 Task: Change  the formatting of the data  Which is Greater than 10 in conditional formating, put the option 'Green Fill with Dark Green Text. . 'In the sheet  Attendance Sheet for Weekly Evaluationbook
Action: Mouse moved to (367, 179)
Screenshot: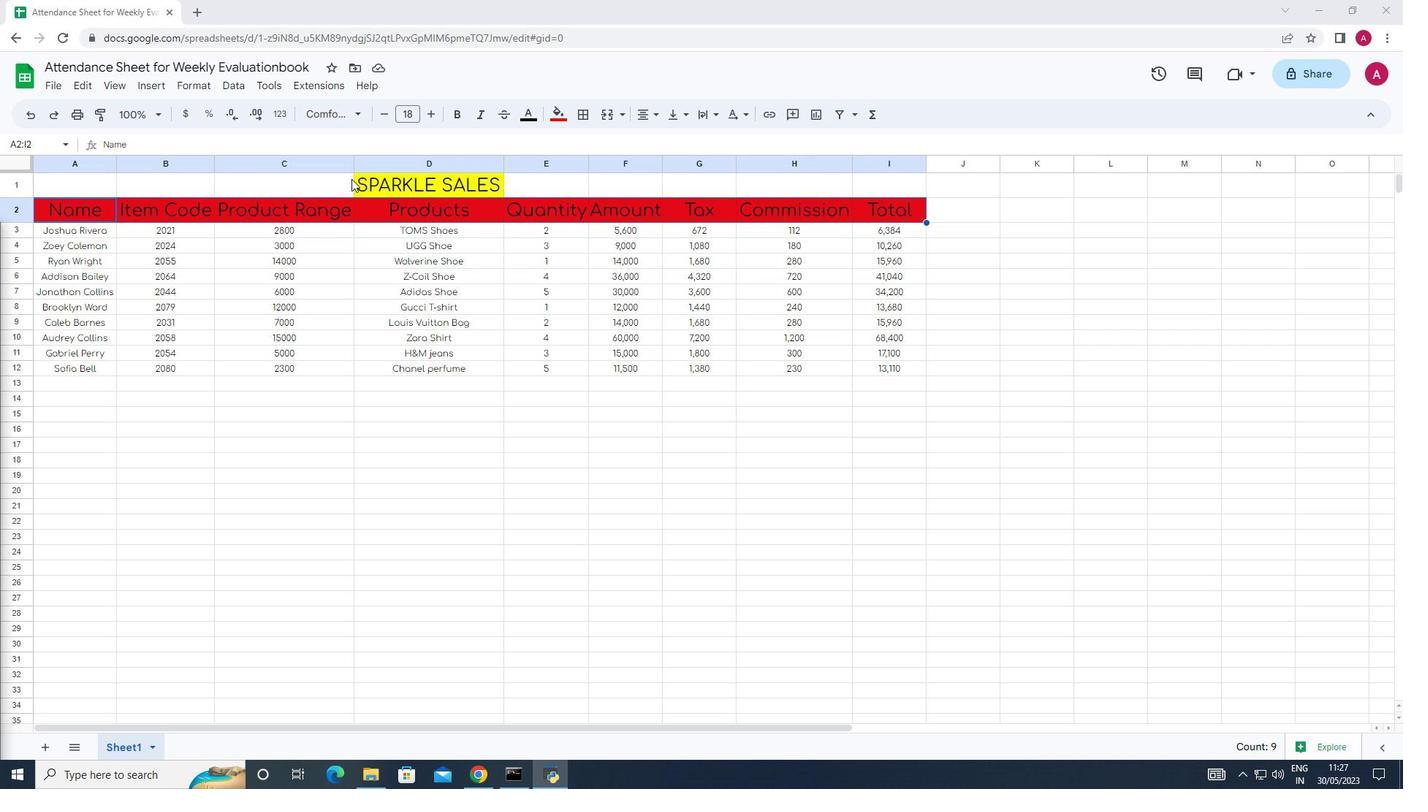
Action: Mouse pressed left at (367, 179)
Screenshot: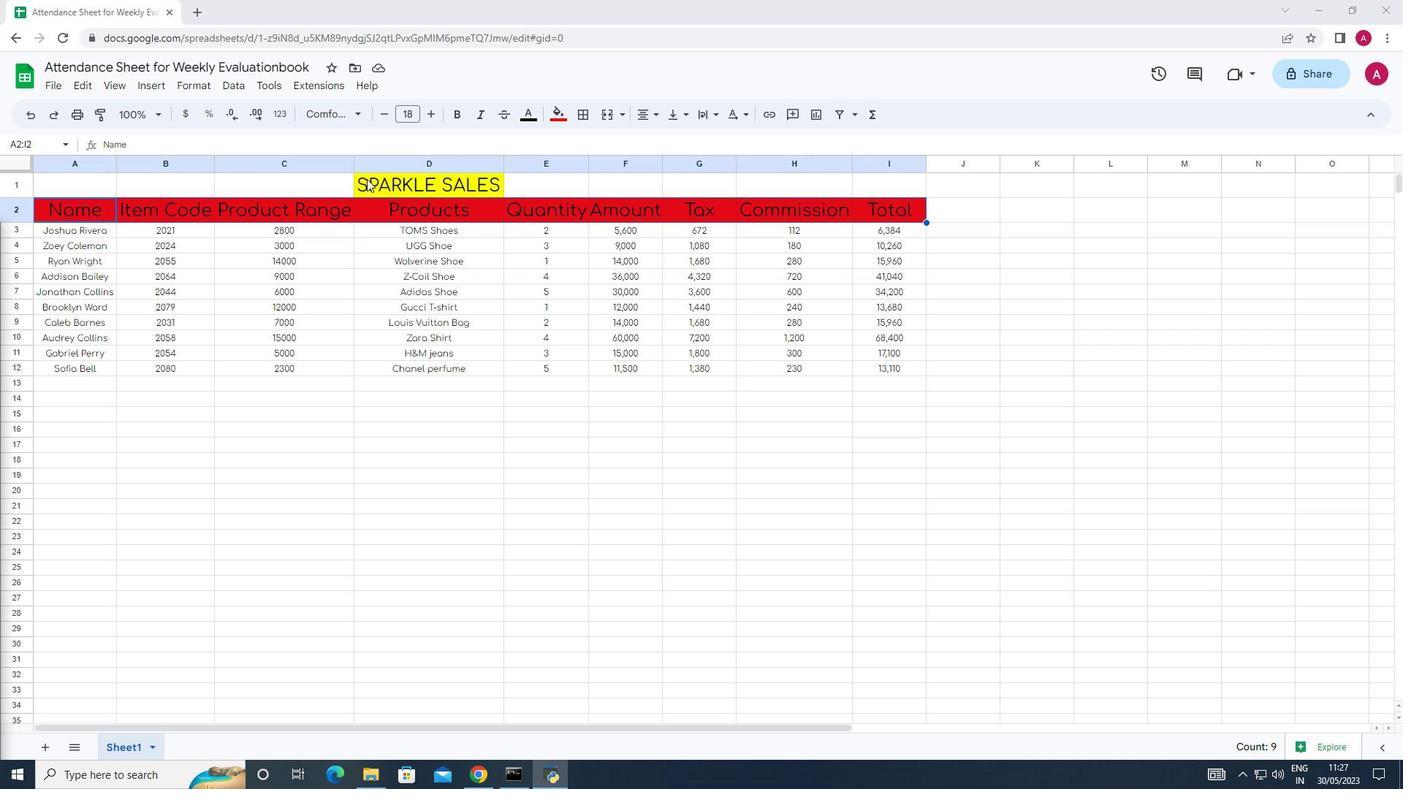 
Action: Mouse moved to (385, 106)
Screenshot: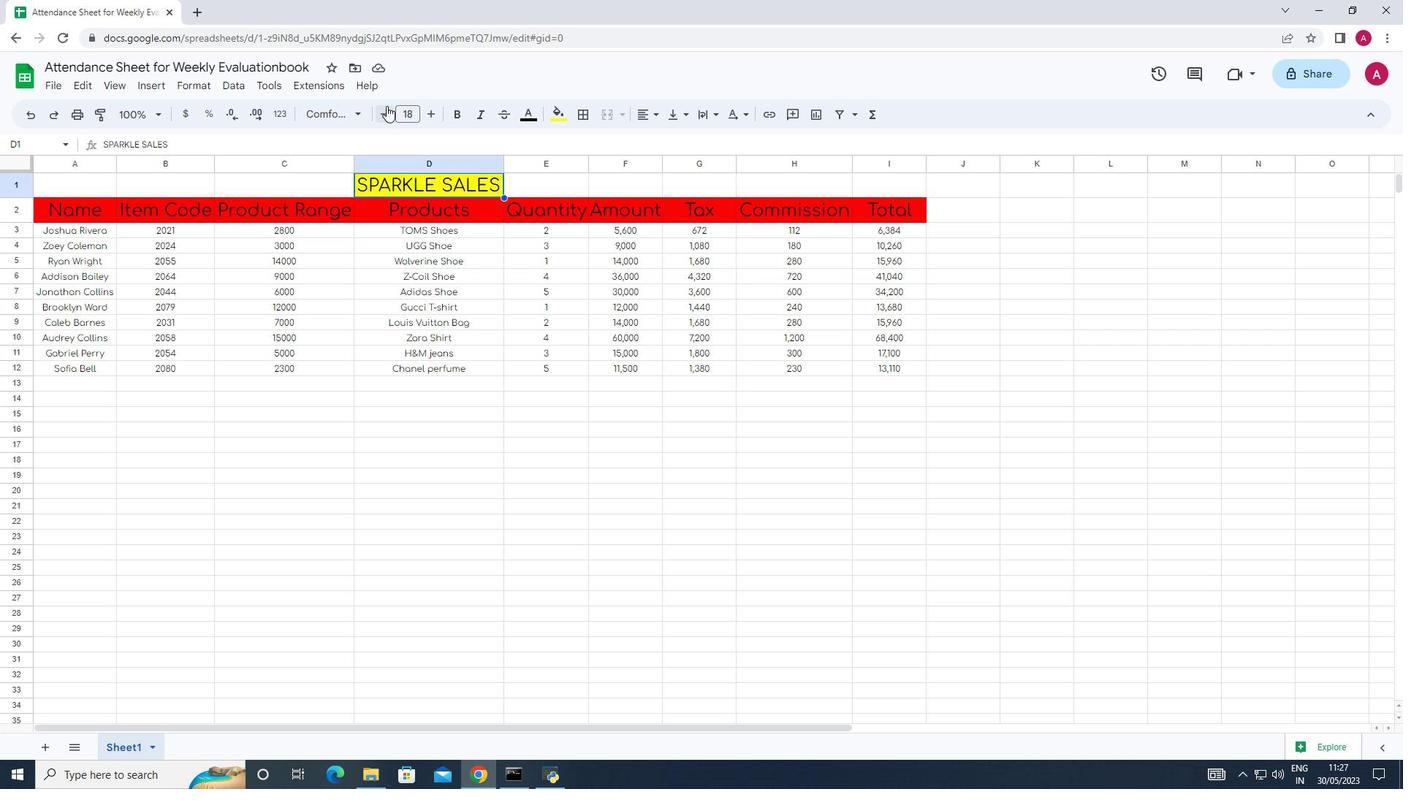 
Action: Mouse pressed left at (385, 106)
Screenshot: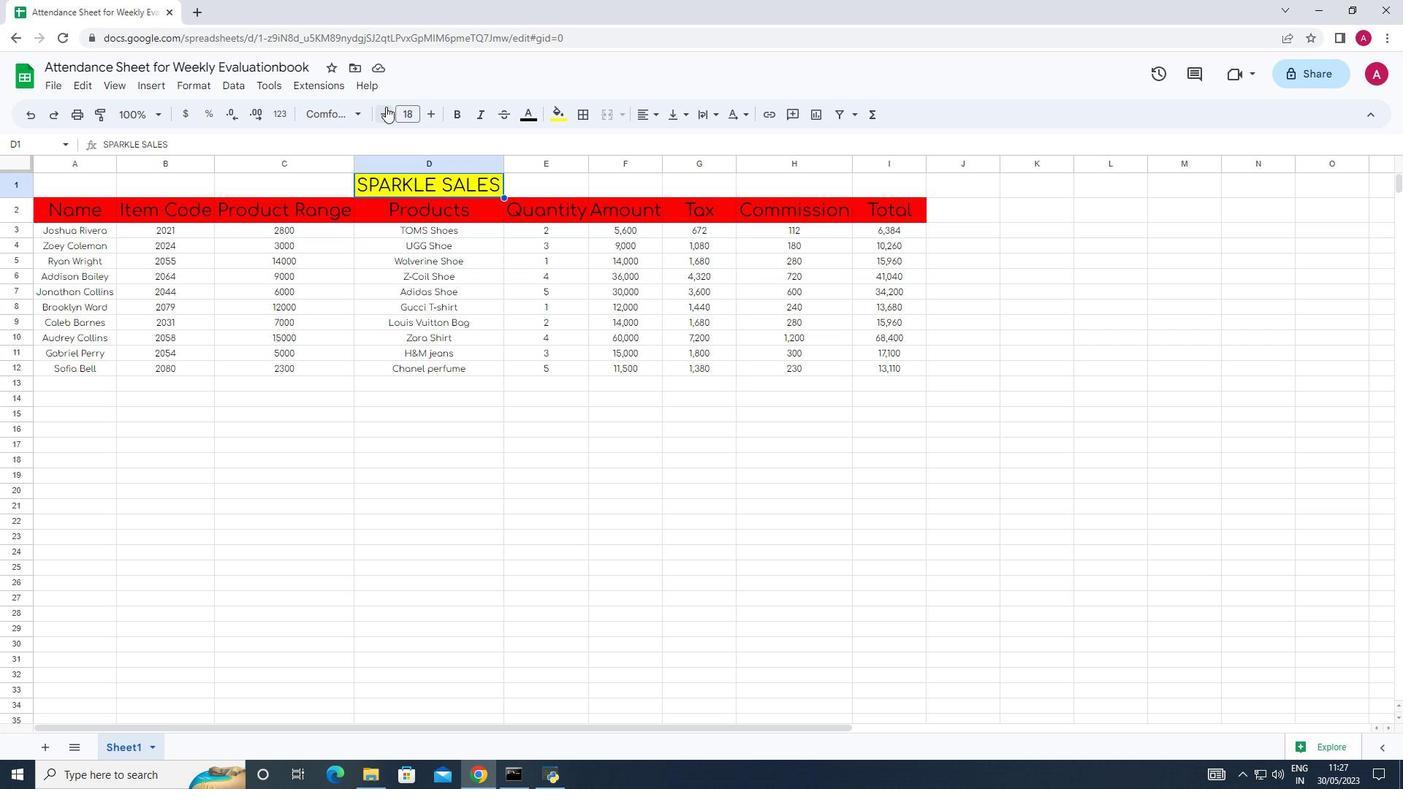 
Action: Mouse pressed left at (385, 106)
Screenshot: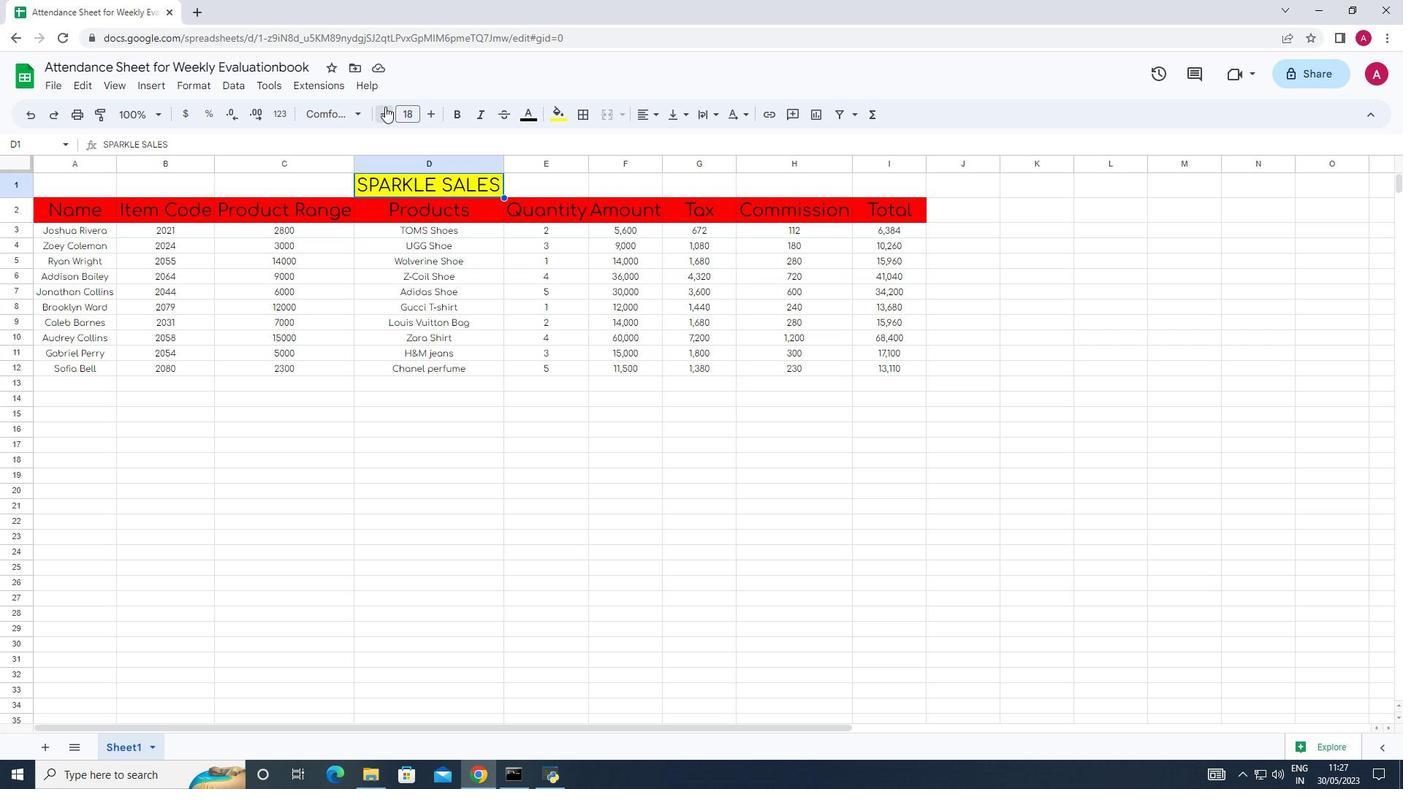 
Action: Mouse pressed left at (385, 106)
Screenshot: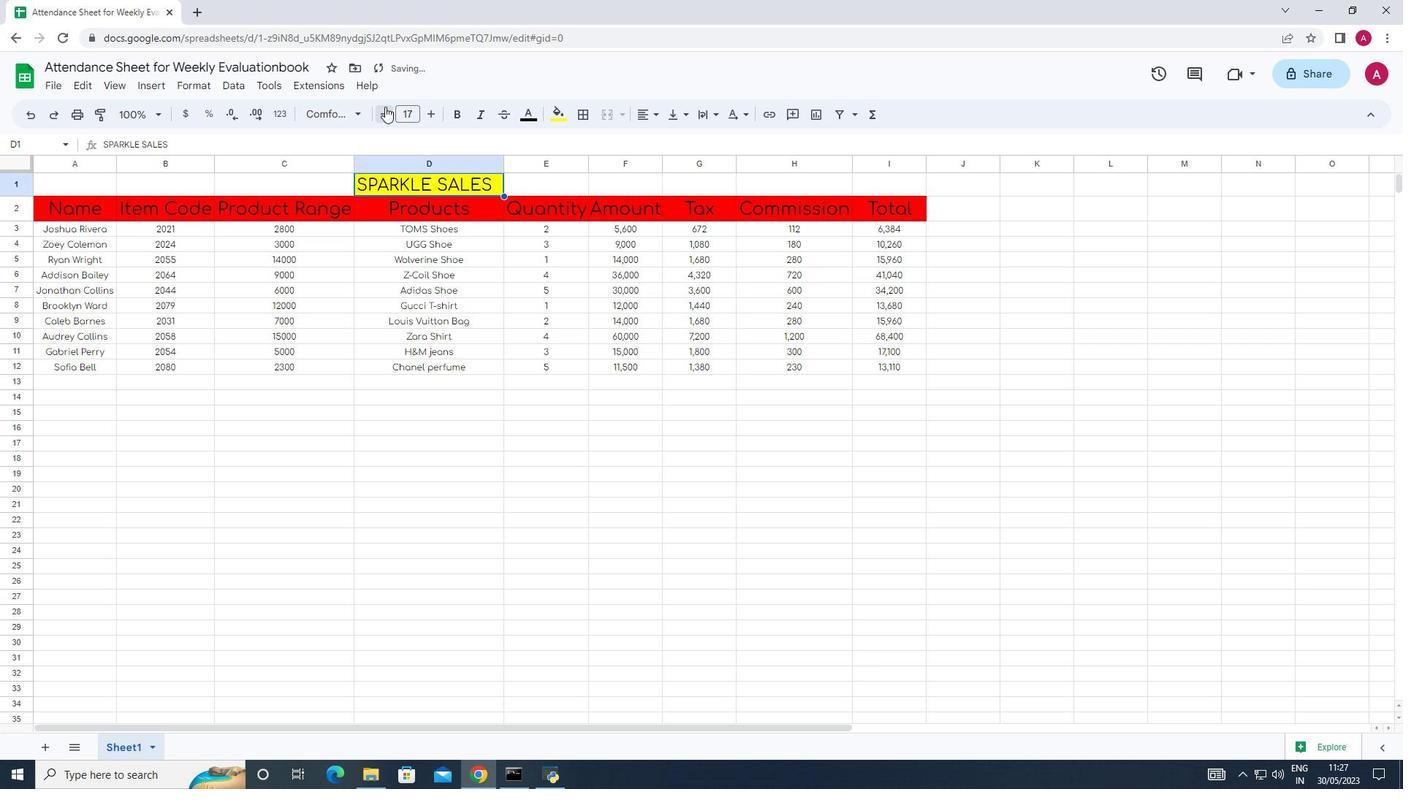 
Action: Mouse pressed left at (385, 106)
Screenshot: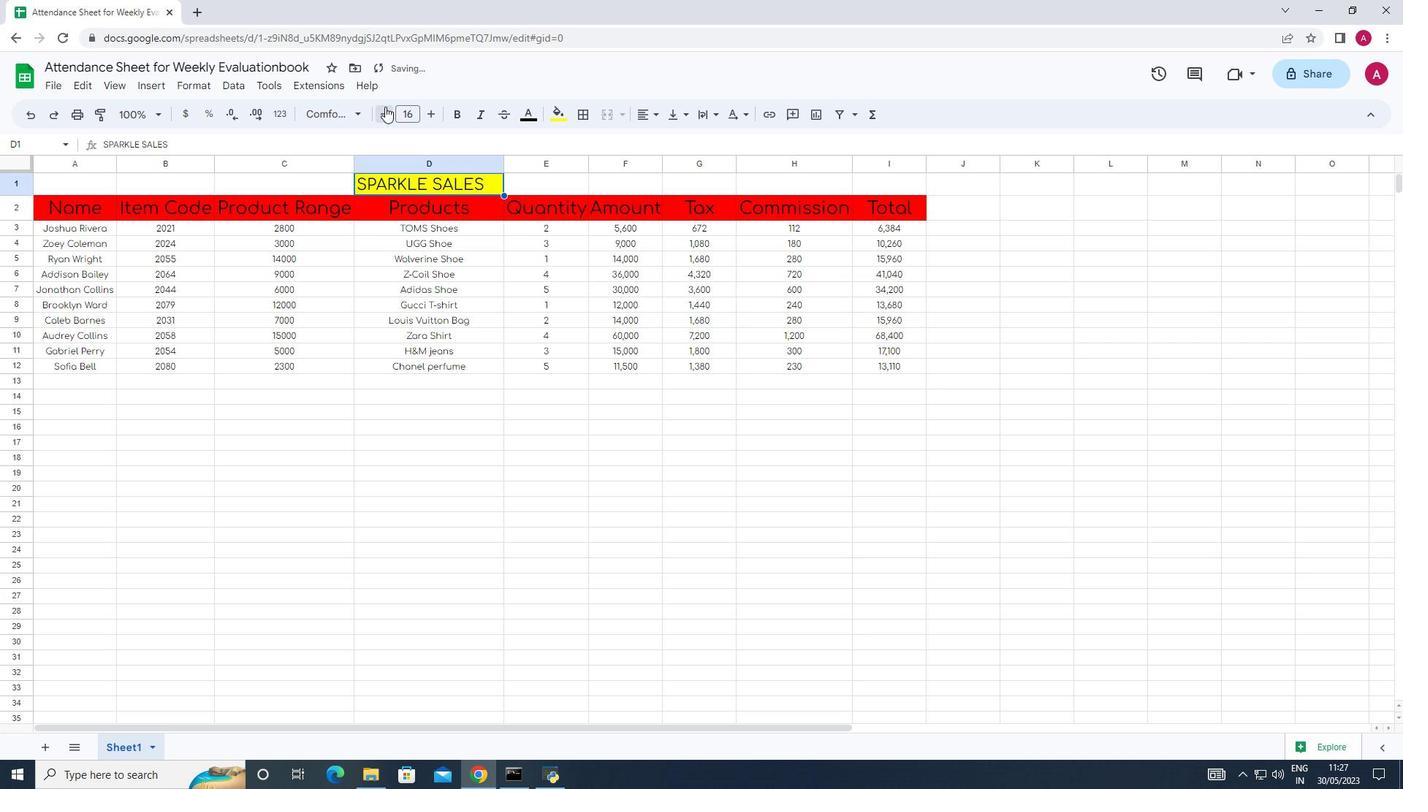 
Action: Mouse pressed left at (385, 106)
Screenshot: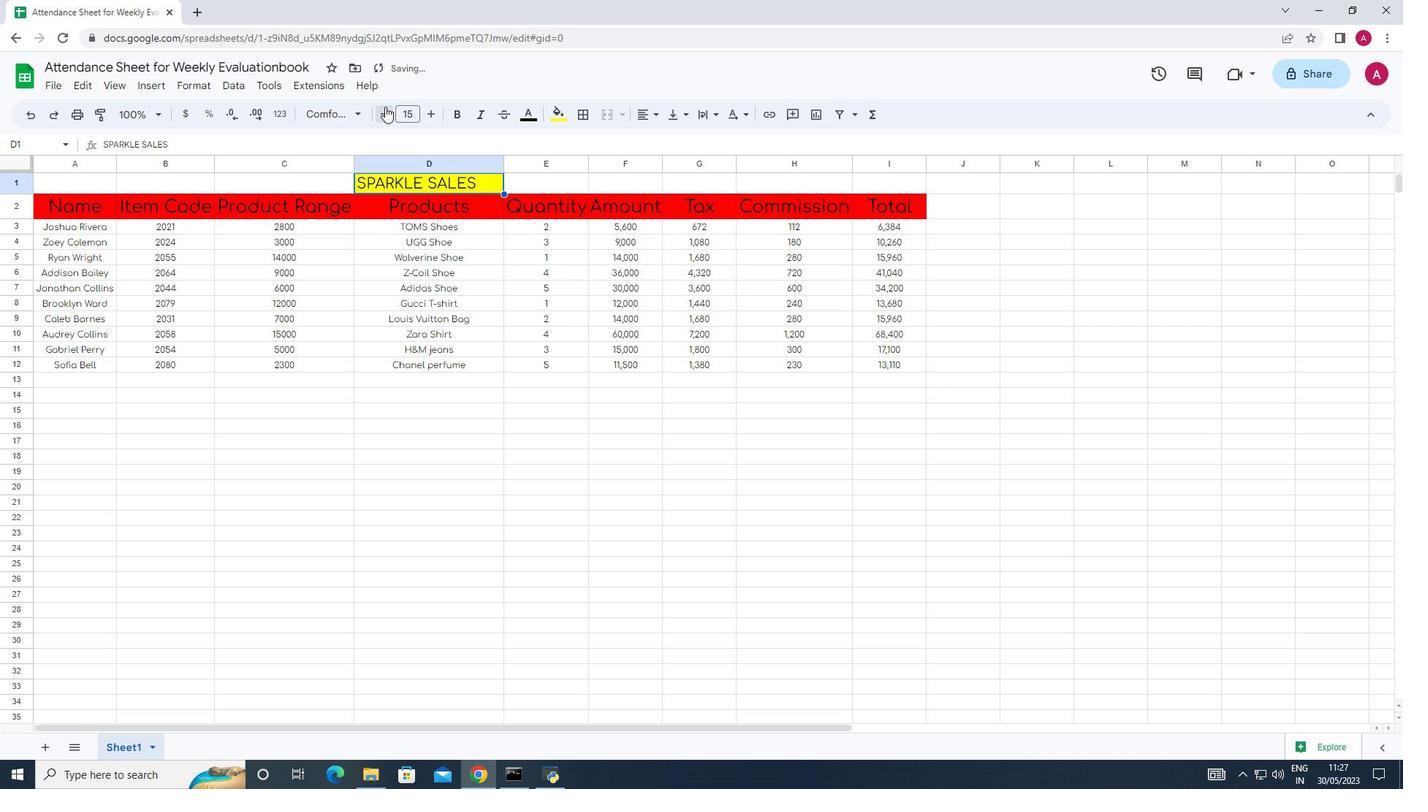 
Action: Mouse pressed left at (385, 106)
Screenshot: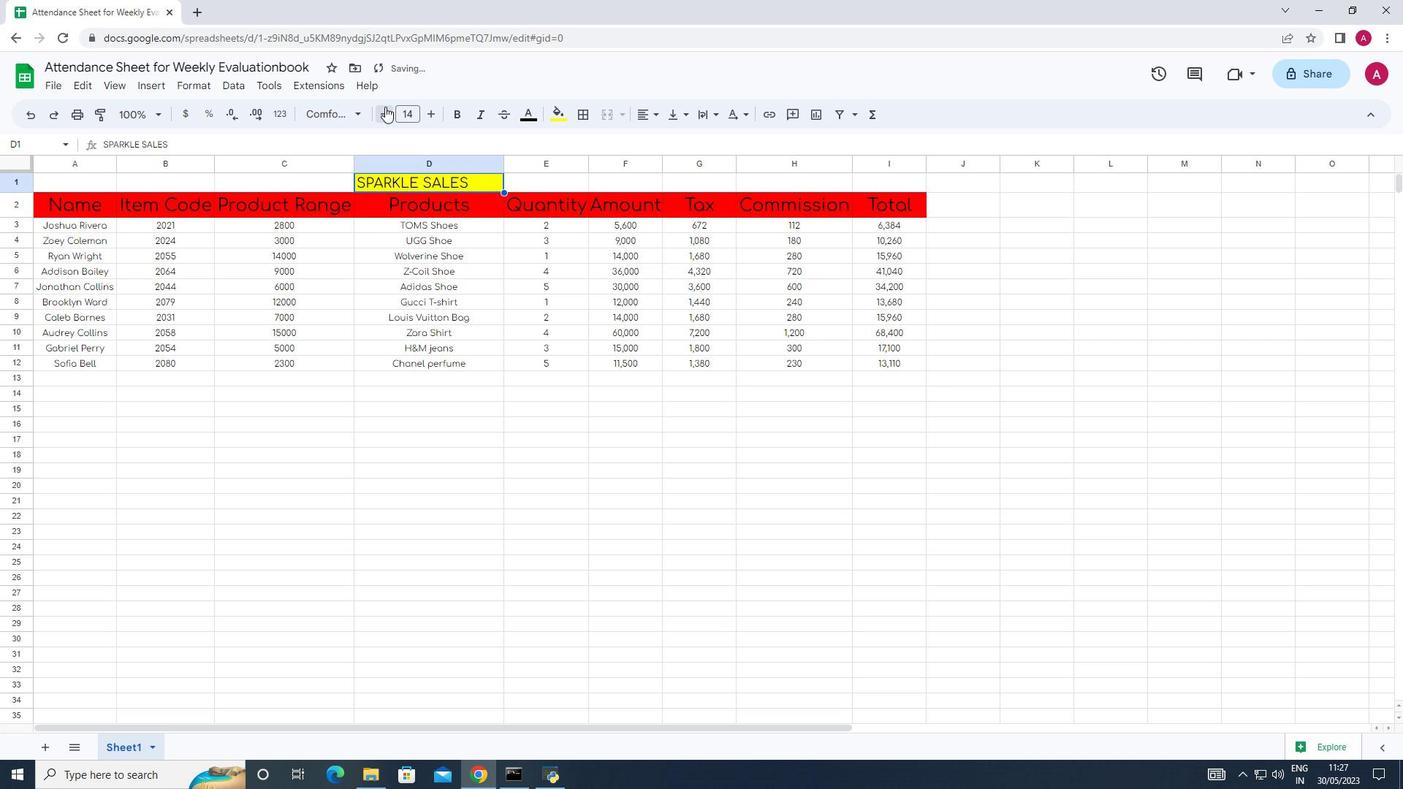 
Action: Mouse pressed left at (385, 106)
Screenshot: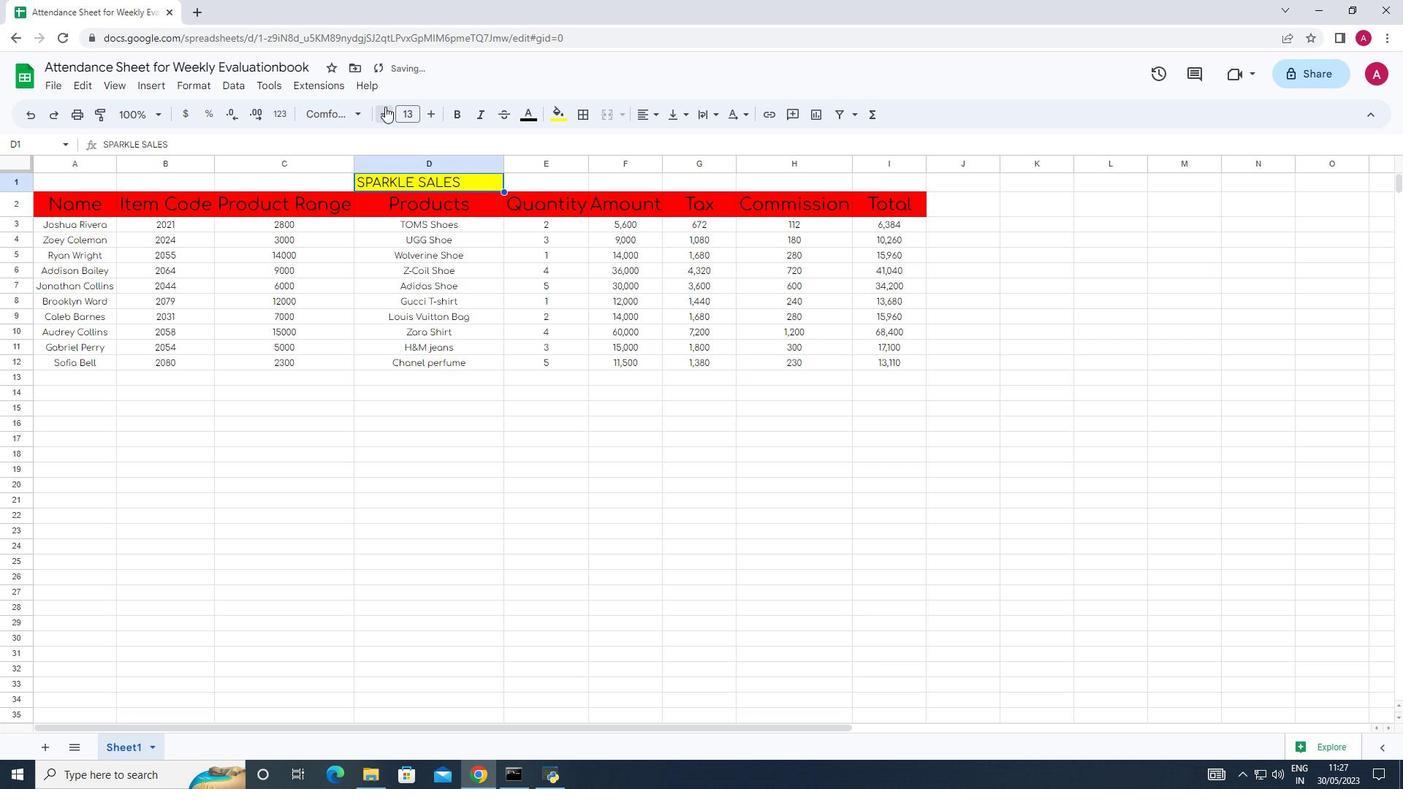 
Action: Mouse pressed left at (385, 106)
Screenshot: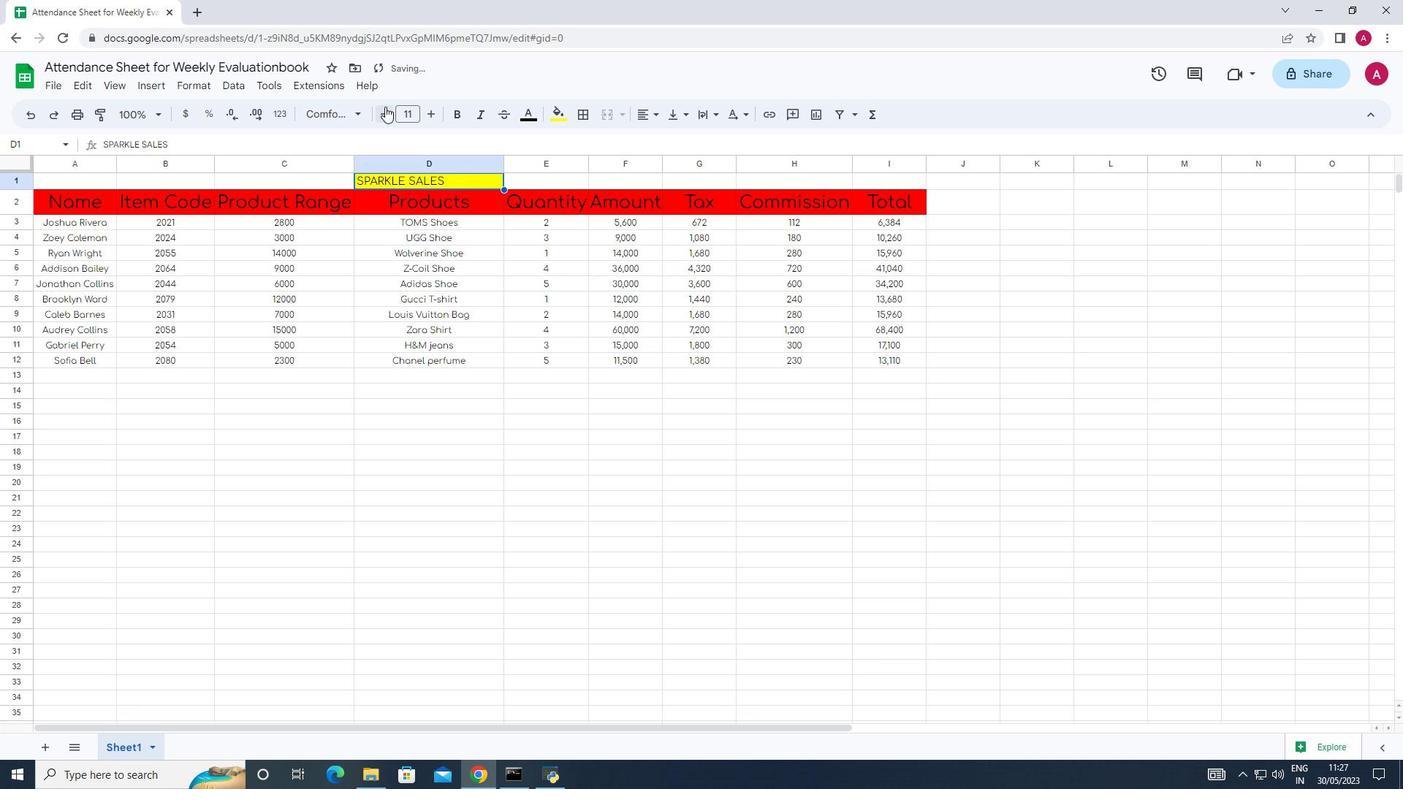 
Action: Mouse moved to (55, 201)
Screenshot: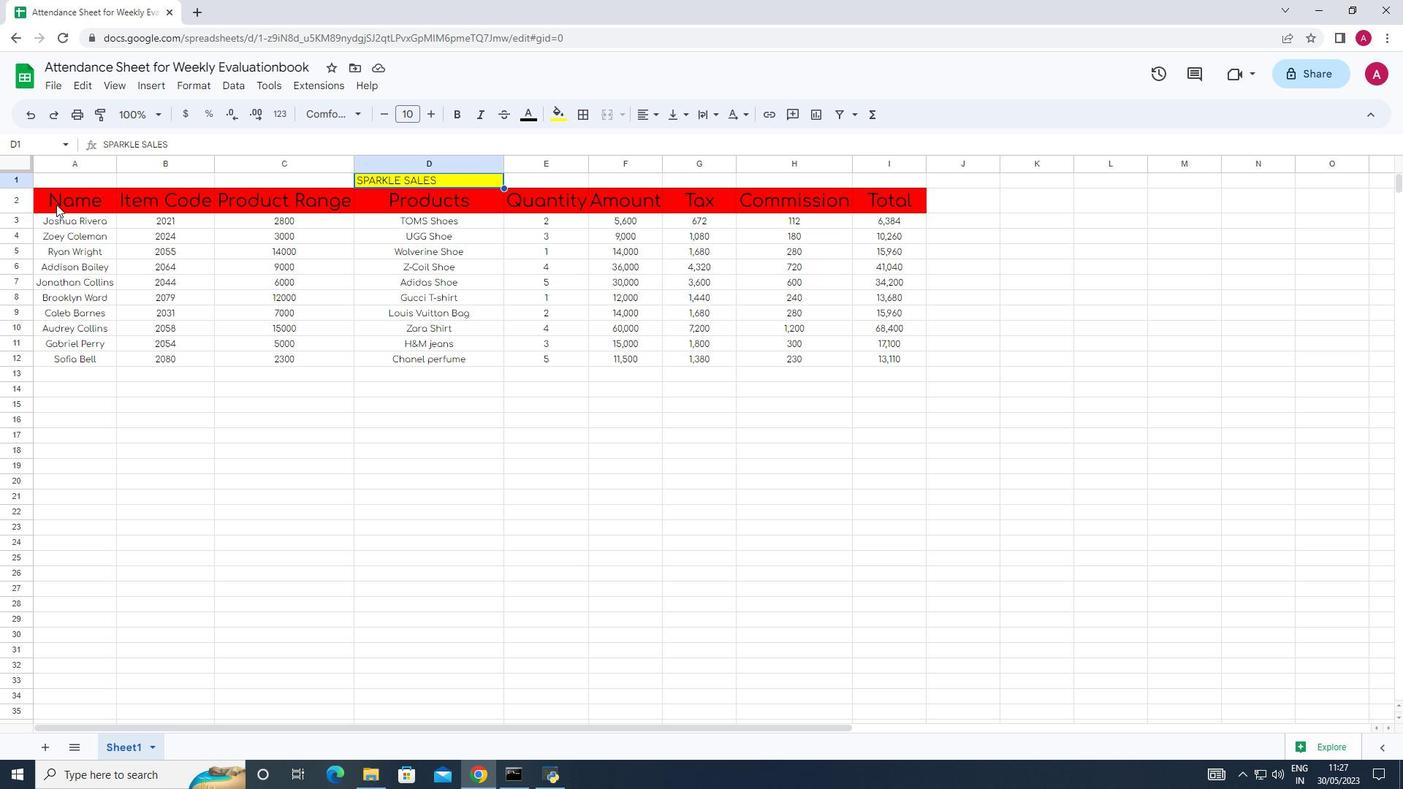 
Action: Mouse pressed left at (55, 201)
Screenshot: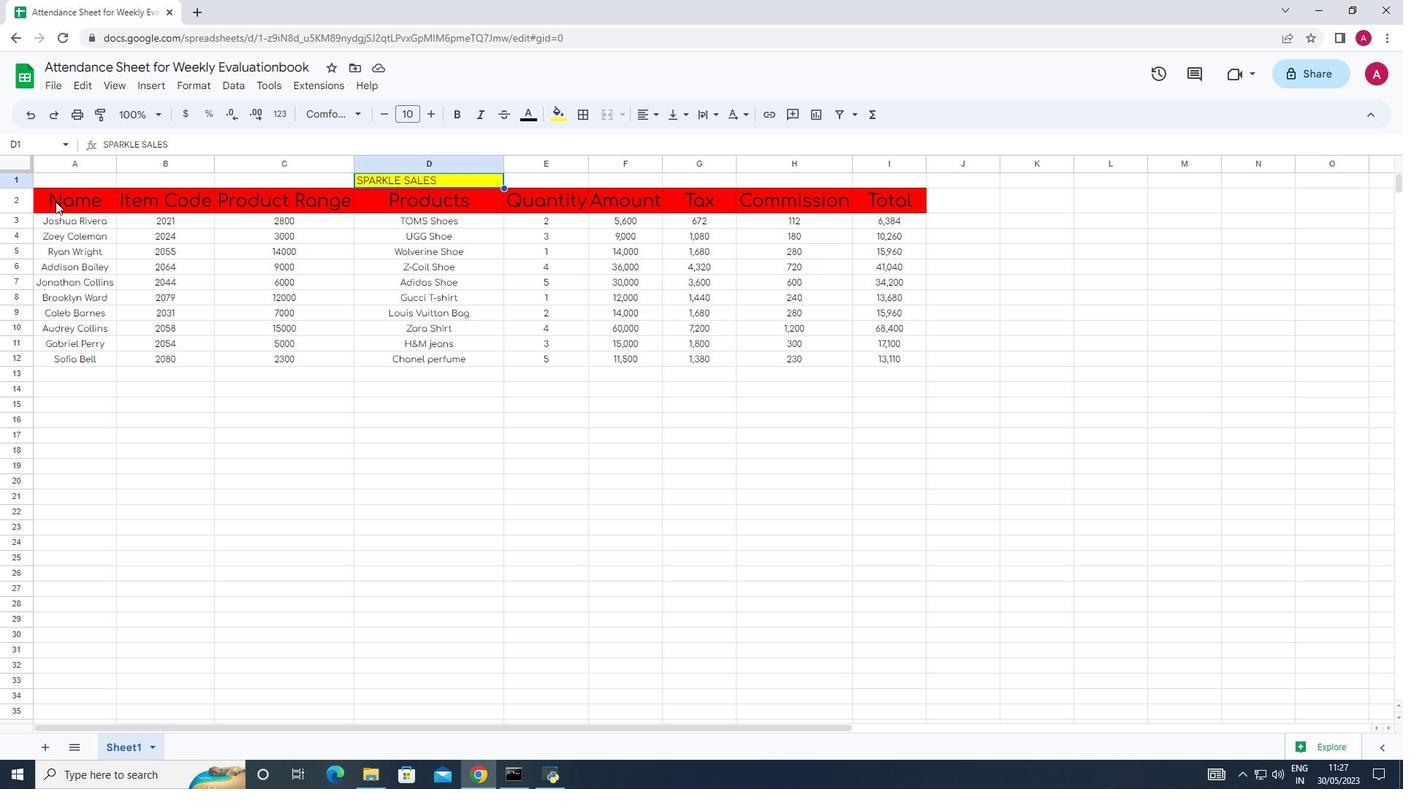 
Action: Mouse pressed left at (55, 201)
Screenshot: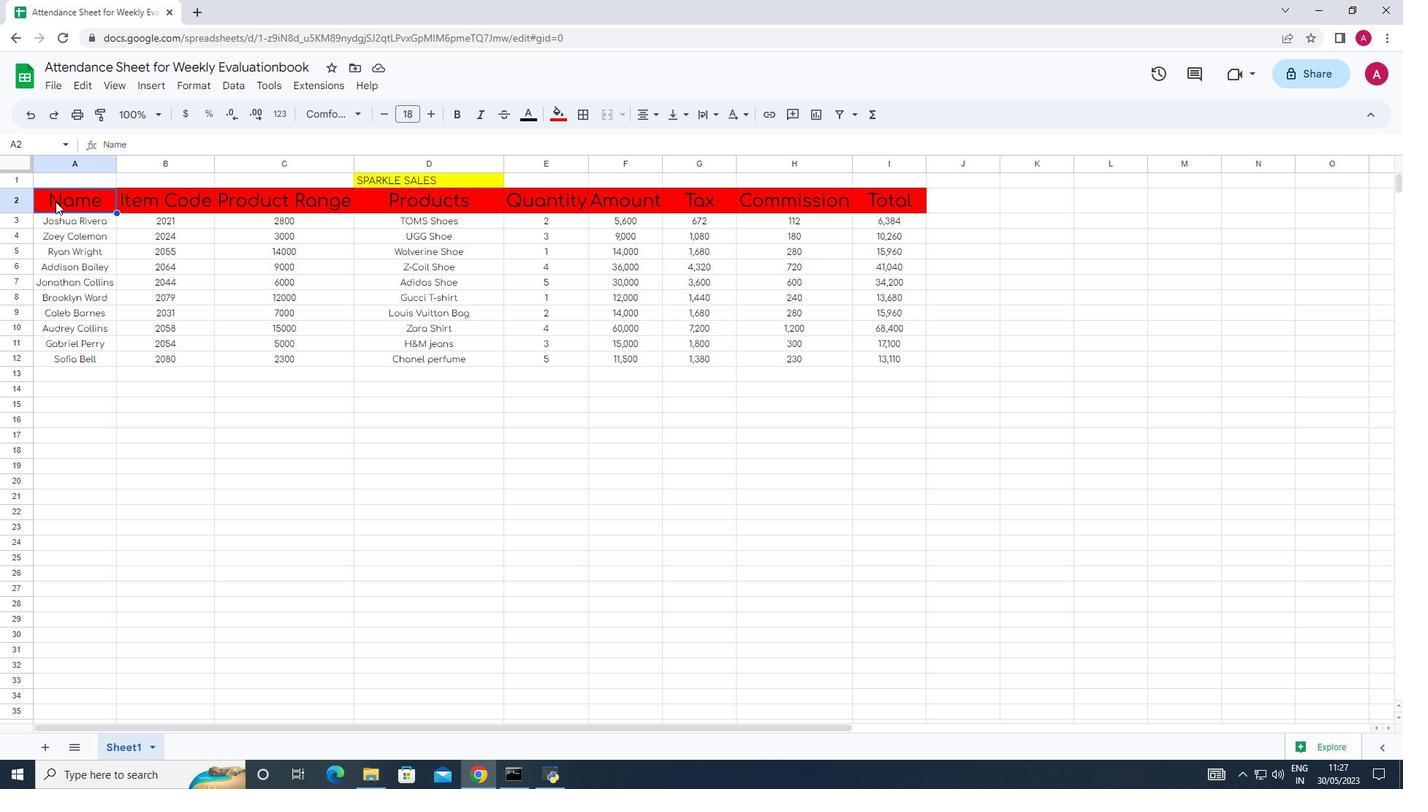 
Action: Mouse moved to (381, 108)
Screenshot: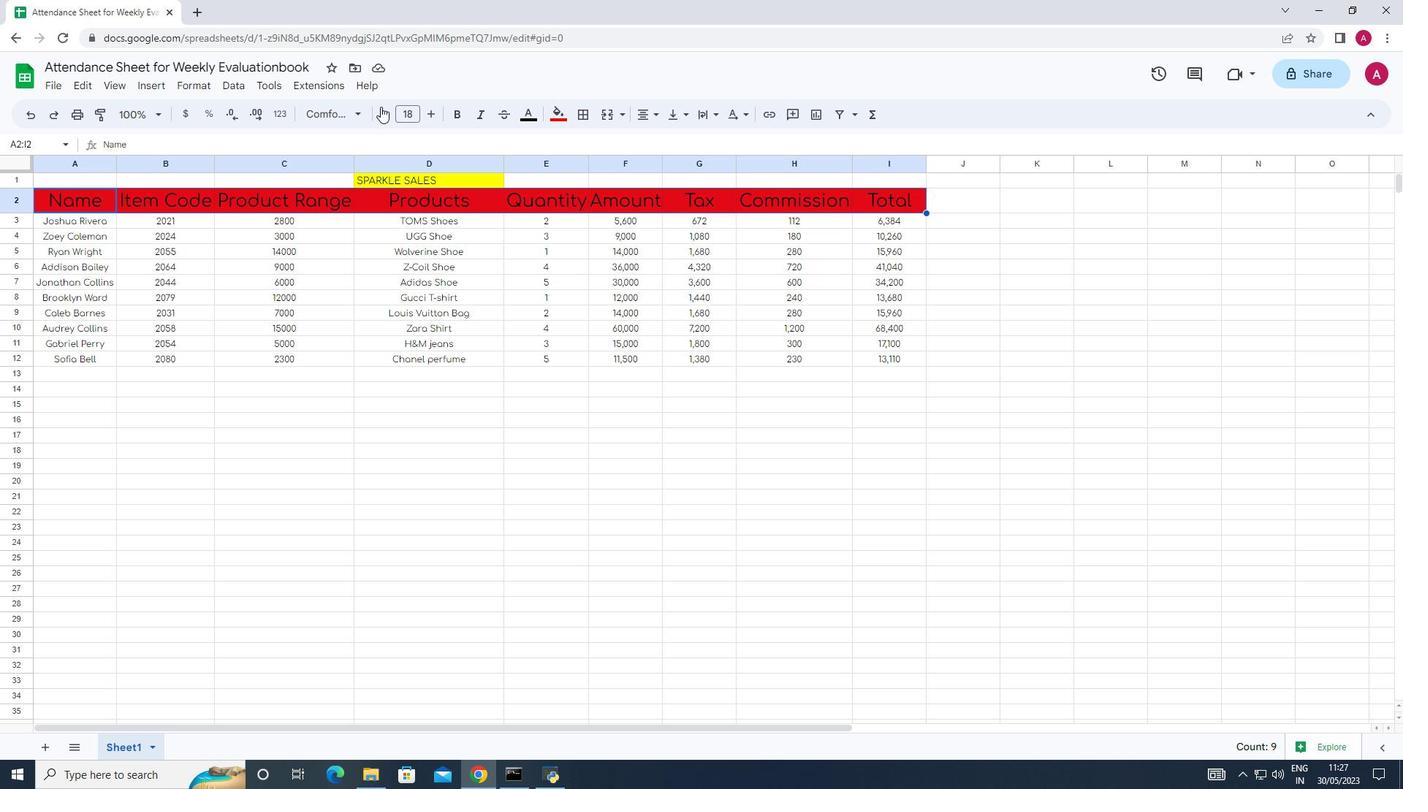 
Action: Mouse pressed left at (381, 108)
Screenshot: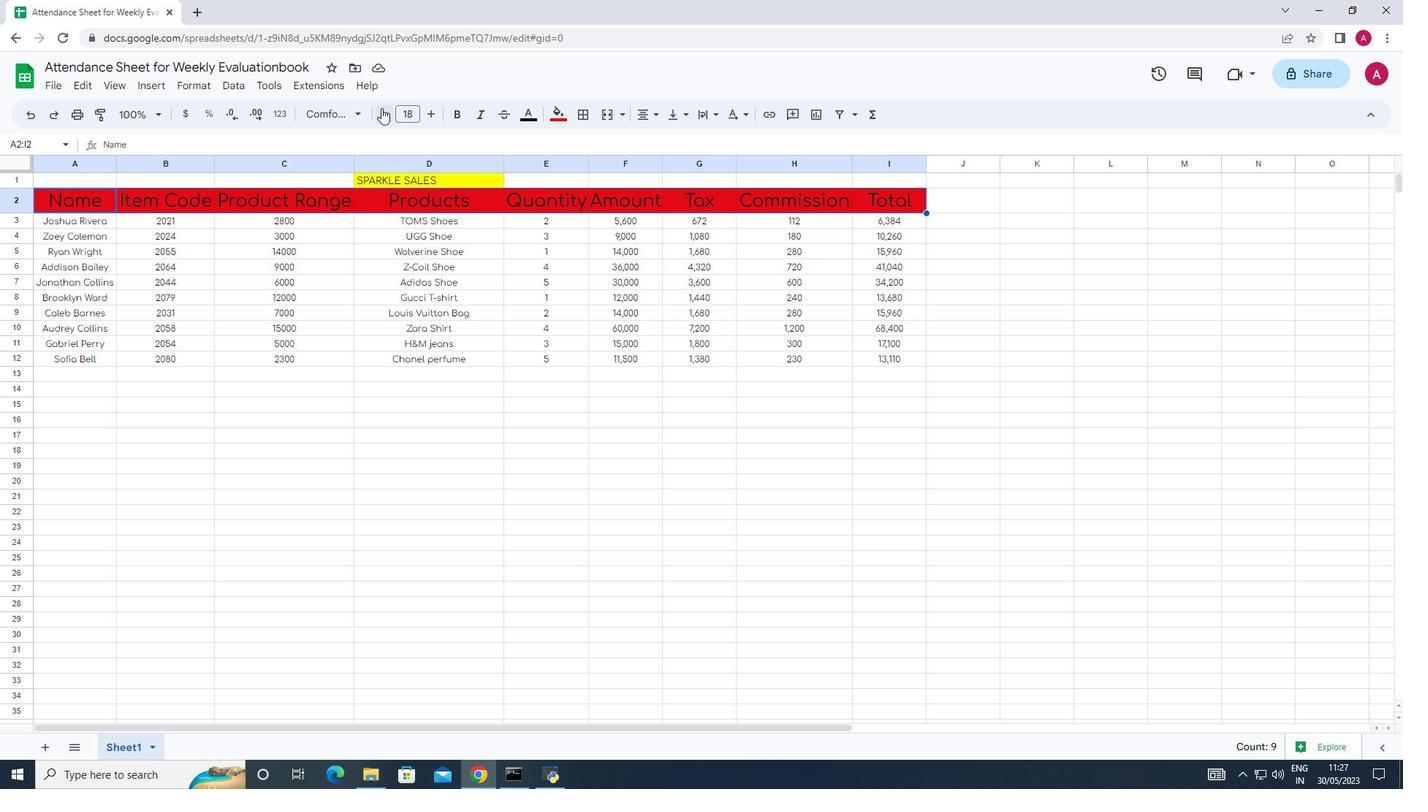 
Action: Mouse pressed left at (381, 108)
Screenshot: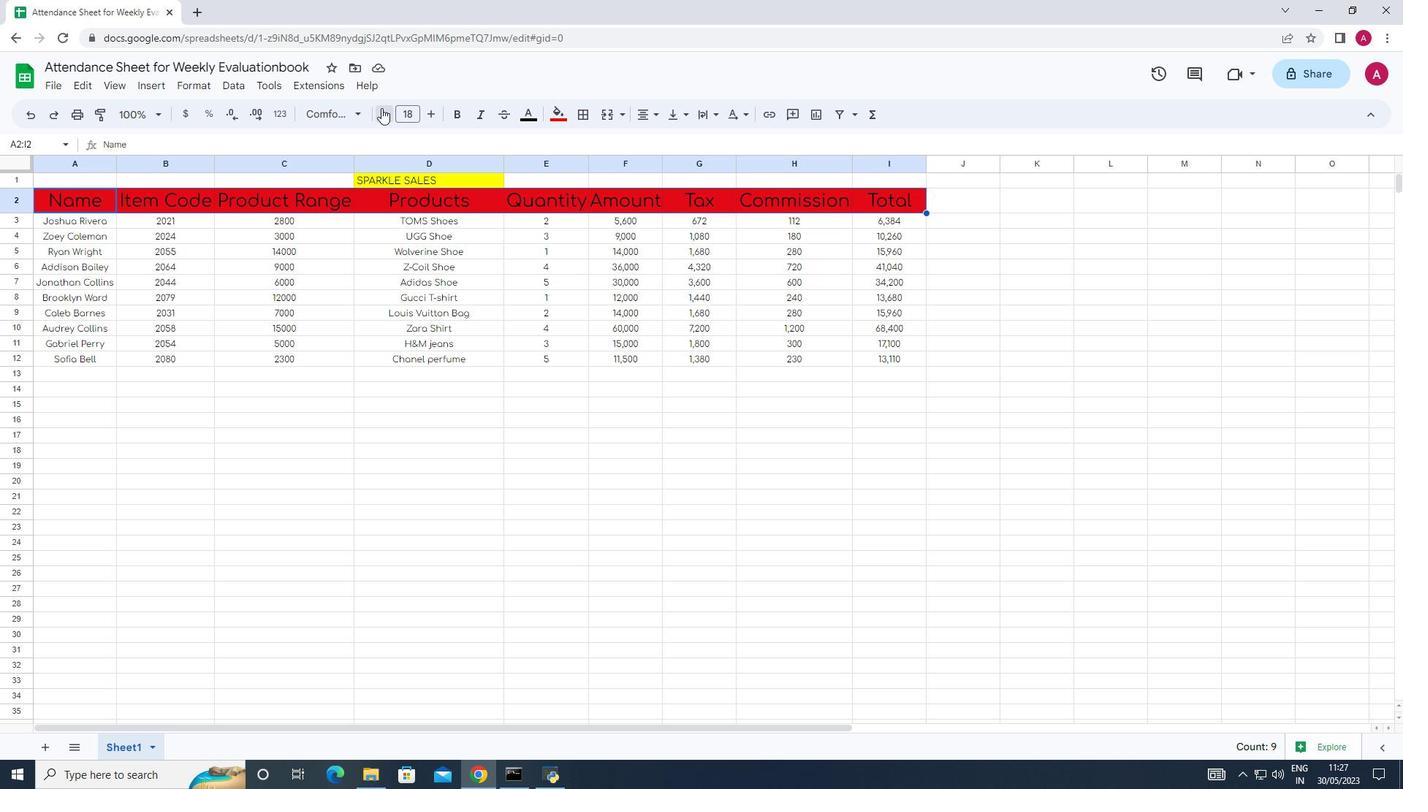 
Action: Mouse pressed left at (381, 108)
Screenshot: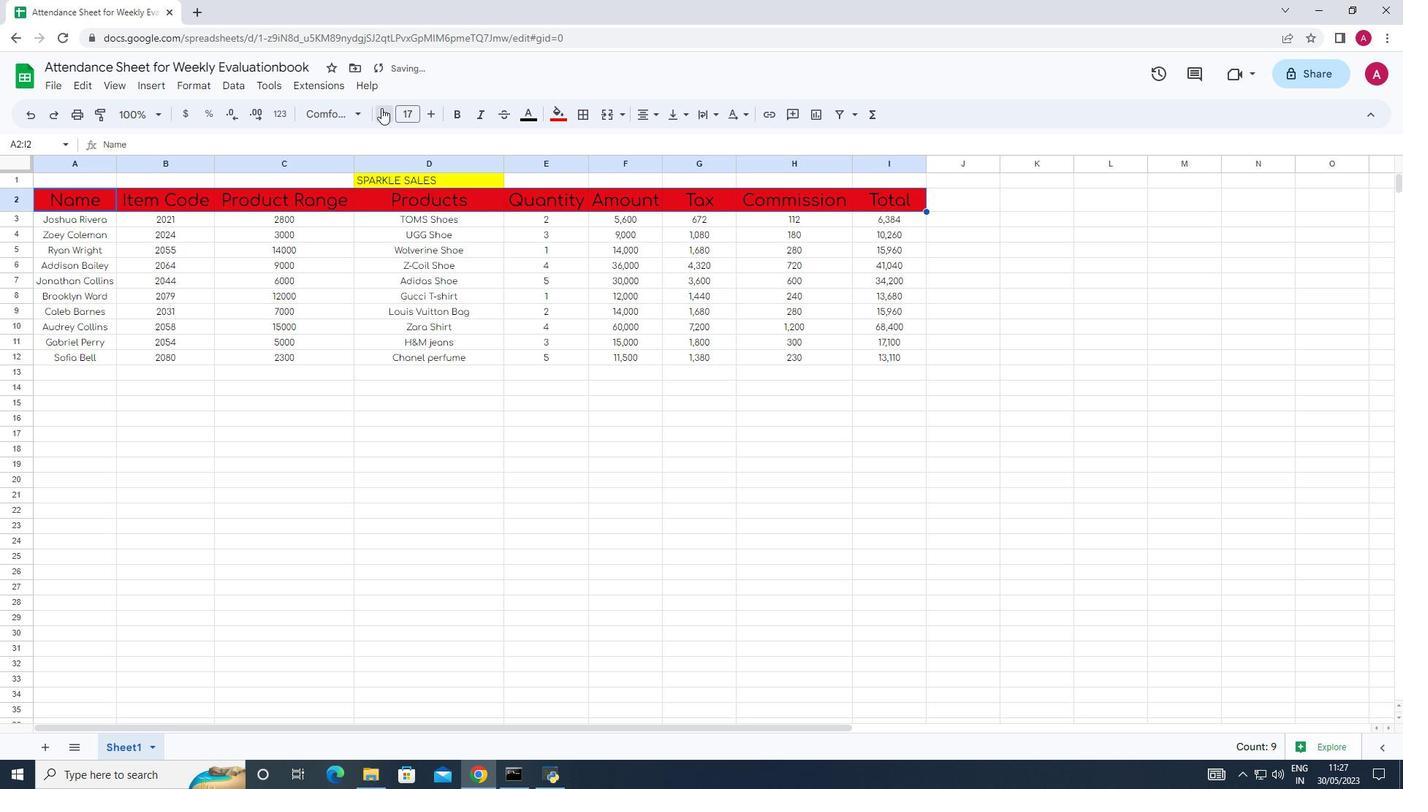 
Action: Mouse pressed left at (381, 108)
Screenshot: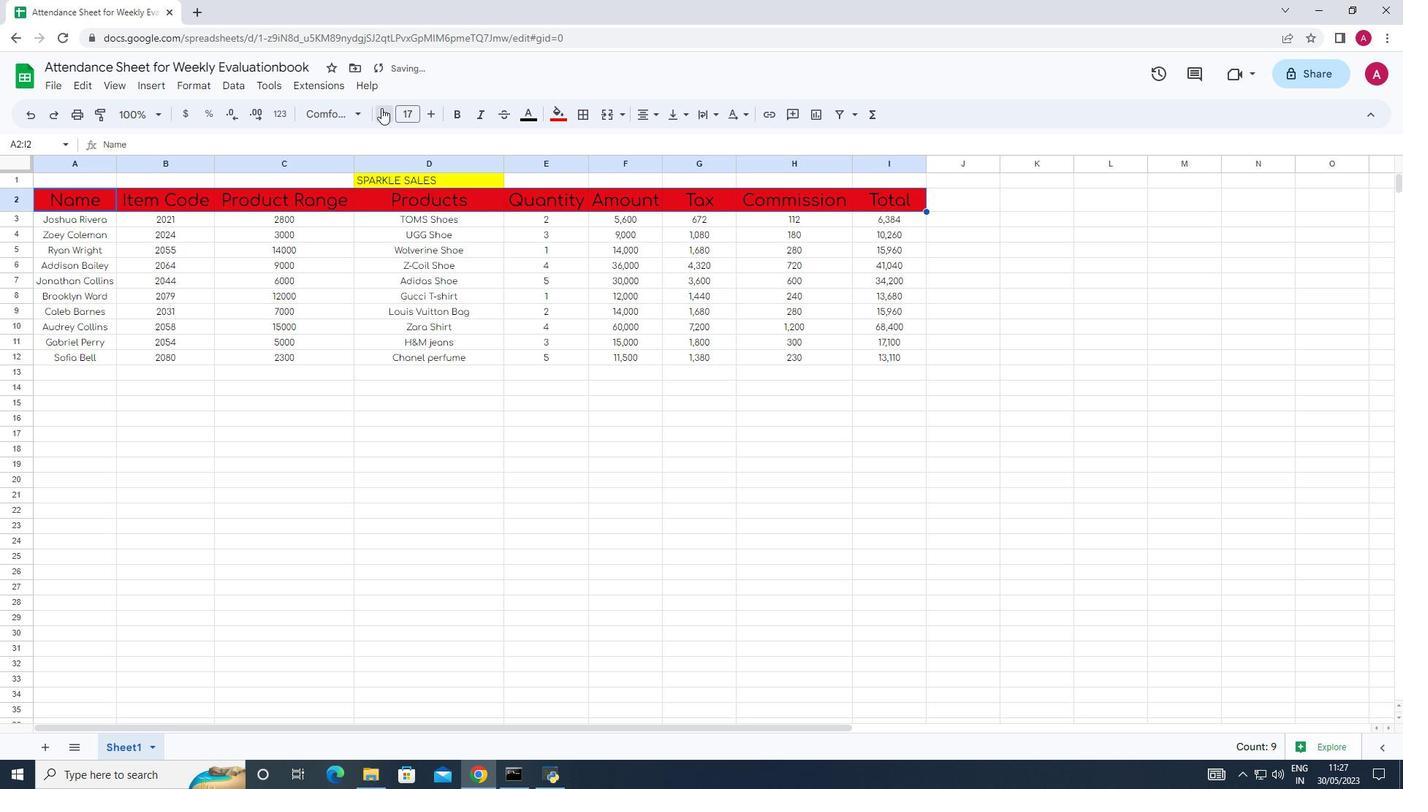 
Action: Mouse pressed left at (381, 108)
Screenshot: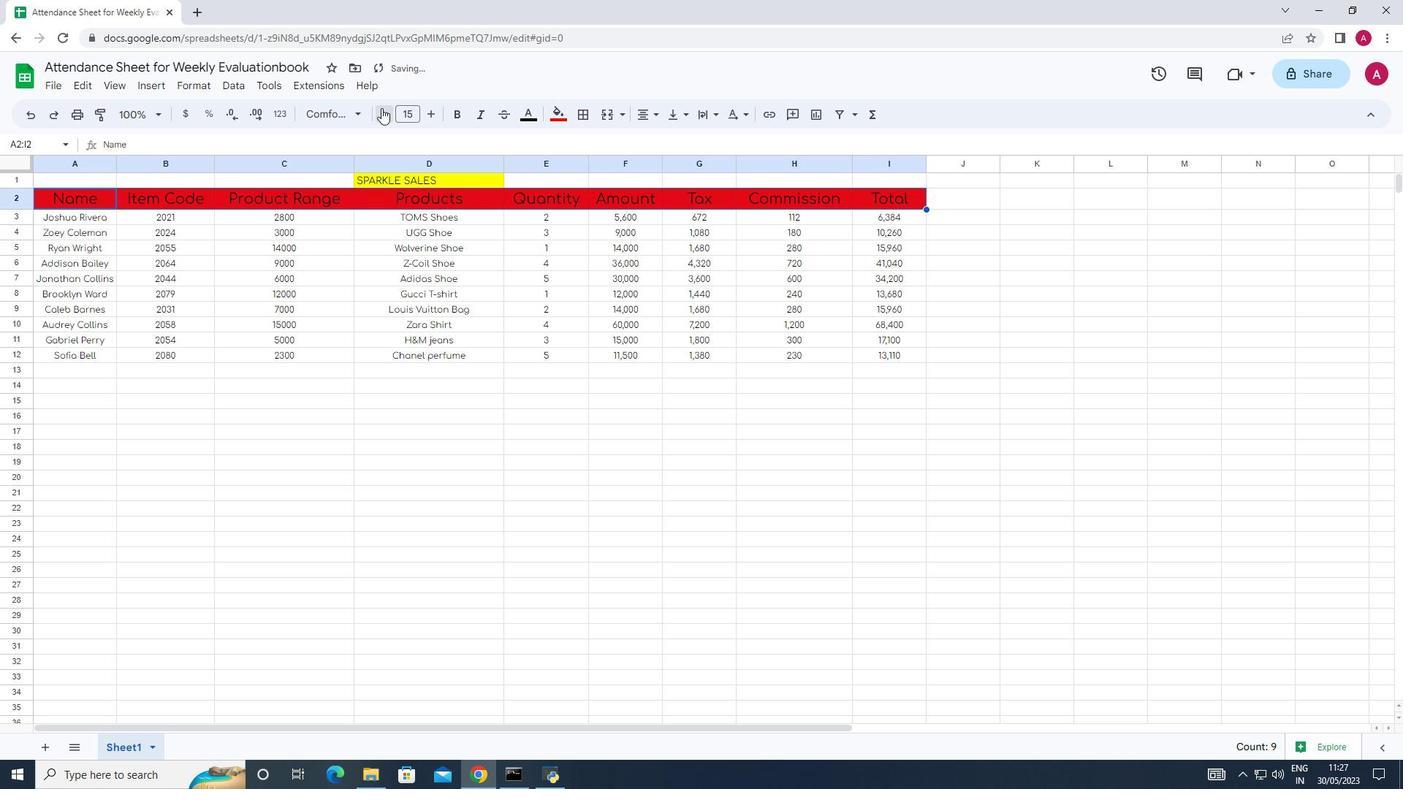 
Action: Mouse pressed left at (381, 108)
Screenshot: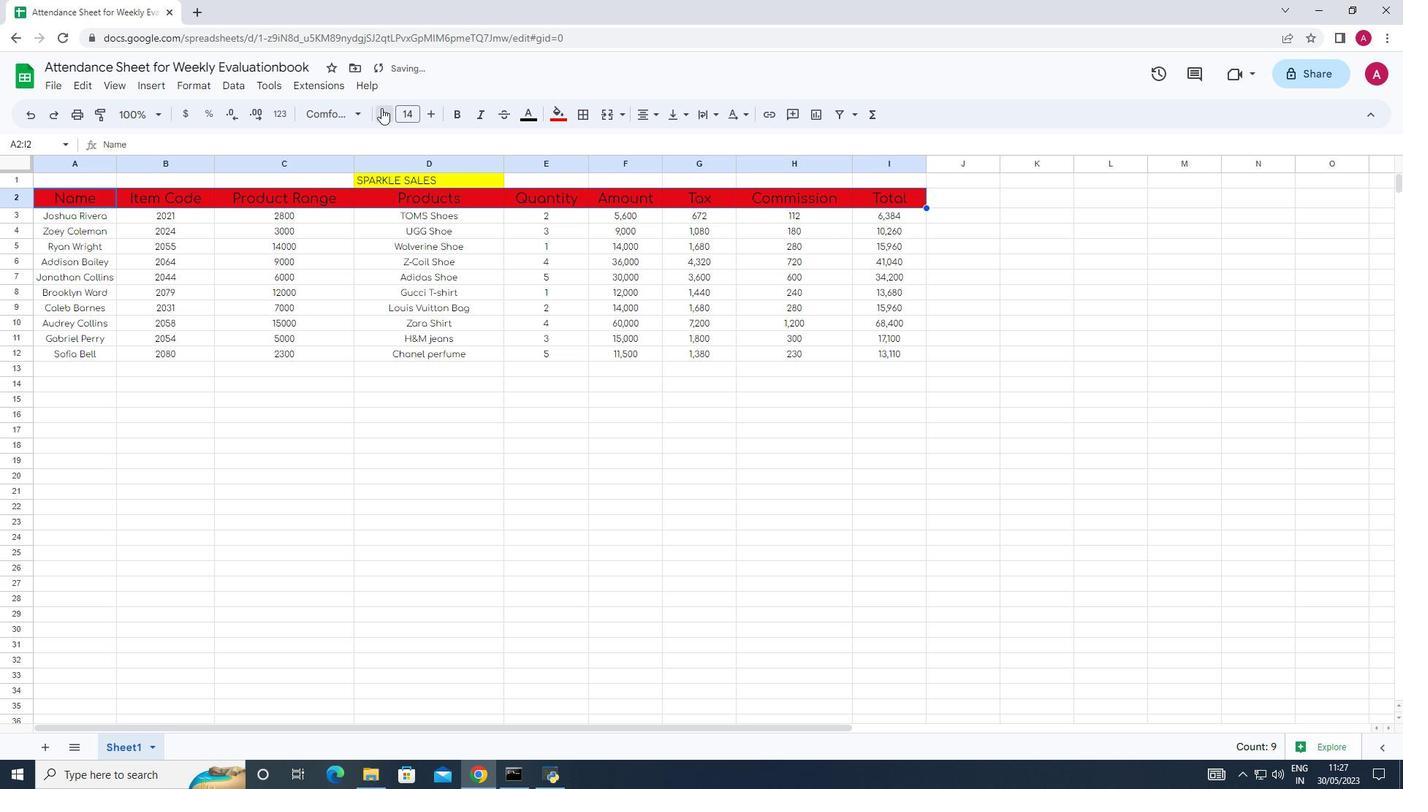 
Action: Mouse pressed left at (381, 108)
Screenshot: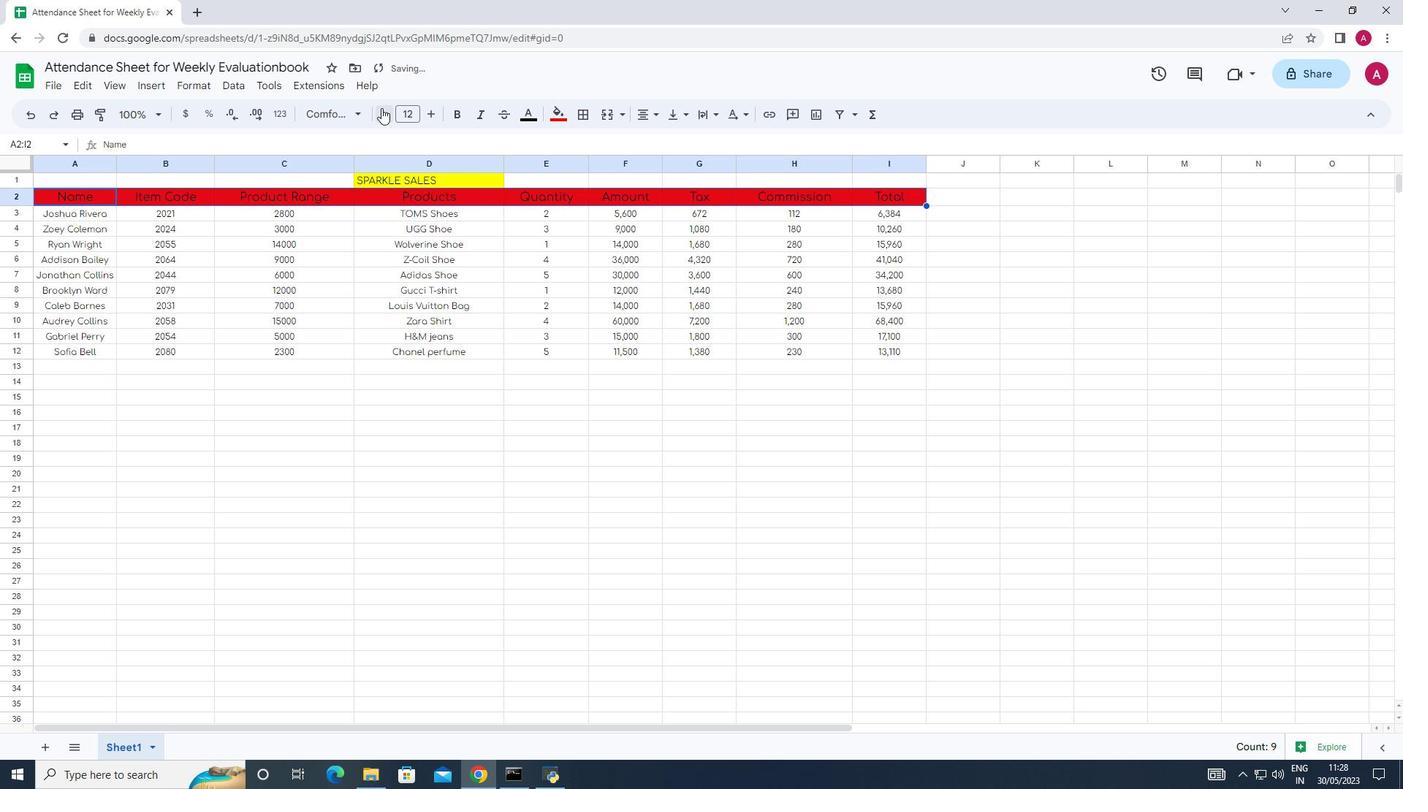
Action: Mouse pressed left at (381, 108)
Screenshot: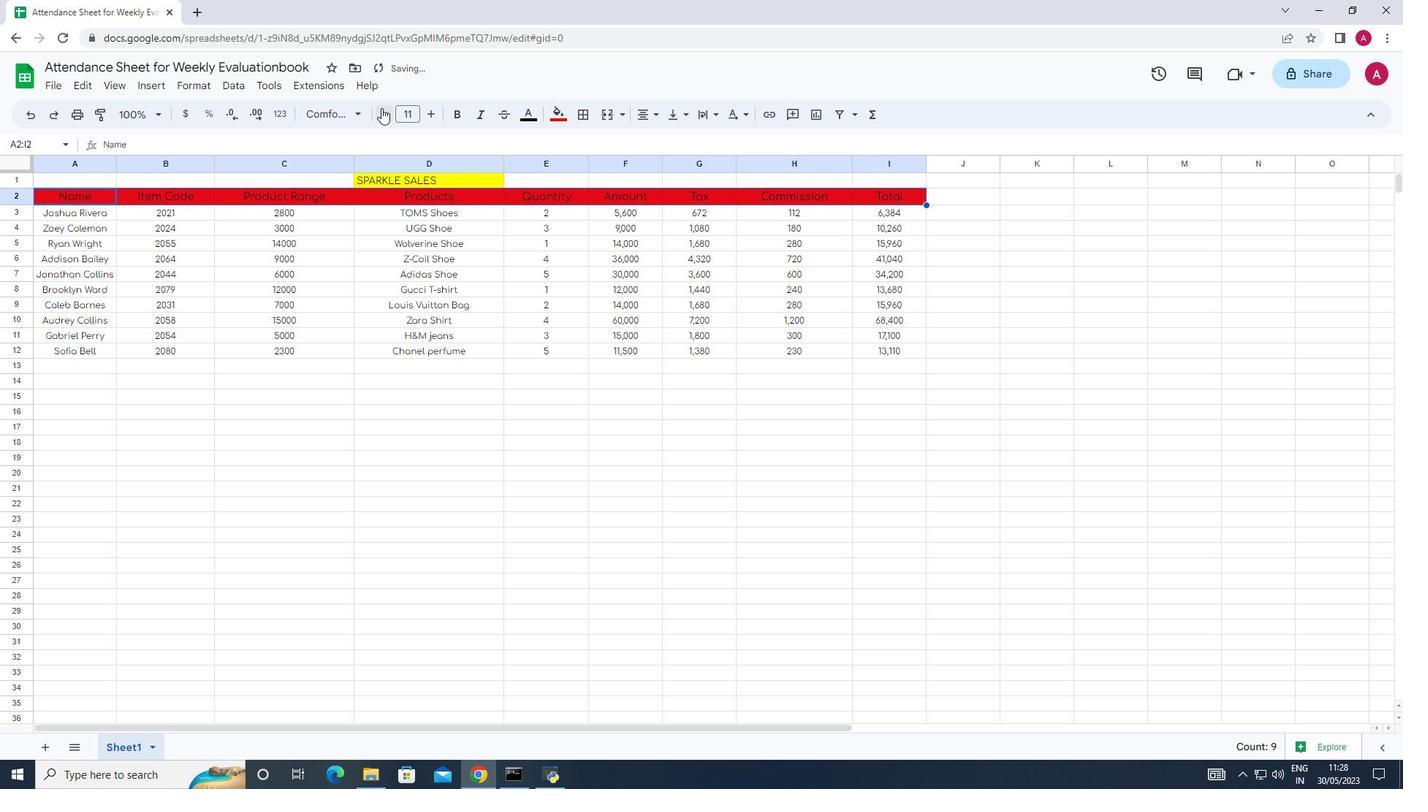 
Action: Mouse moved to (389, 410)
Screenshot: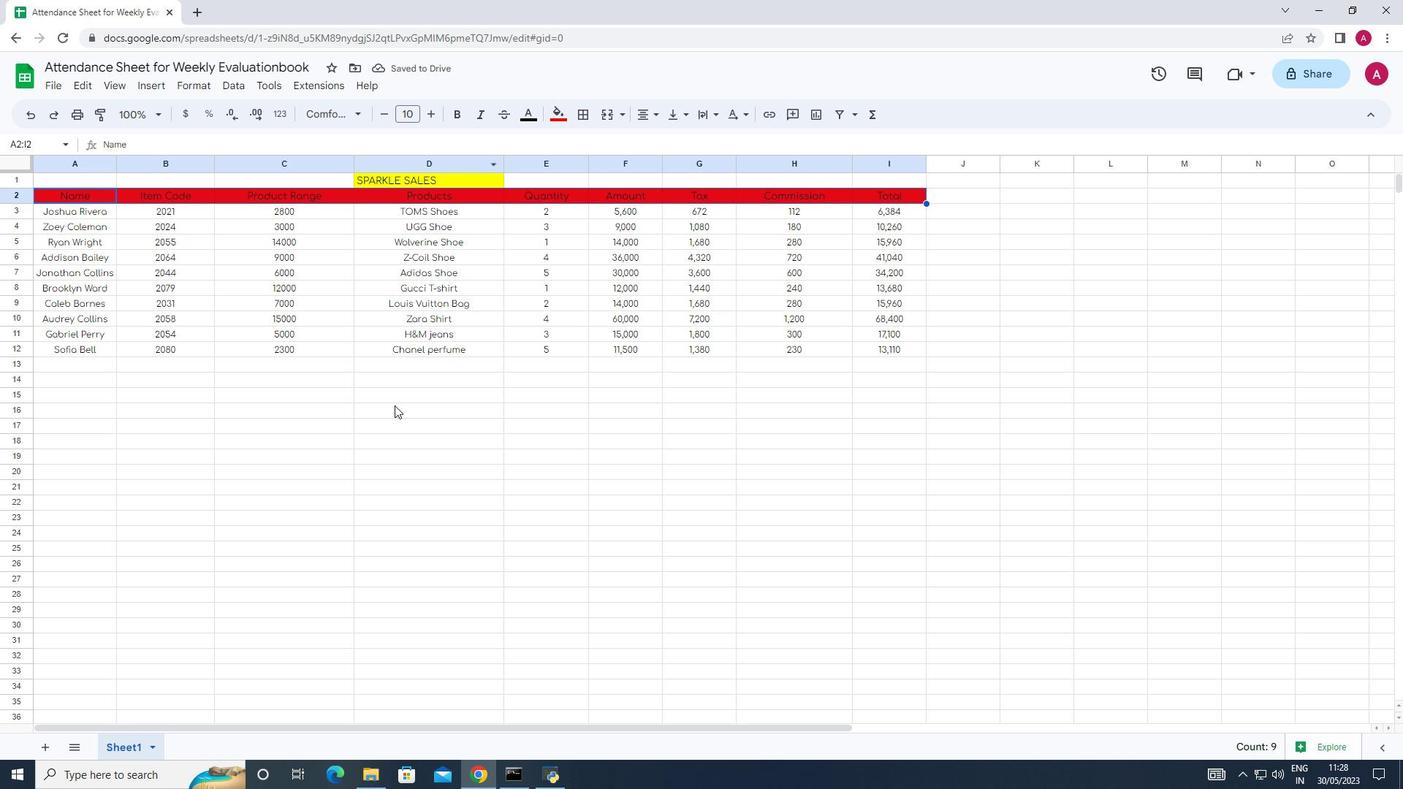 
Action: Mouse pressed left at (389, 410)
Screenshot: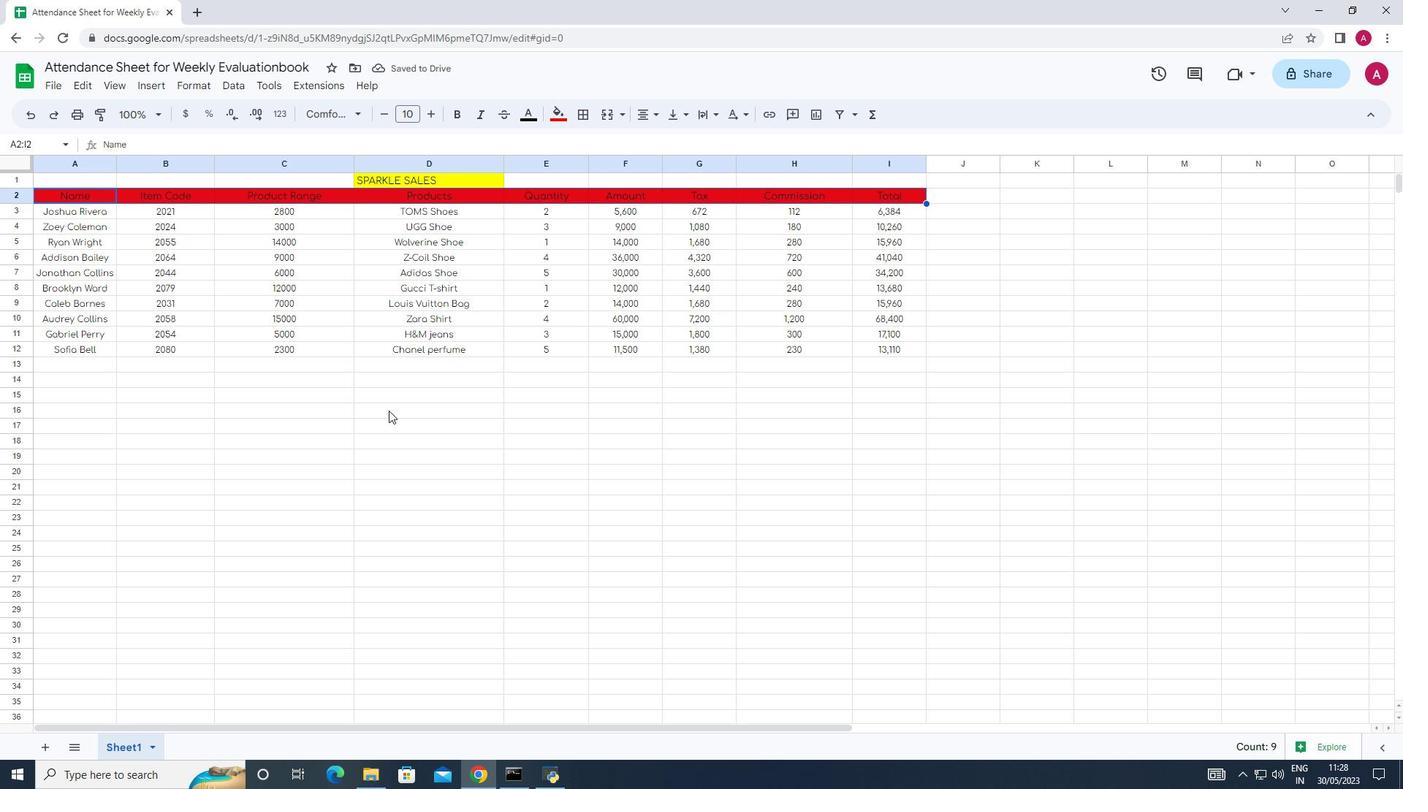 
Action: Mouse moved to (410, 178)
Screenshot: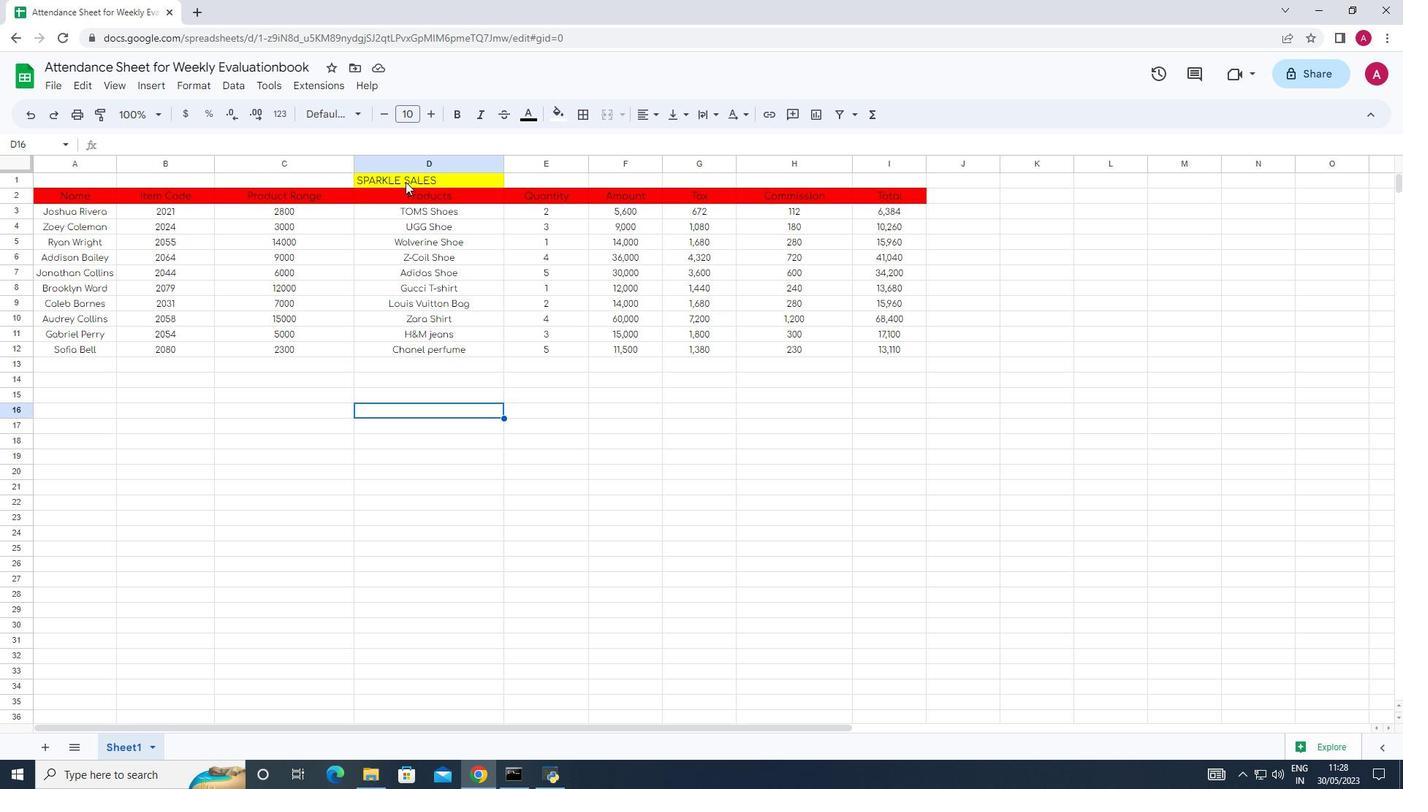 
Action: Mouse pressed left at (410, 178)
Screenshot: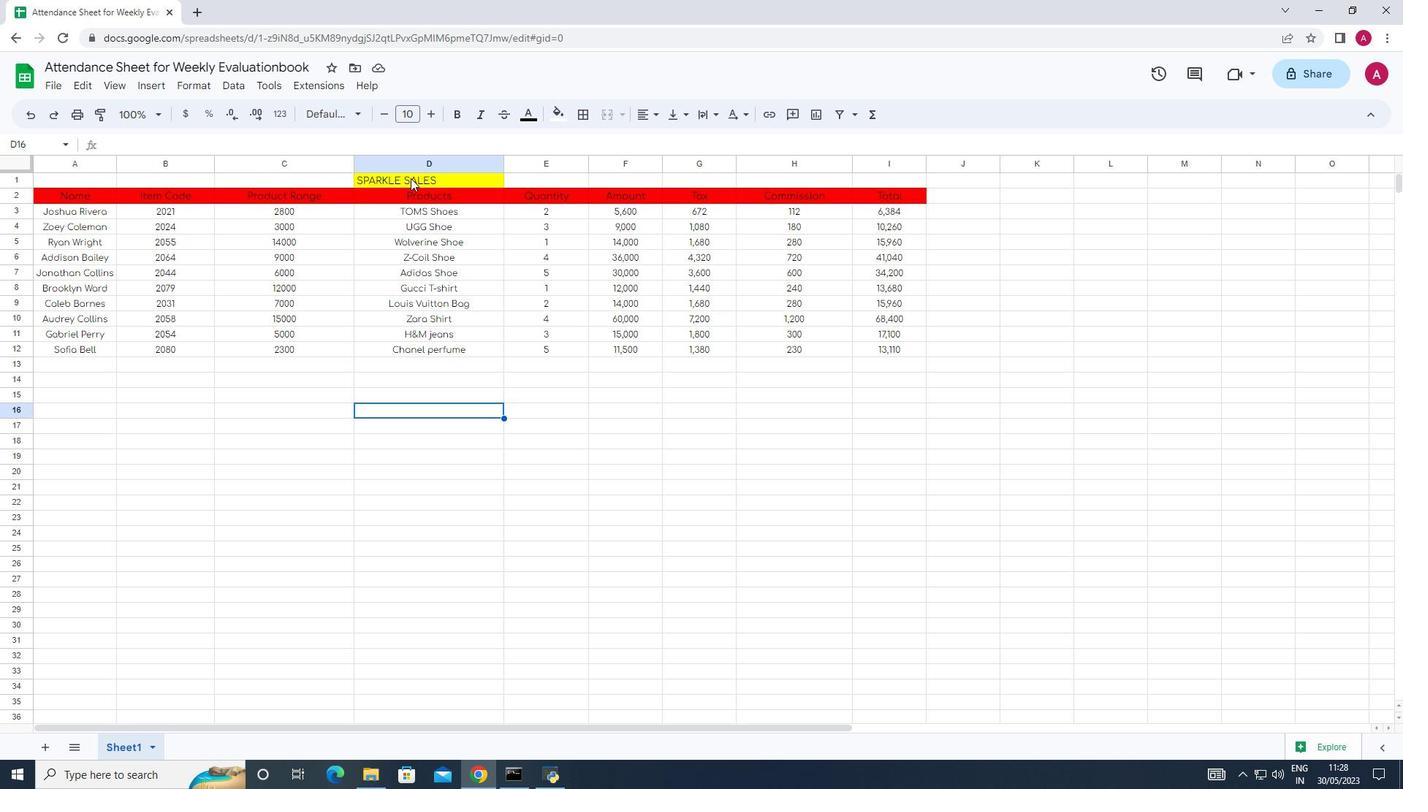 
Action: Mouse moved to (658, 114)
Screenshot: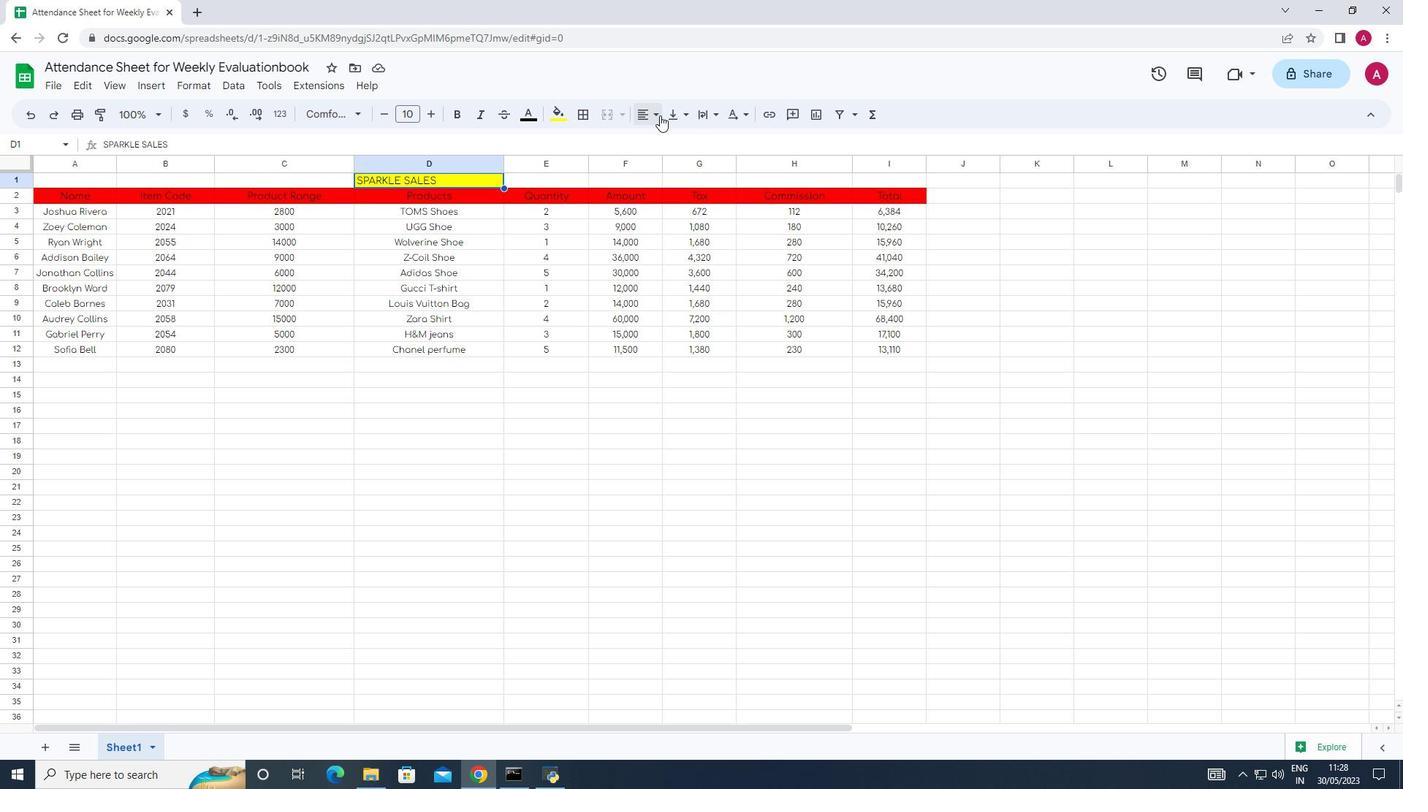 
Action: Mouse pressed left at (658, 114)
Screenshot: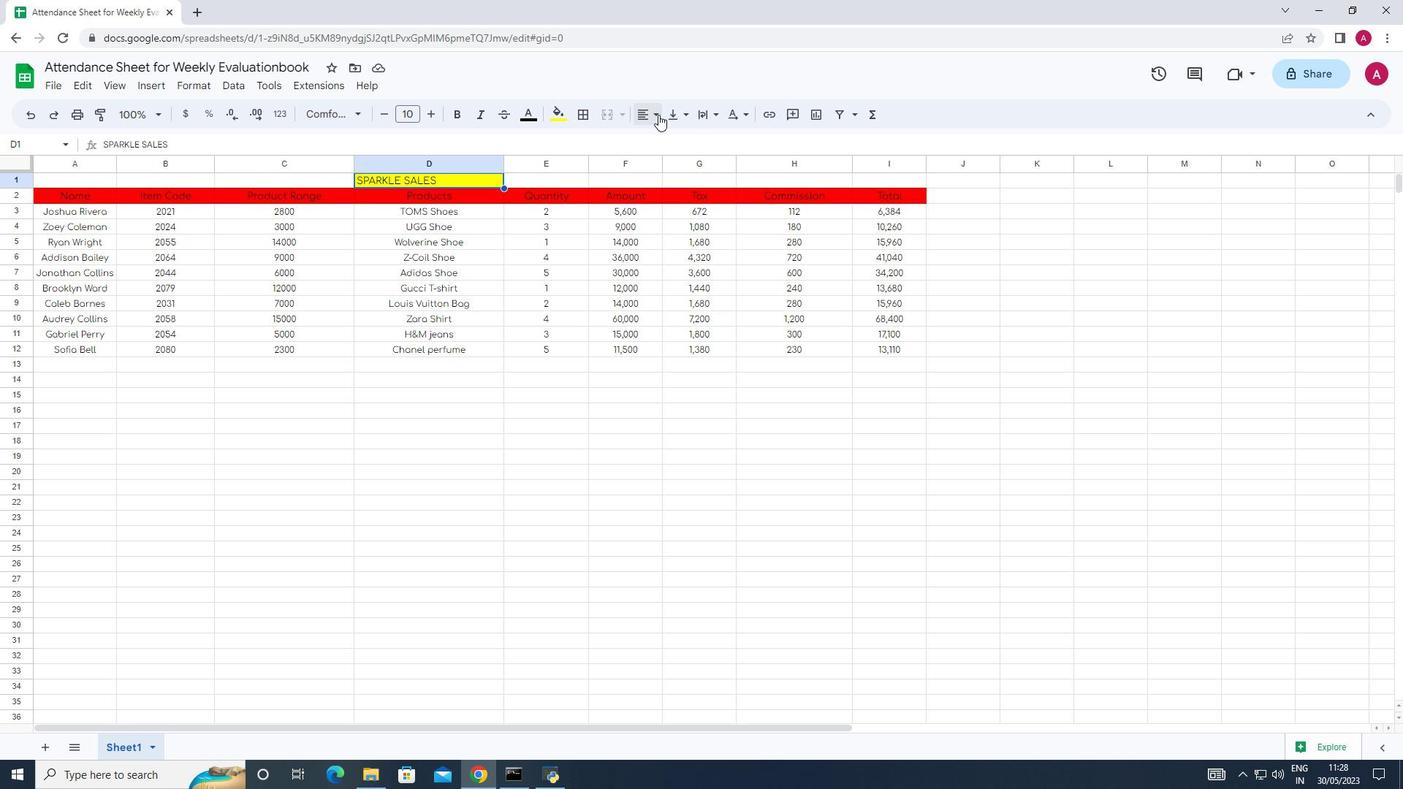 
Action: Mouse moved to (669, 140)
Screenshot: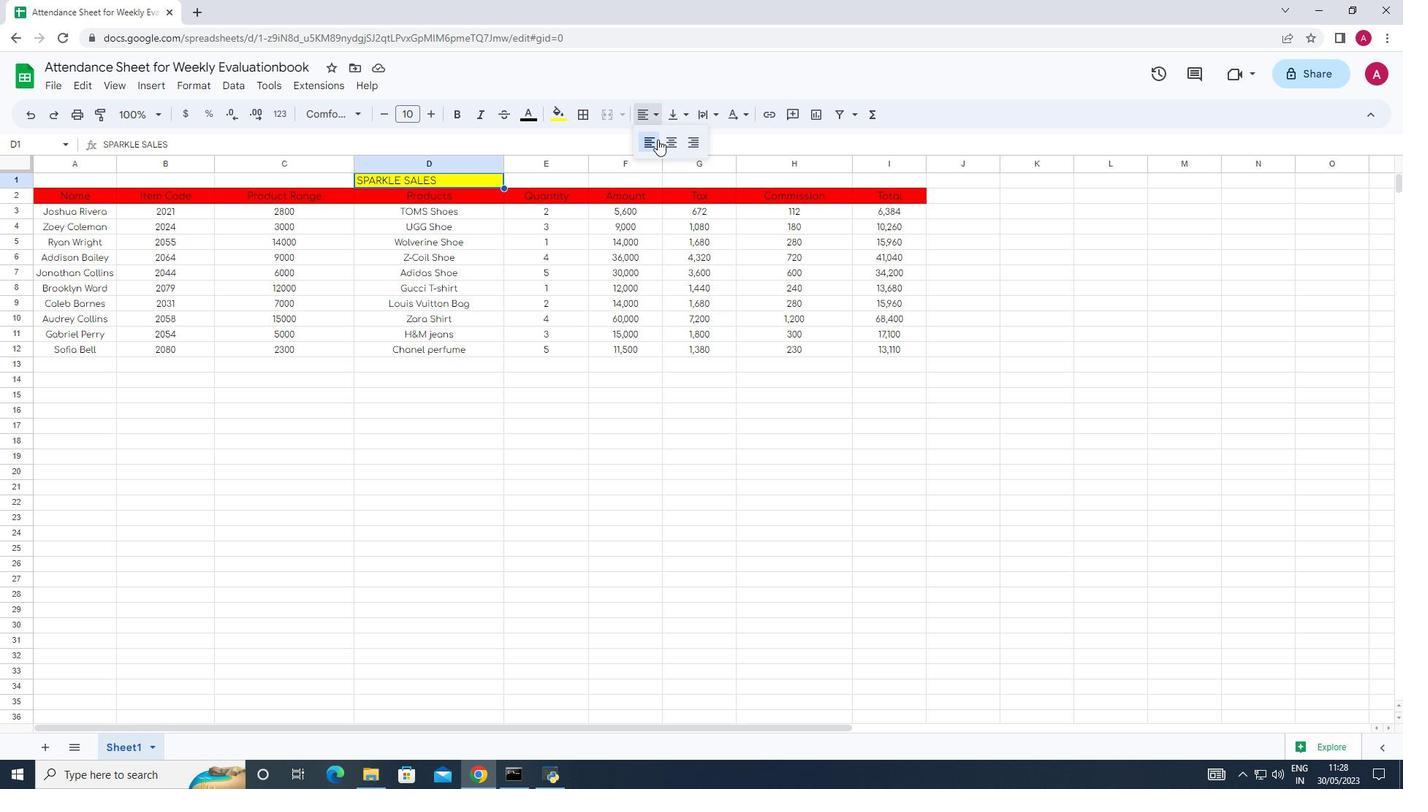
Action: Mouse pressed left at (669, 140)
Screenshot: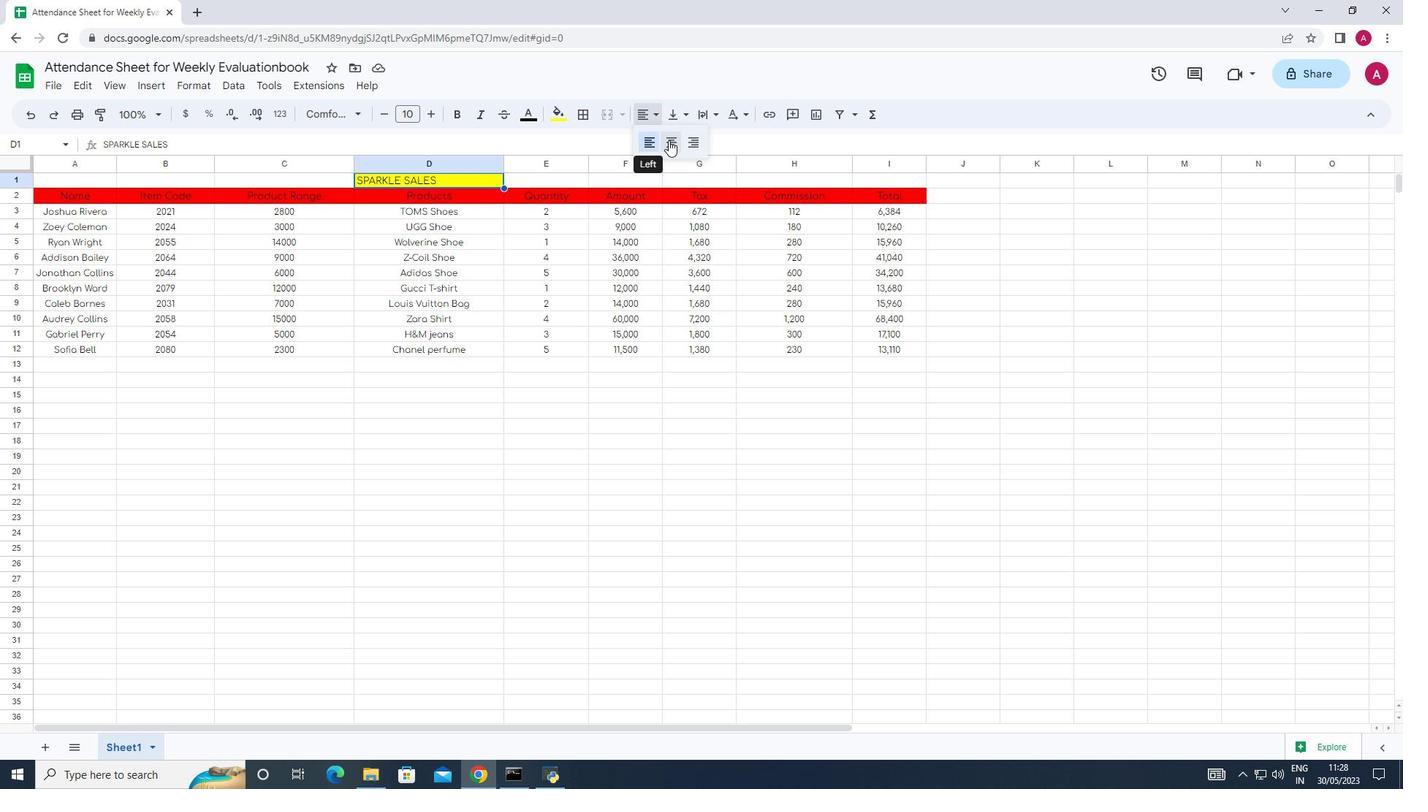 
Action: Mouse moved to (233, 404)
Screenshot: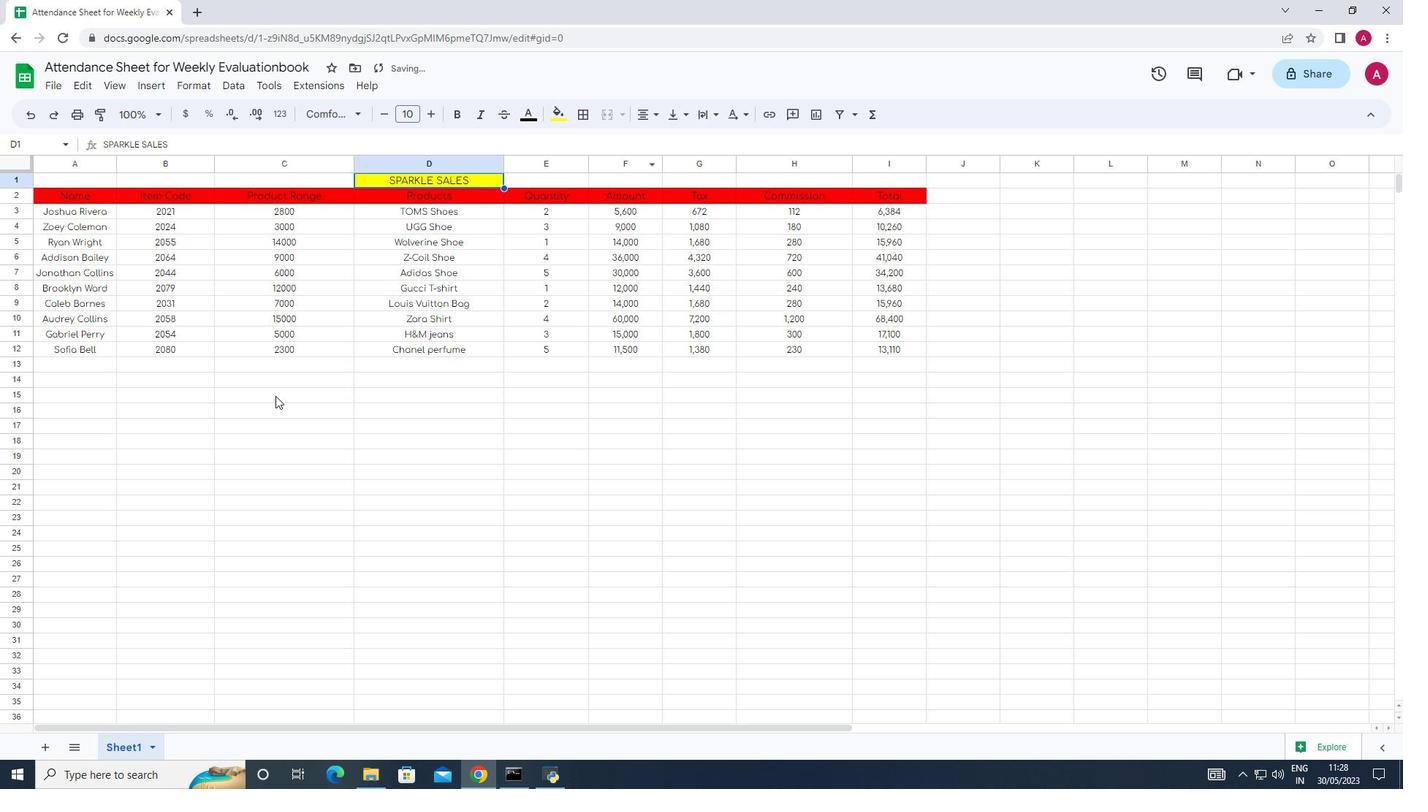 
Action: Mouse pressed left at (233, 404)
Screenshot: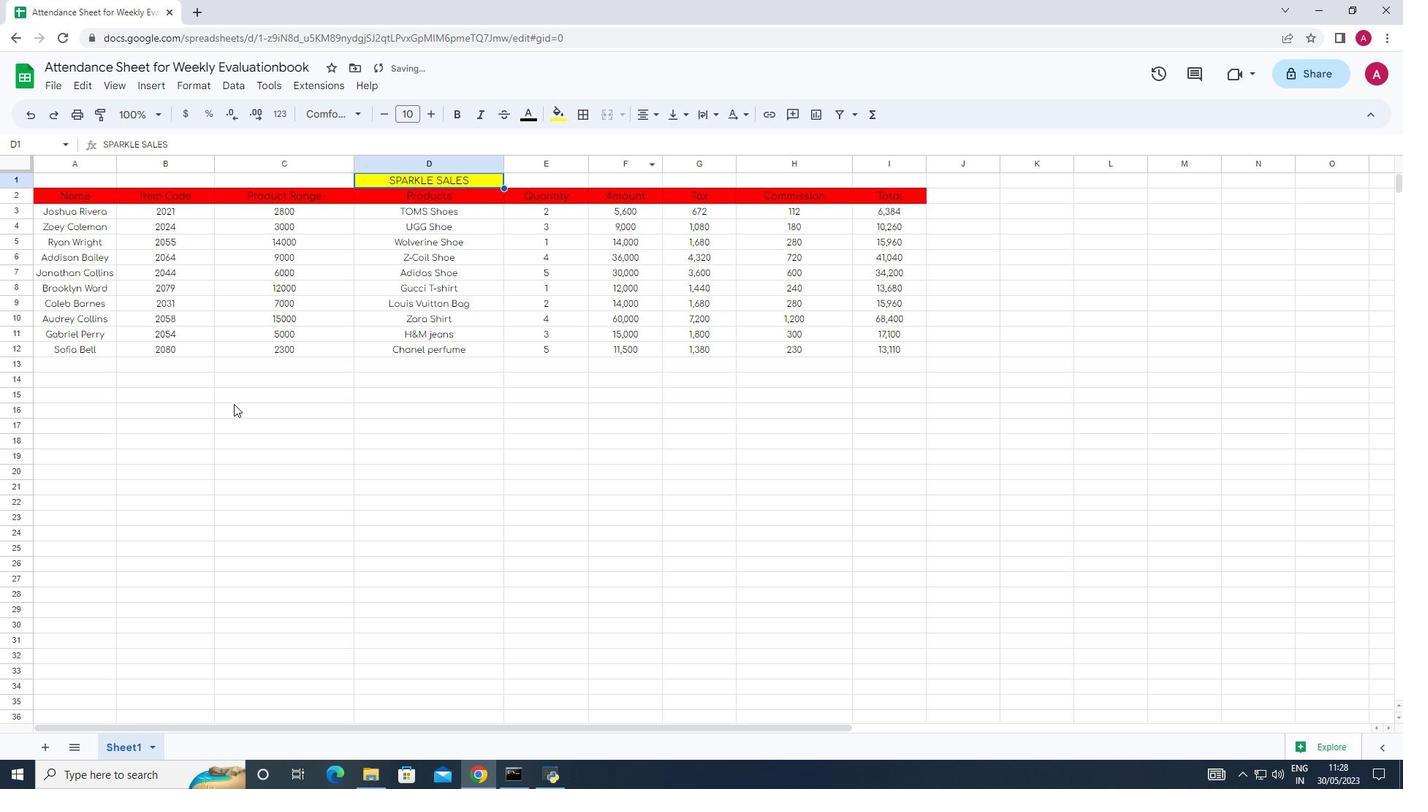 
Action: Mouse moved to (48, 206)
Screenshot: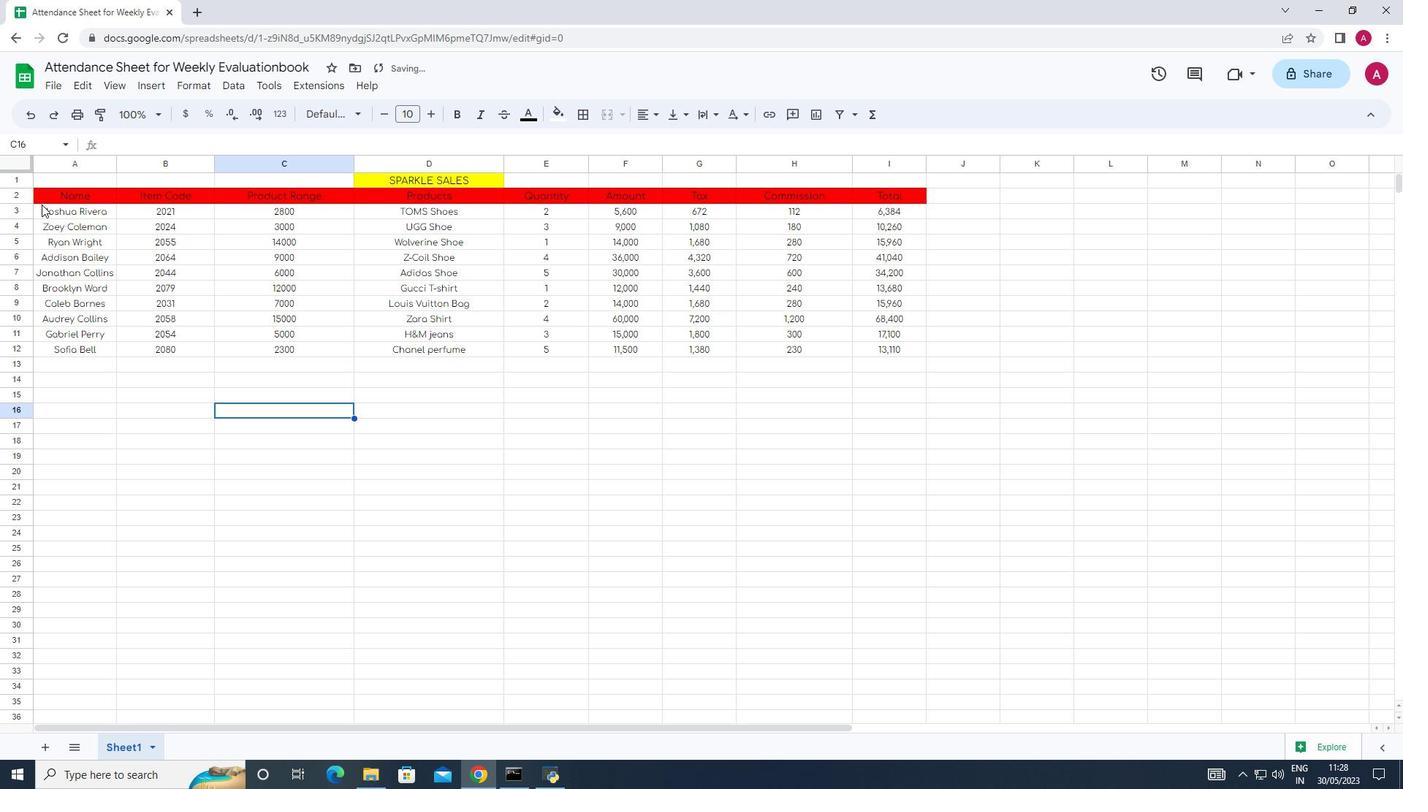
Action: Mouse pressed left at (48, 206)
Screenshot: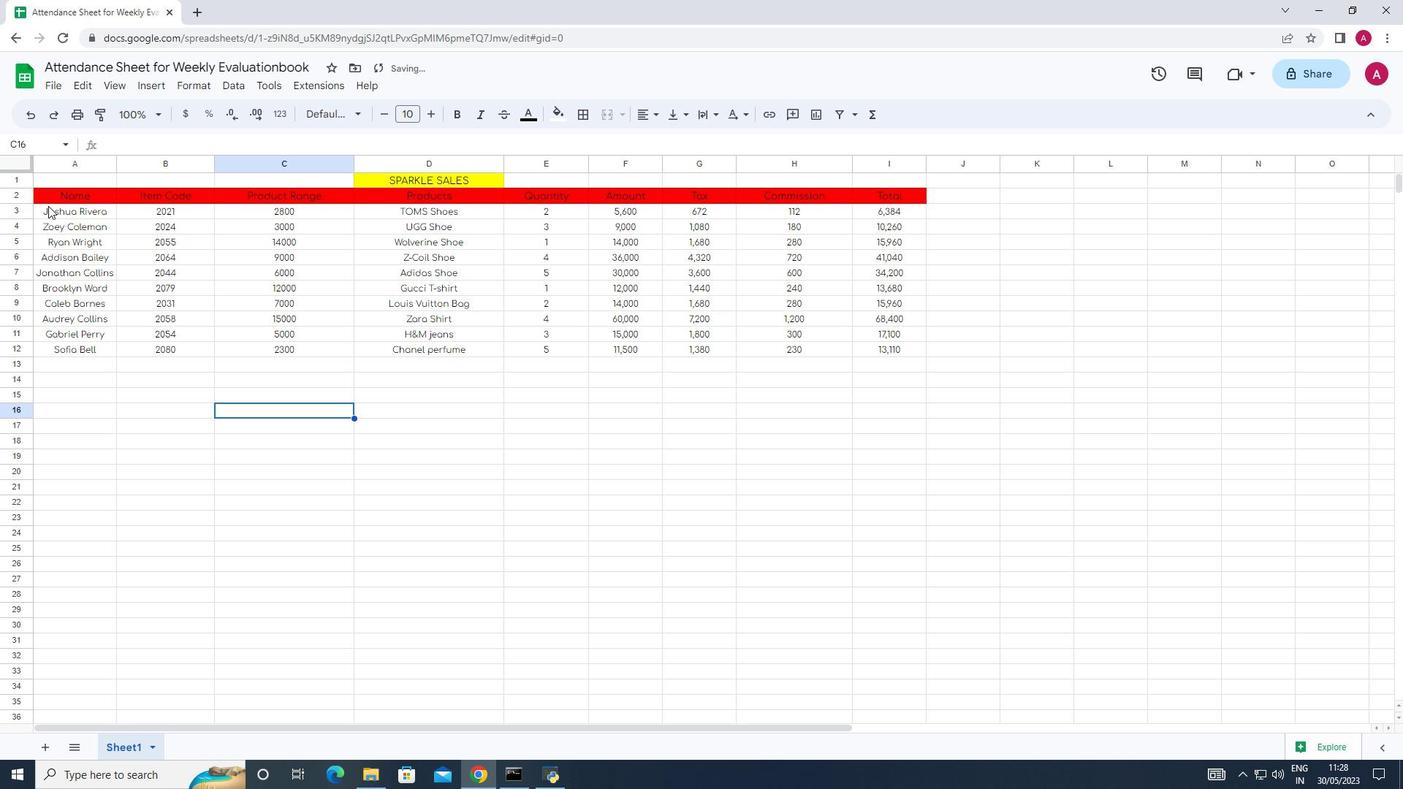 
Action: Mouse moved to (564, 111)
Screenshot: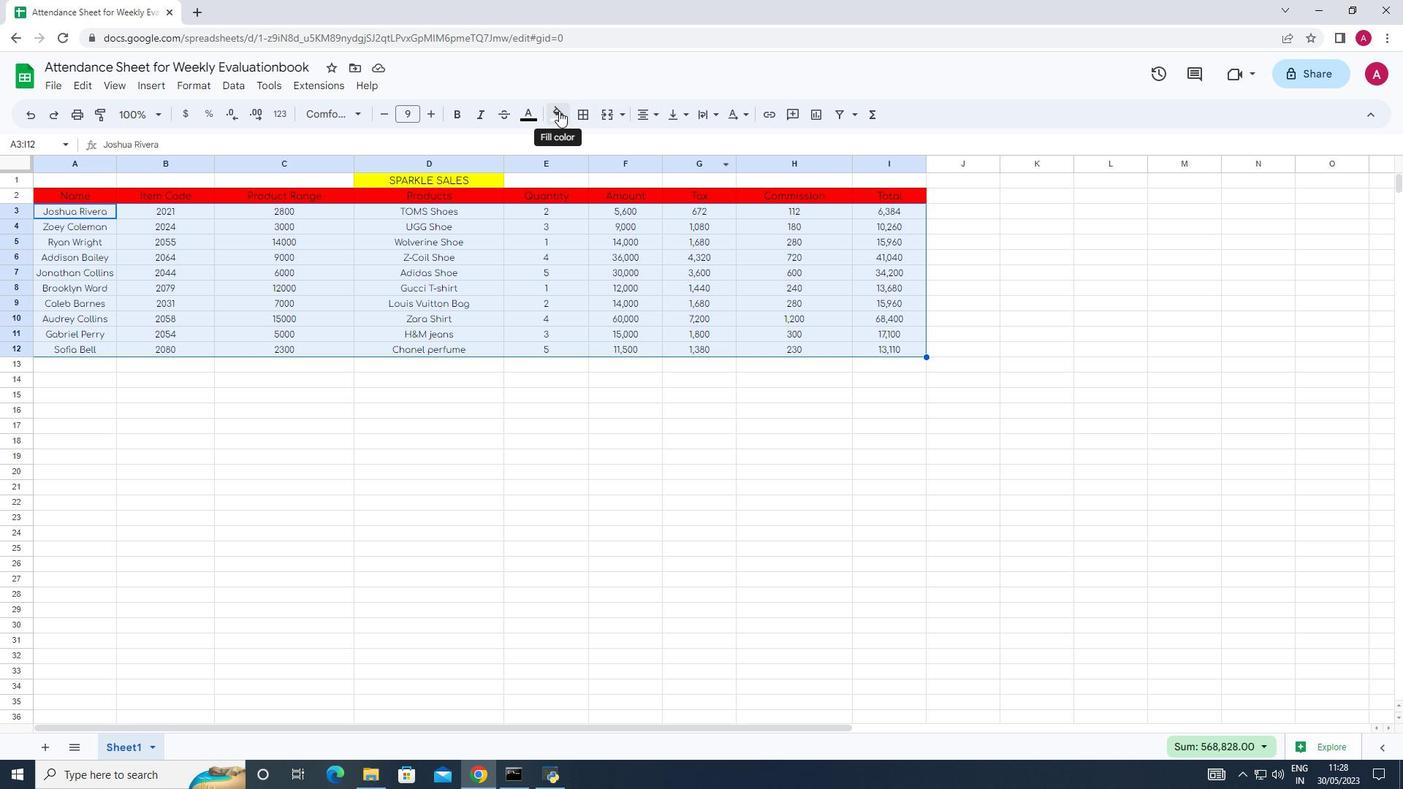 
Action: Mouse pressed left at (564, 111)
Screenshot: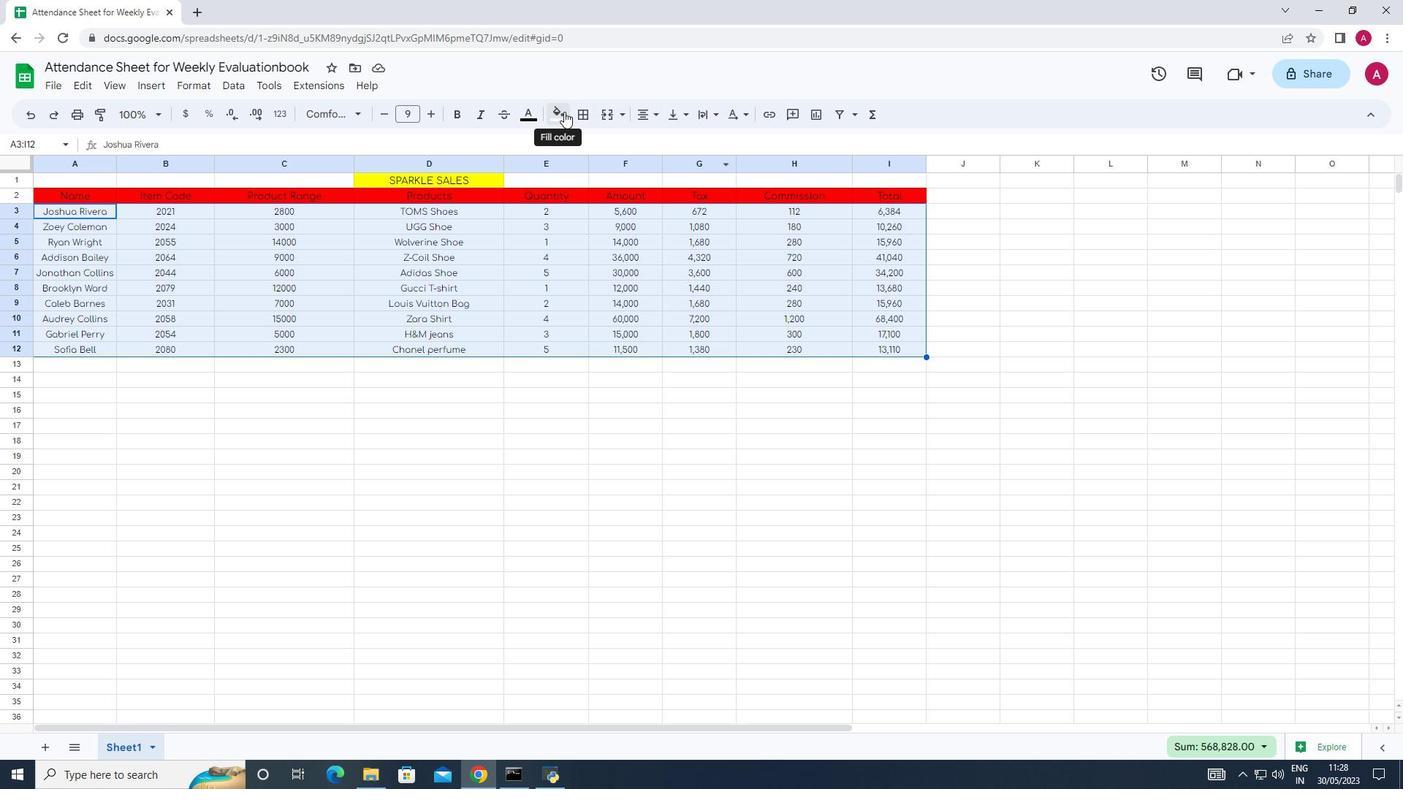 
Action: Mouse moved to (644, 309)
Screenshot: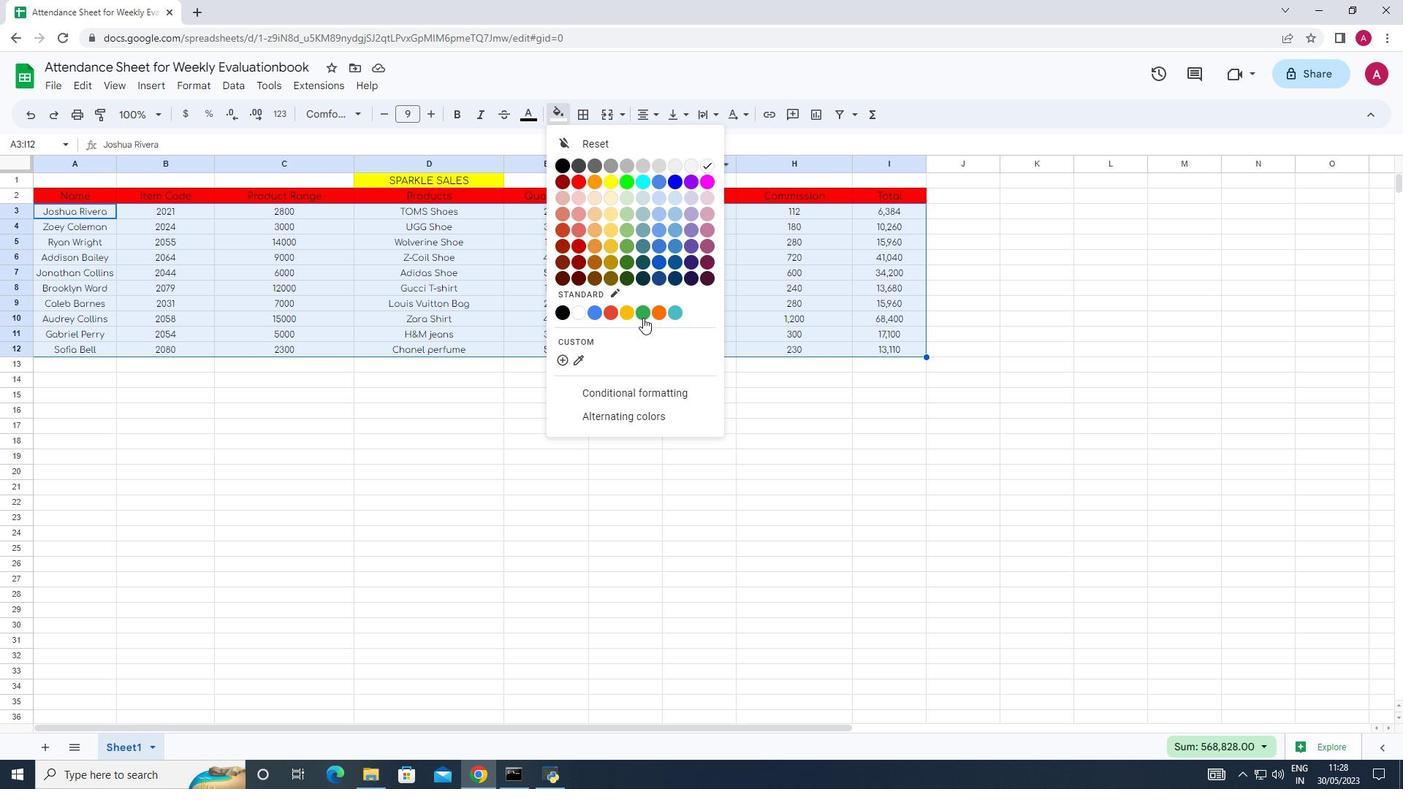 
Action: Mouse pressed left at (644, 309)
Screenshot: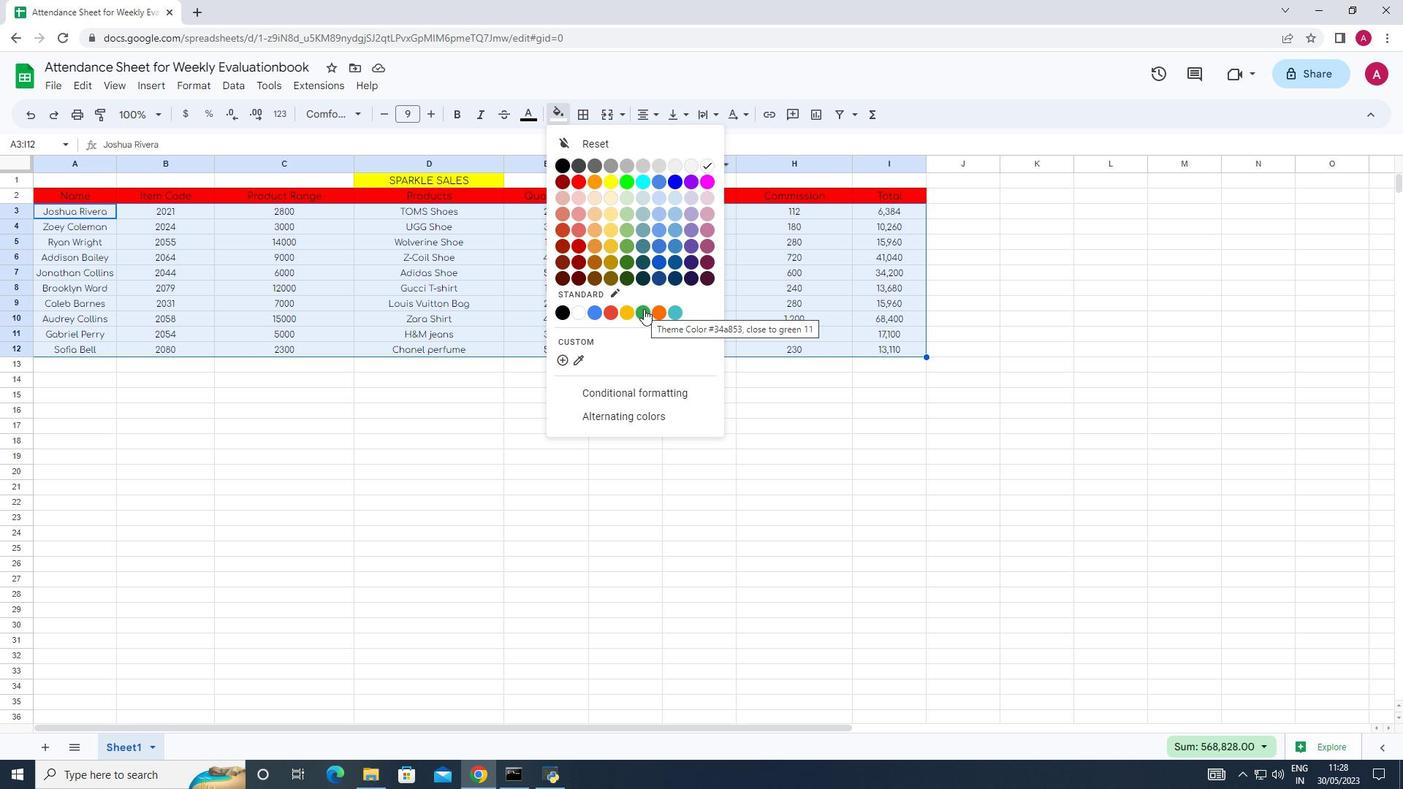 
Action: Mouse moved to (527, 116)
Screenshot: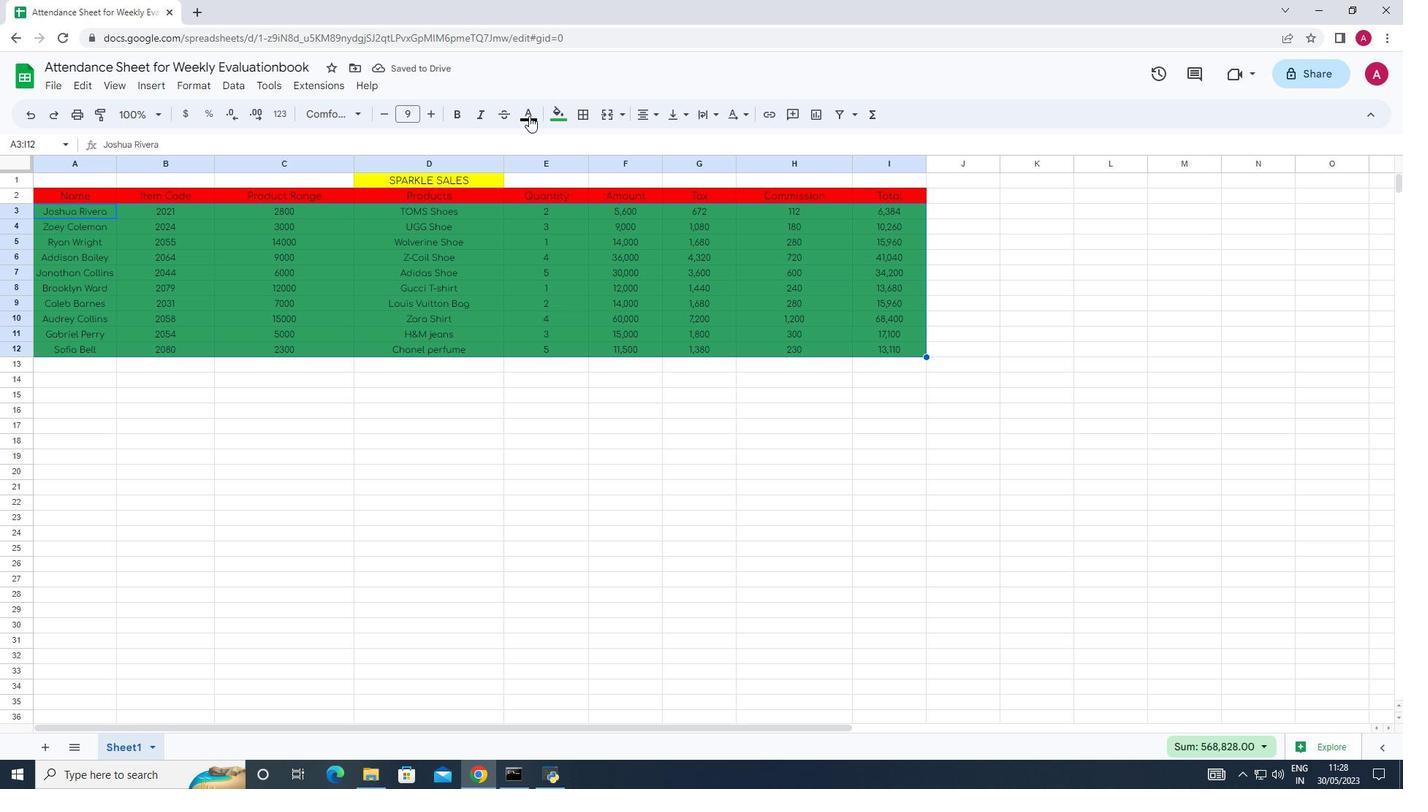 
Action: Mouse pressed left at (527, 116)
Screenshot: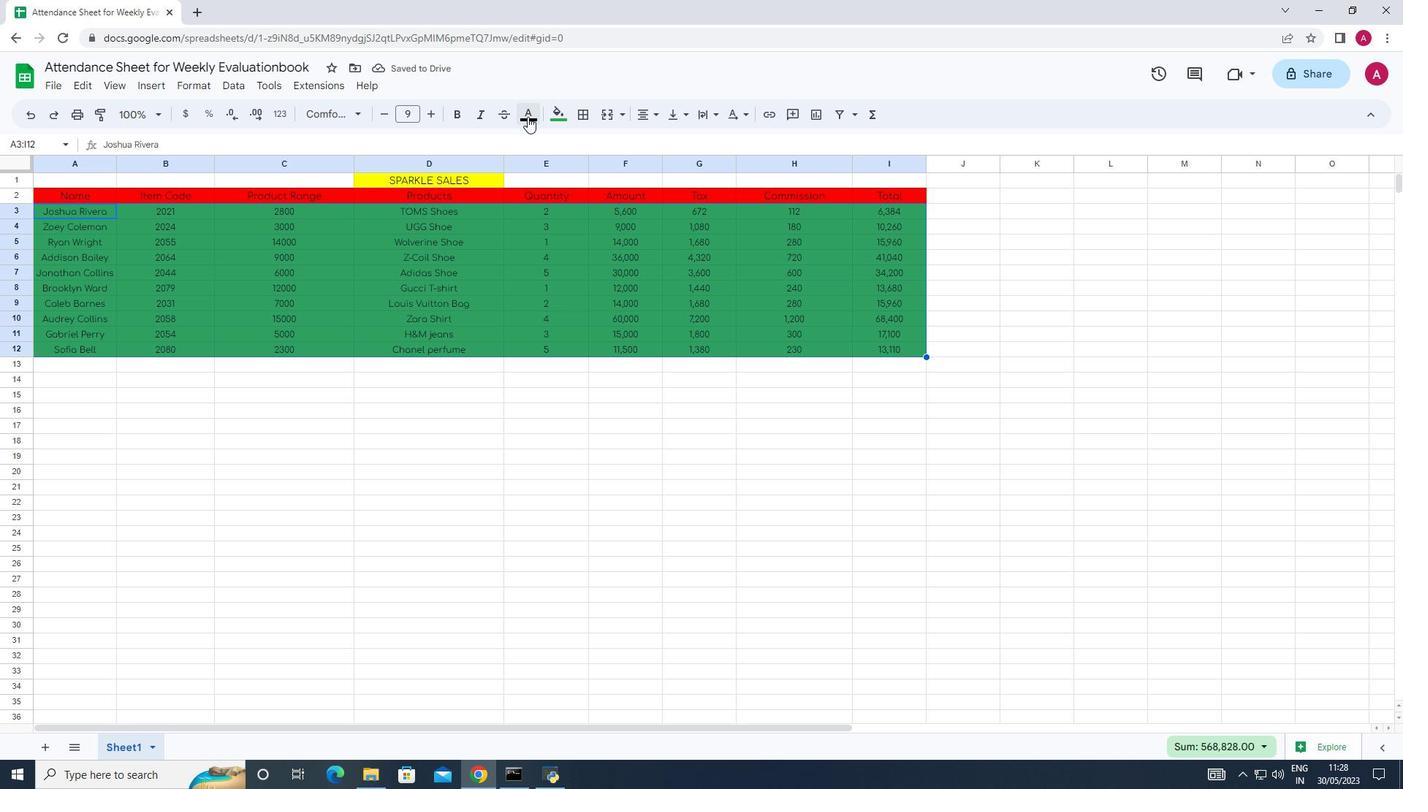 
Action: Mouse moved to (594, 275)
Screenshot: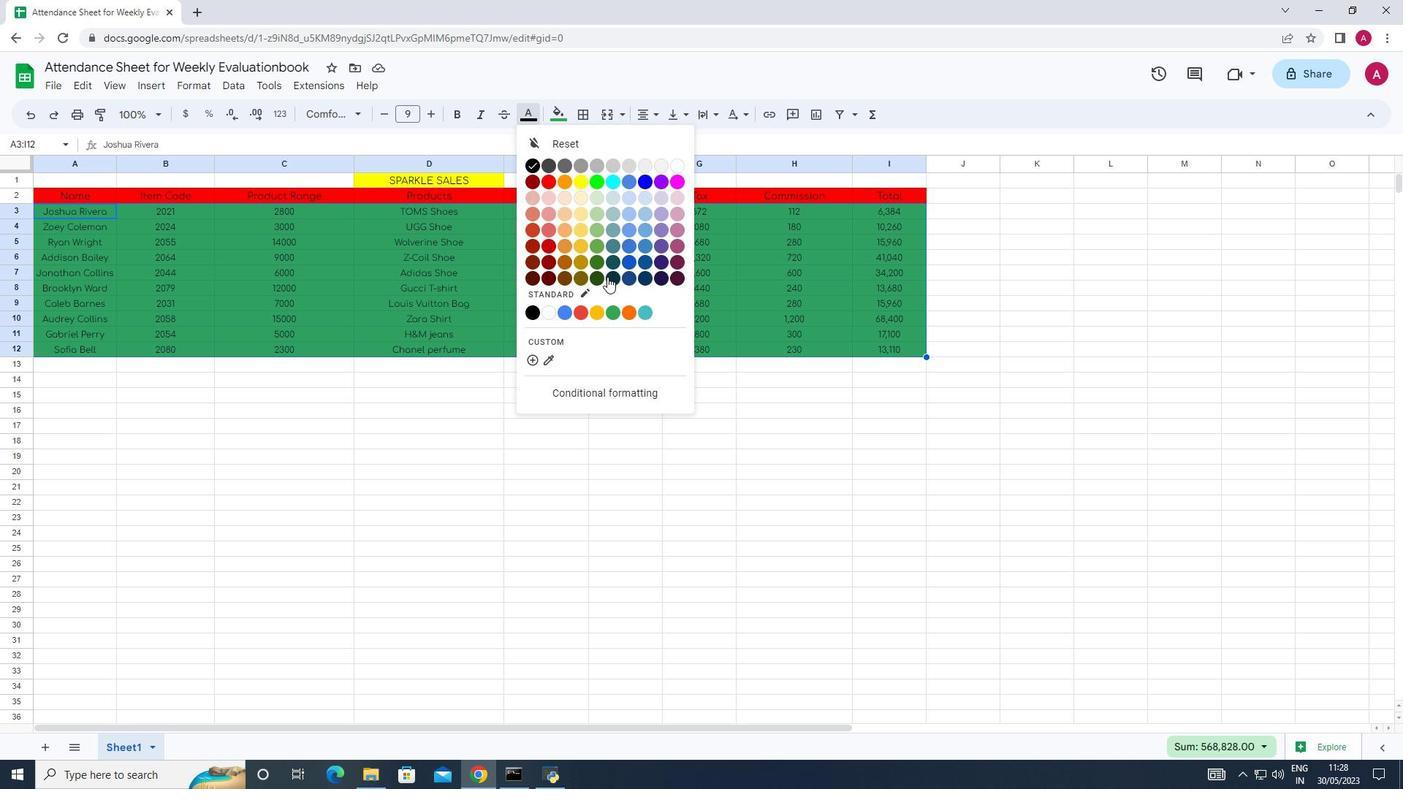 
Action: Mouse pressed left at (594, 275)
Screenshot: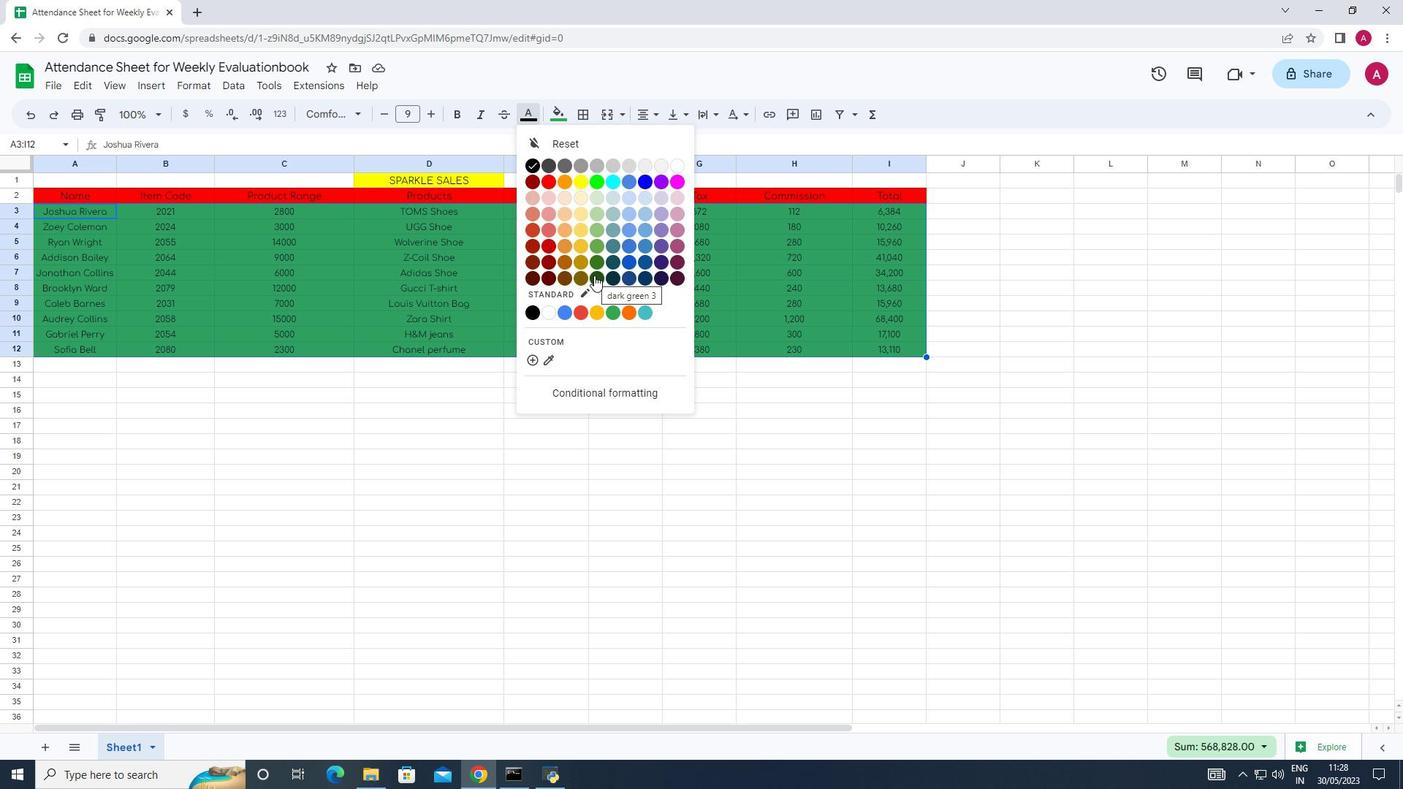
Action: Mouse moved to (455, 370)
Screenshot: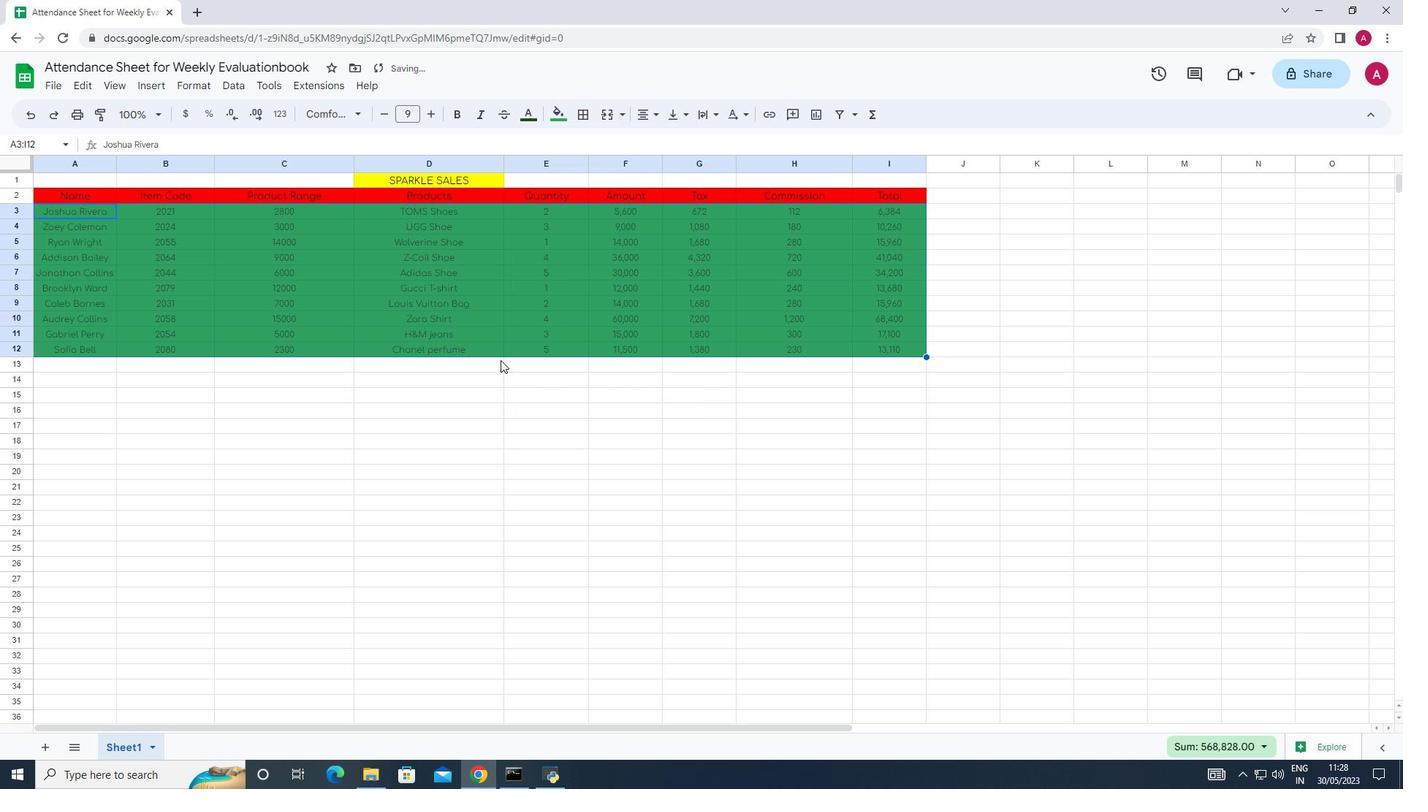 
Action: Mouse pressed left at (455, 370)
Screenshot: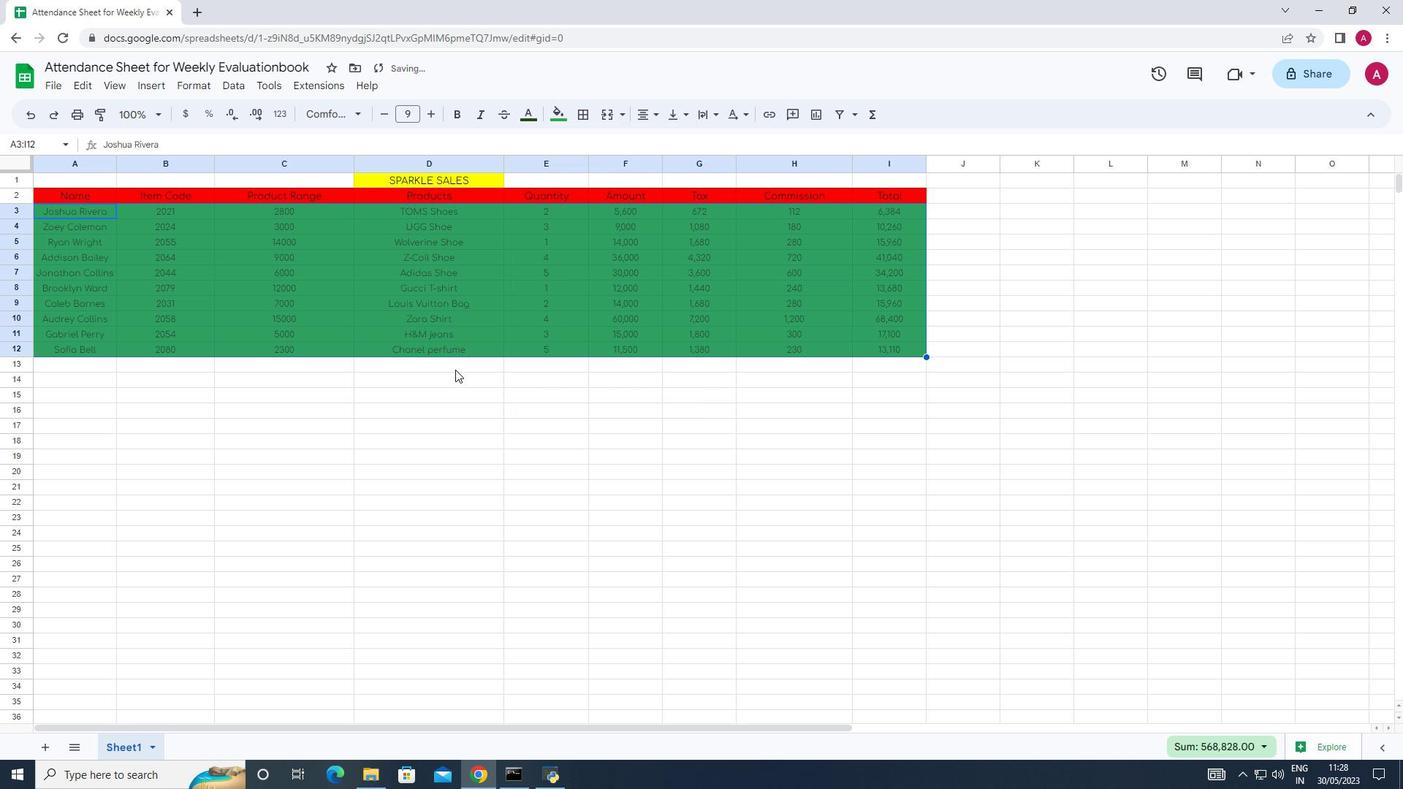 
Action: Mouse moved to (49, 205)
Screenshot: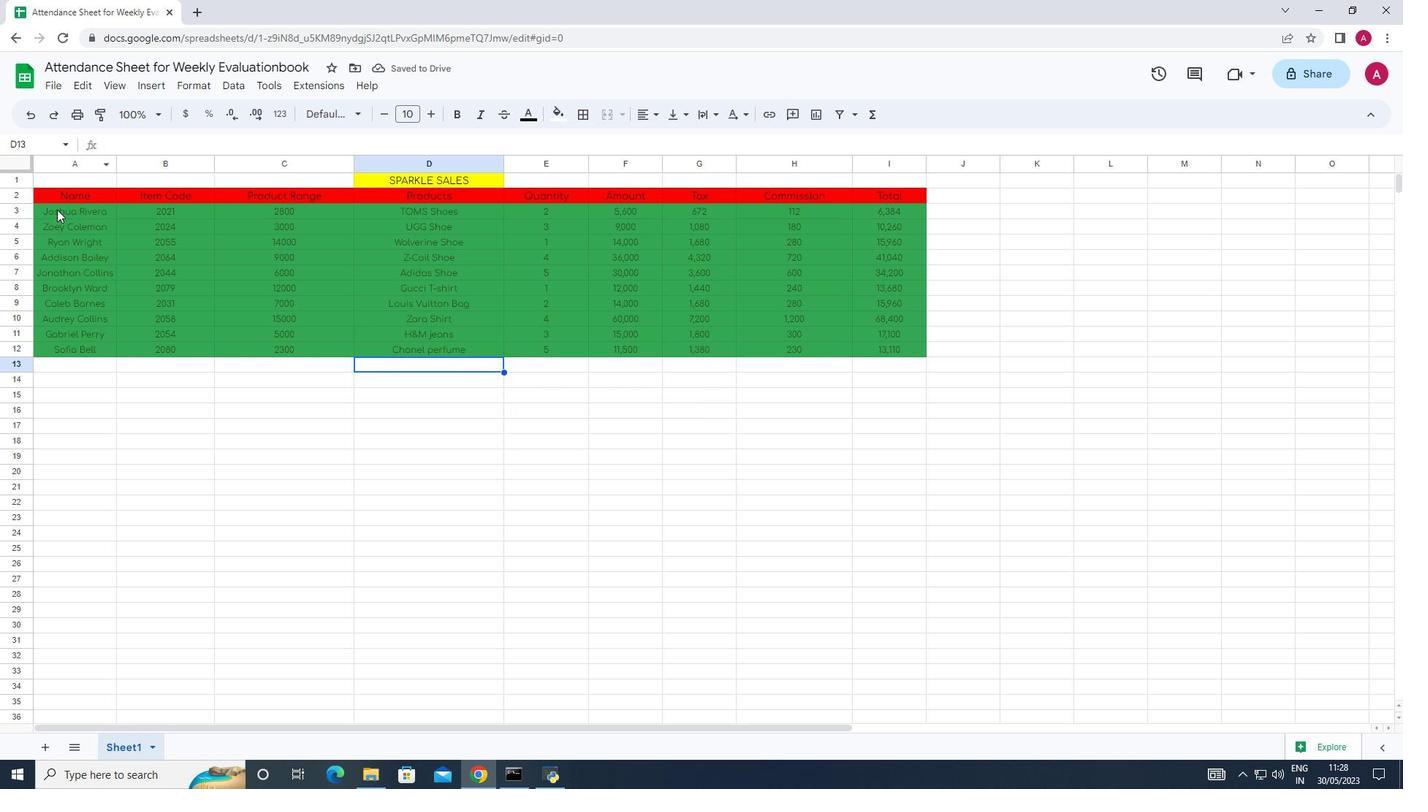 
Action: Mouse pressed left at (49, 205)
Screenshot: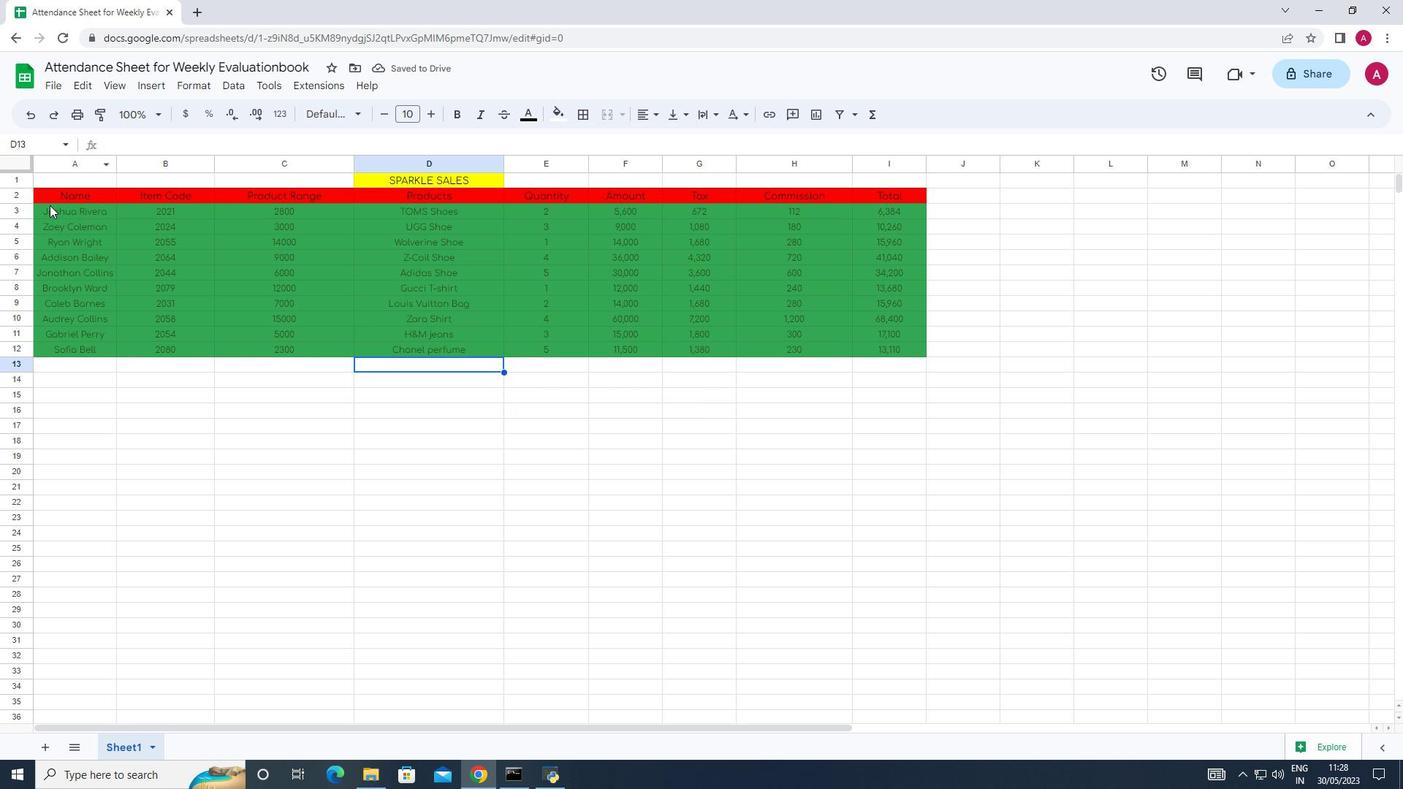 
Action: Mouse moved to (527, 108)
Screenshot: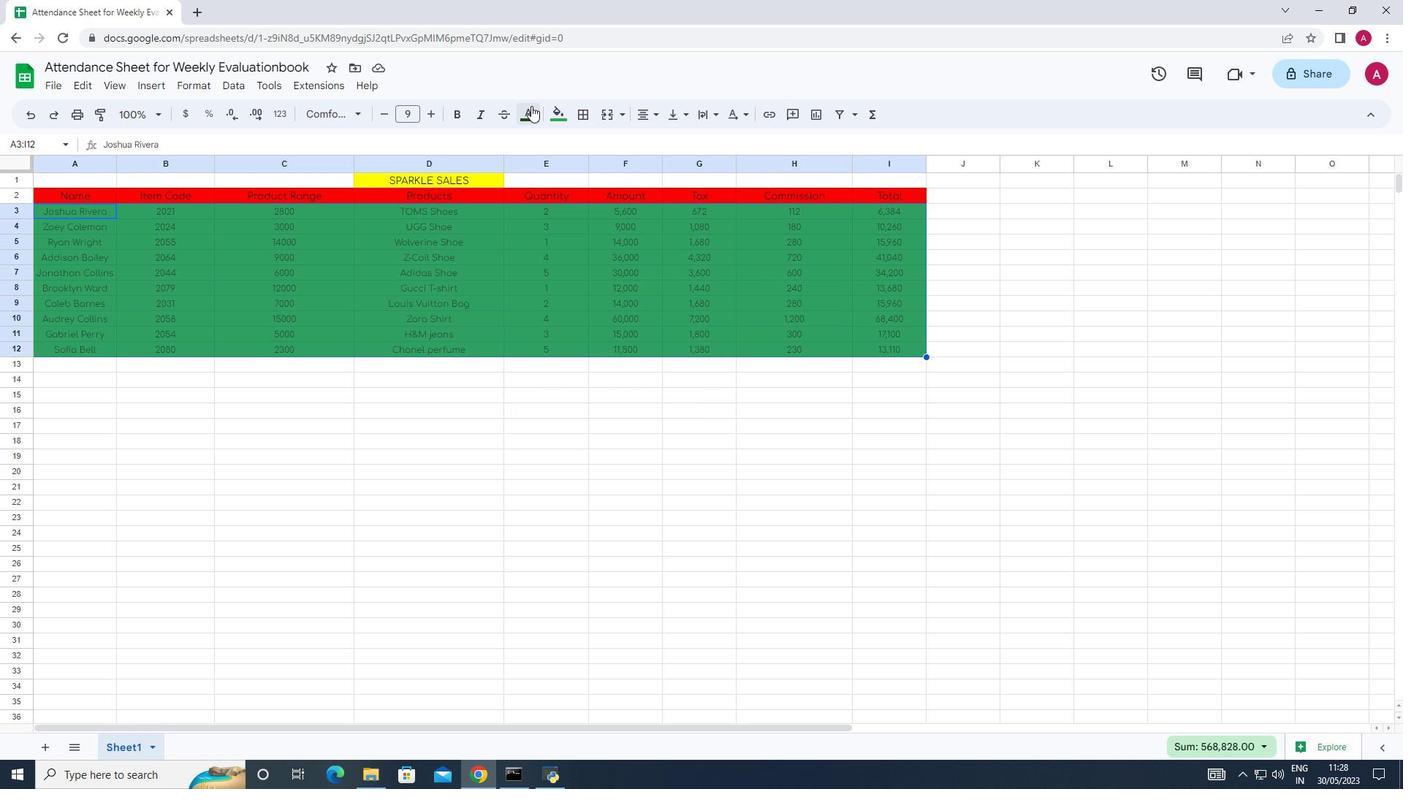 
Action: Mouse pressed left at (527, 108)
Screenshot: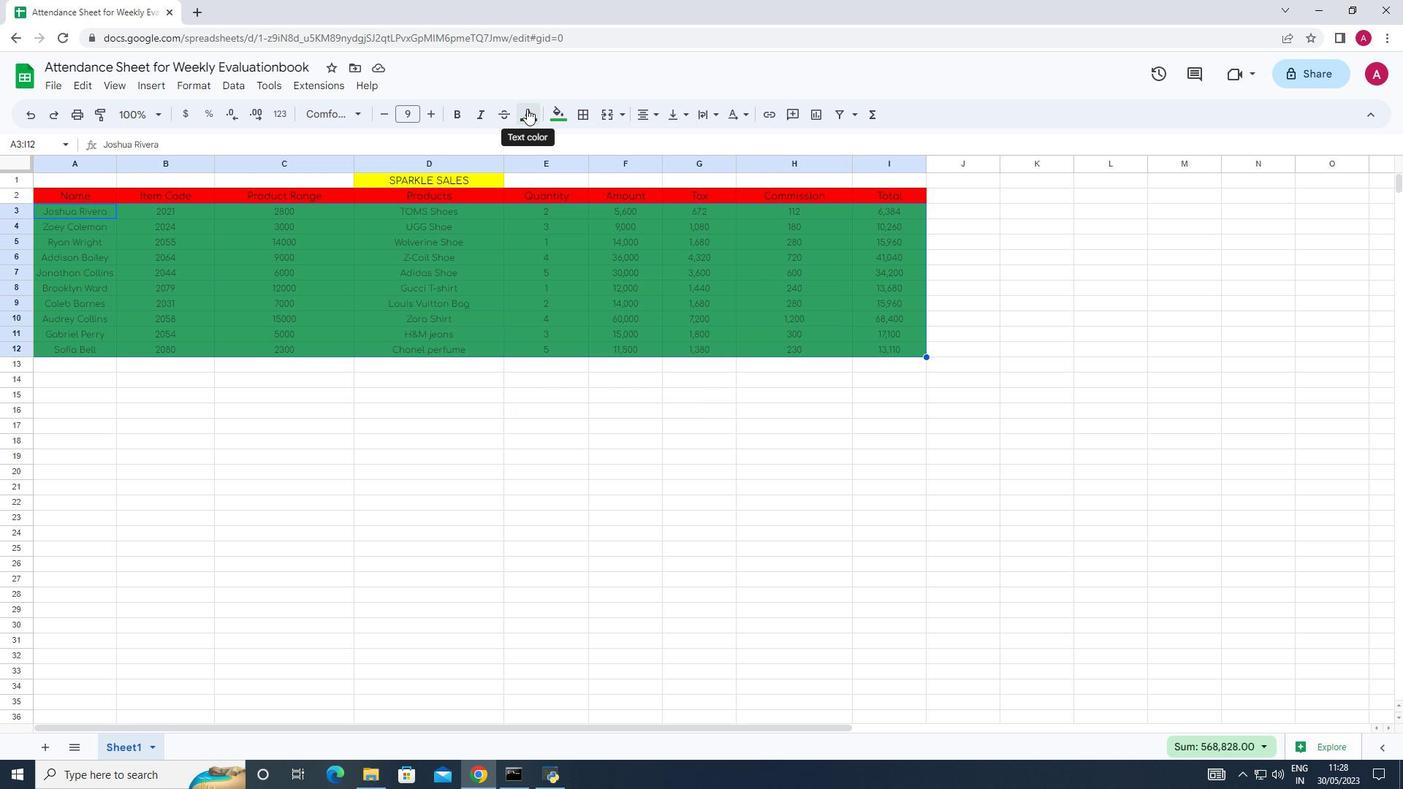 
Action: Mouse moved to (598, 280)
Screenshot: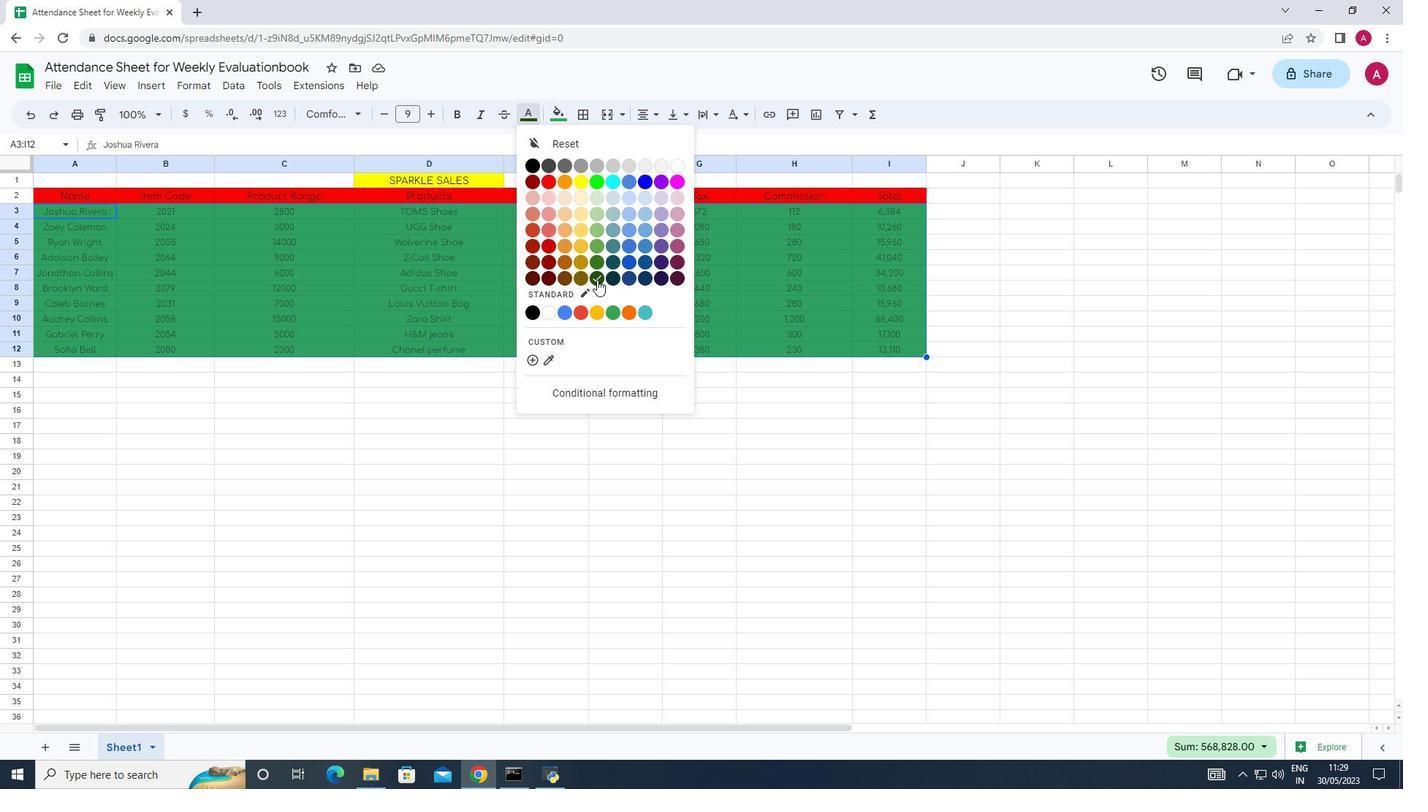 
Action: Mouse pressed left at (598, 280)
Screenshot: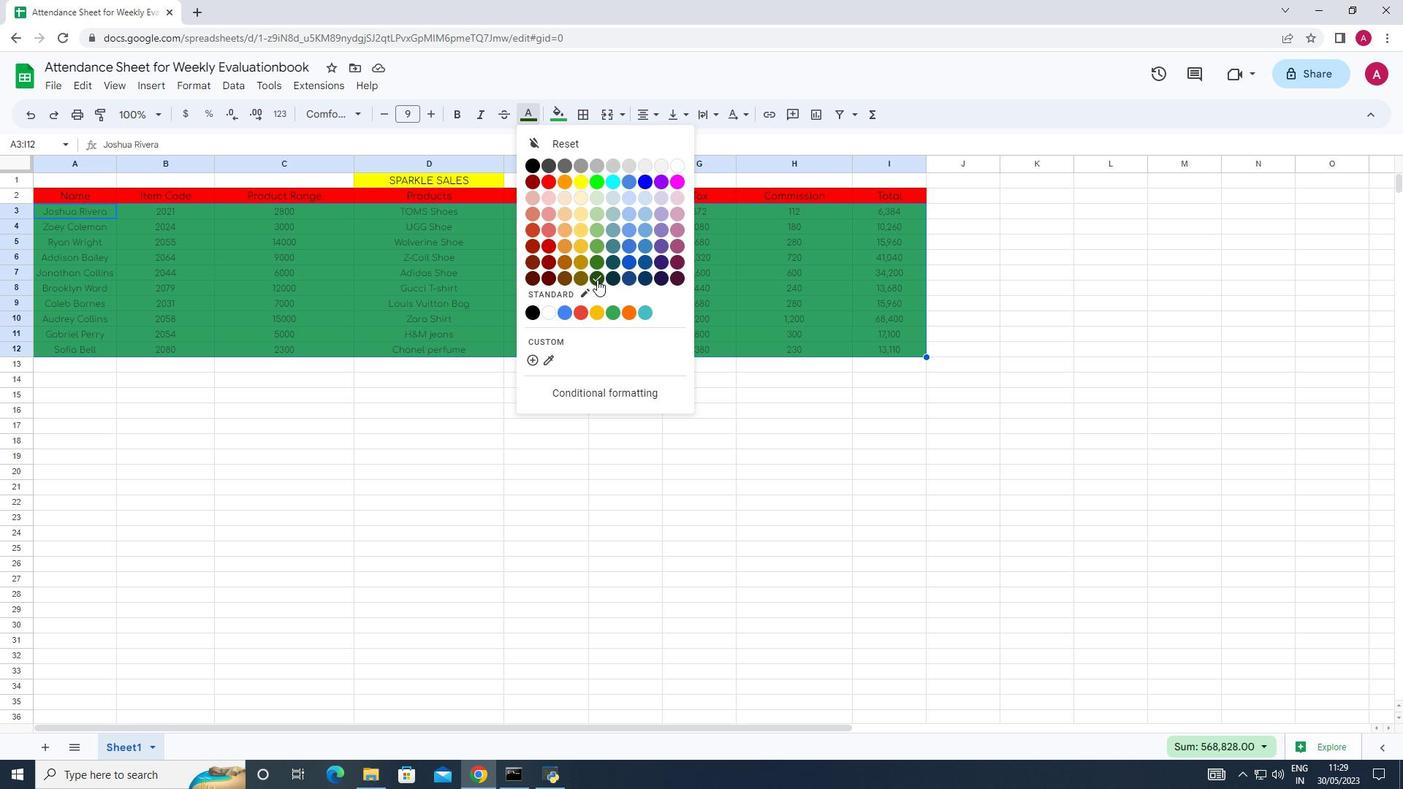 
Action: Mouse moved to (478, 277)
Screenshot: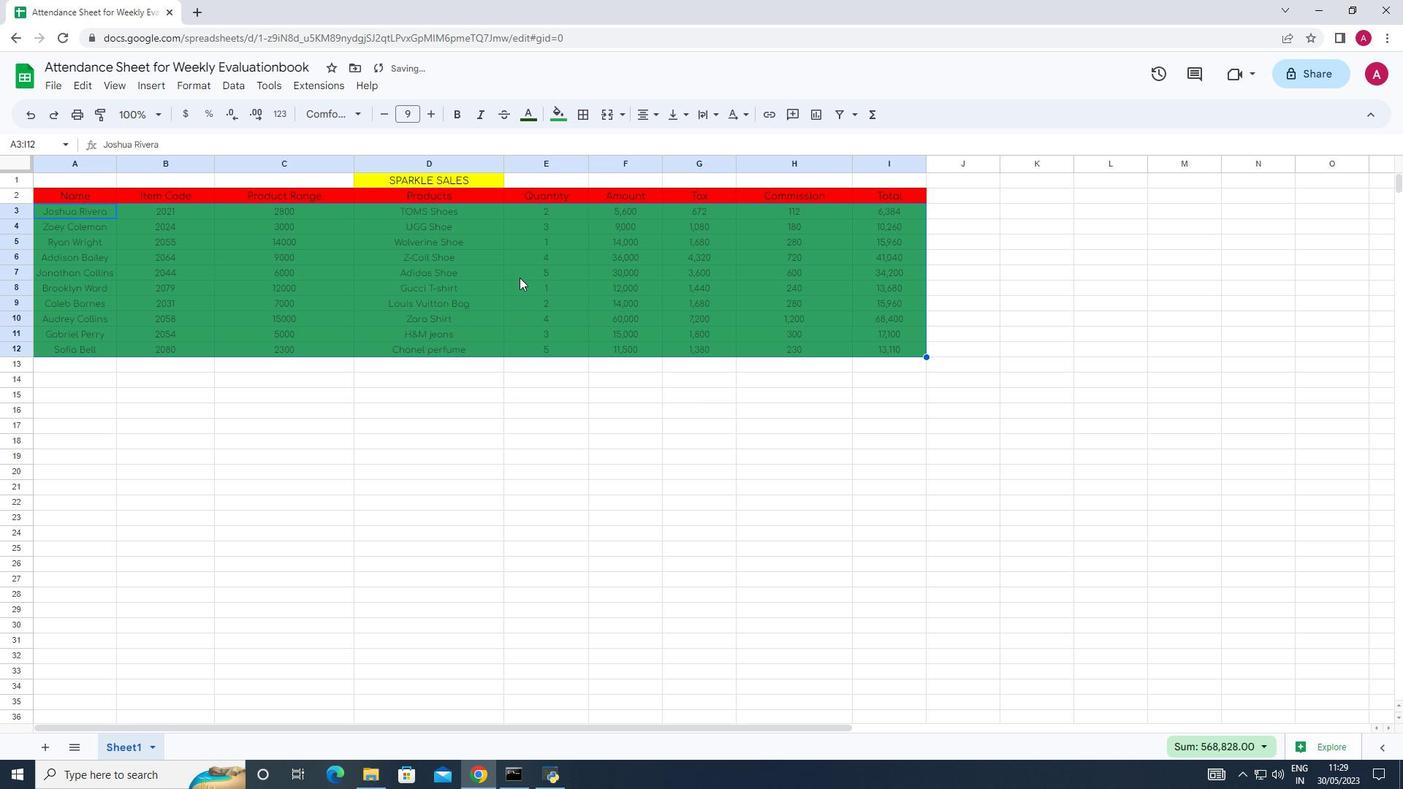 
Action: Mouse pressed left at (478, 277)
Screenshot: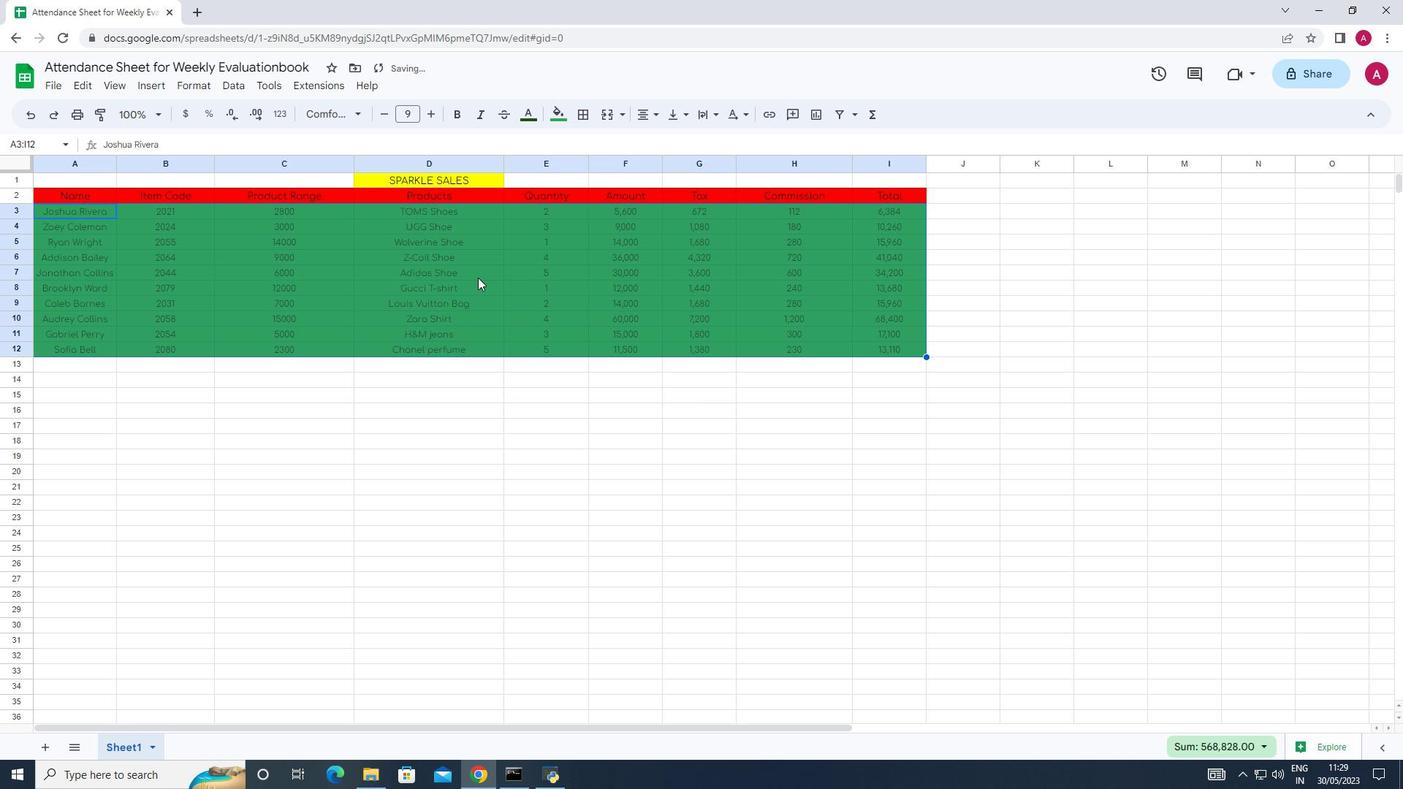 
Action: Mouse moved to (565, 112)
Screenshot: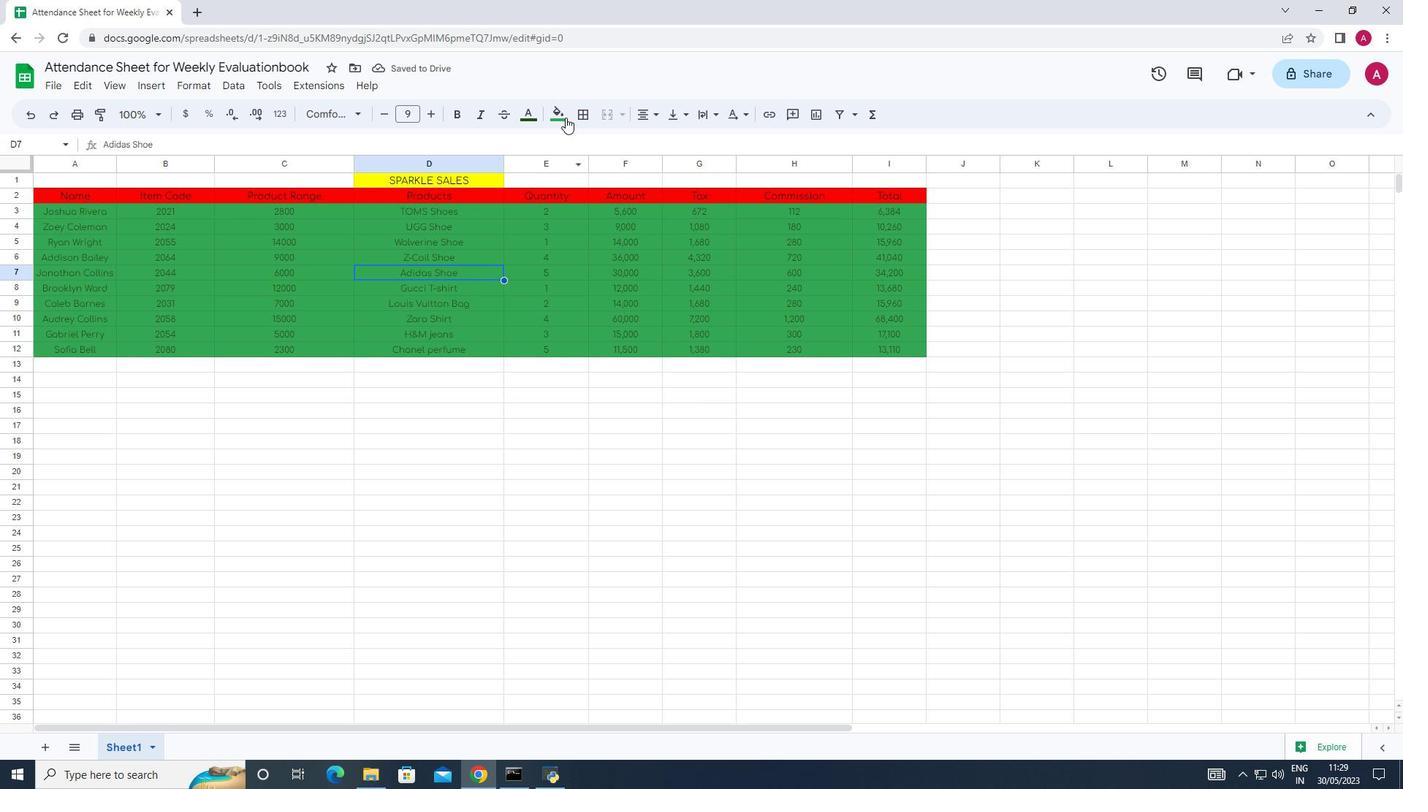
Action: Mouse pressed left at (565, 112)
Screenshot: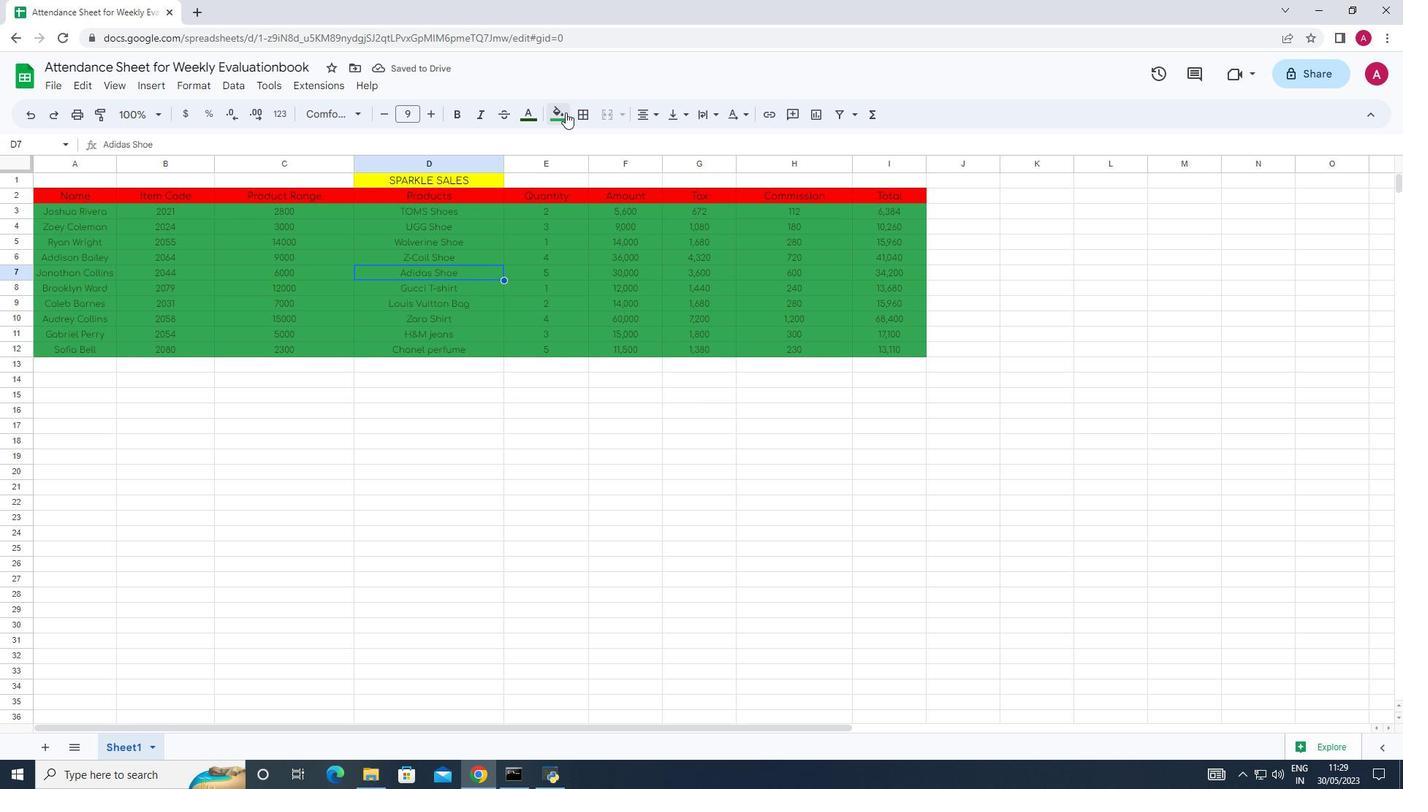 
Action: Mouse moved to (497, 251)
Screenshot: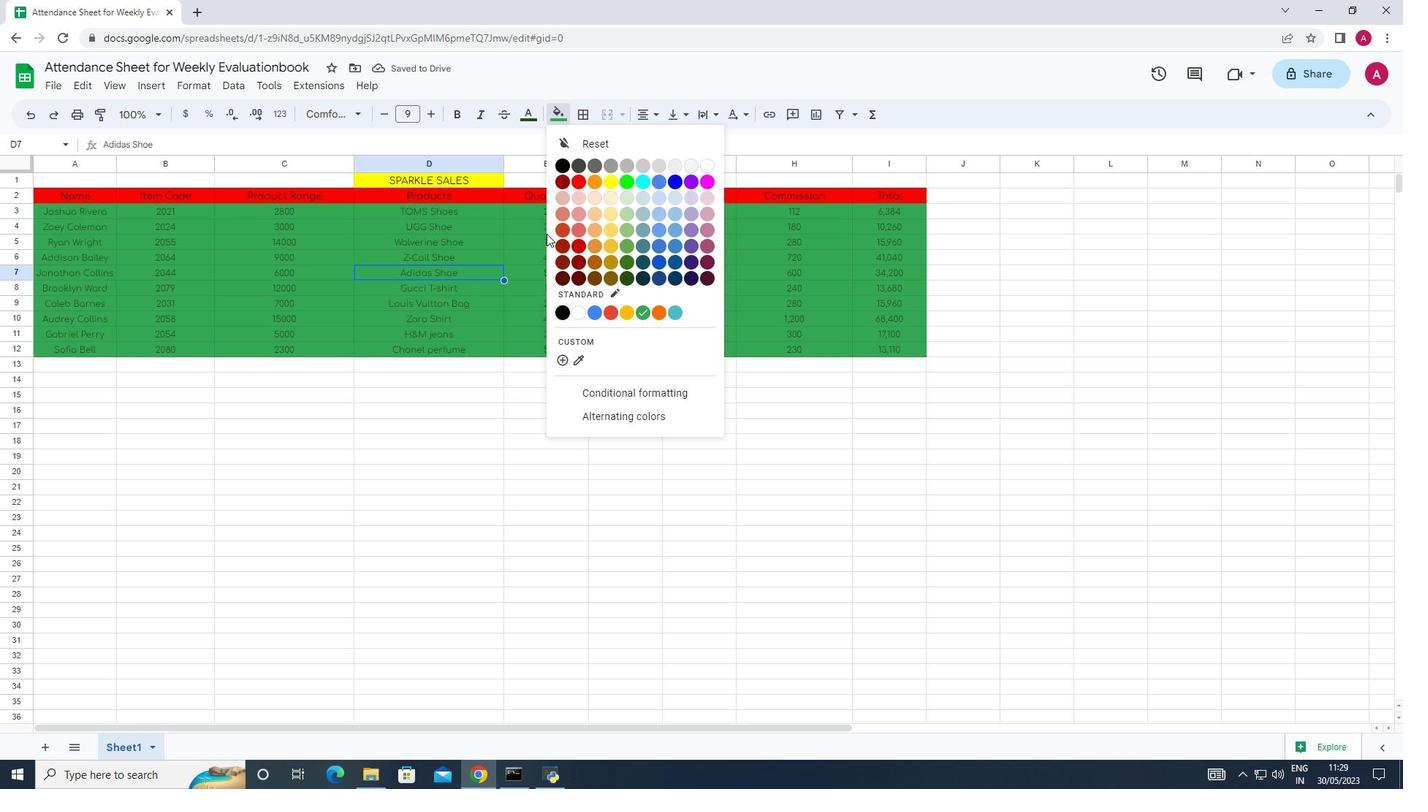 
Action: Mouse pressed left at (497, 251)
Screenshot: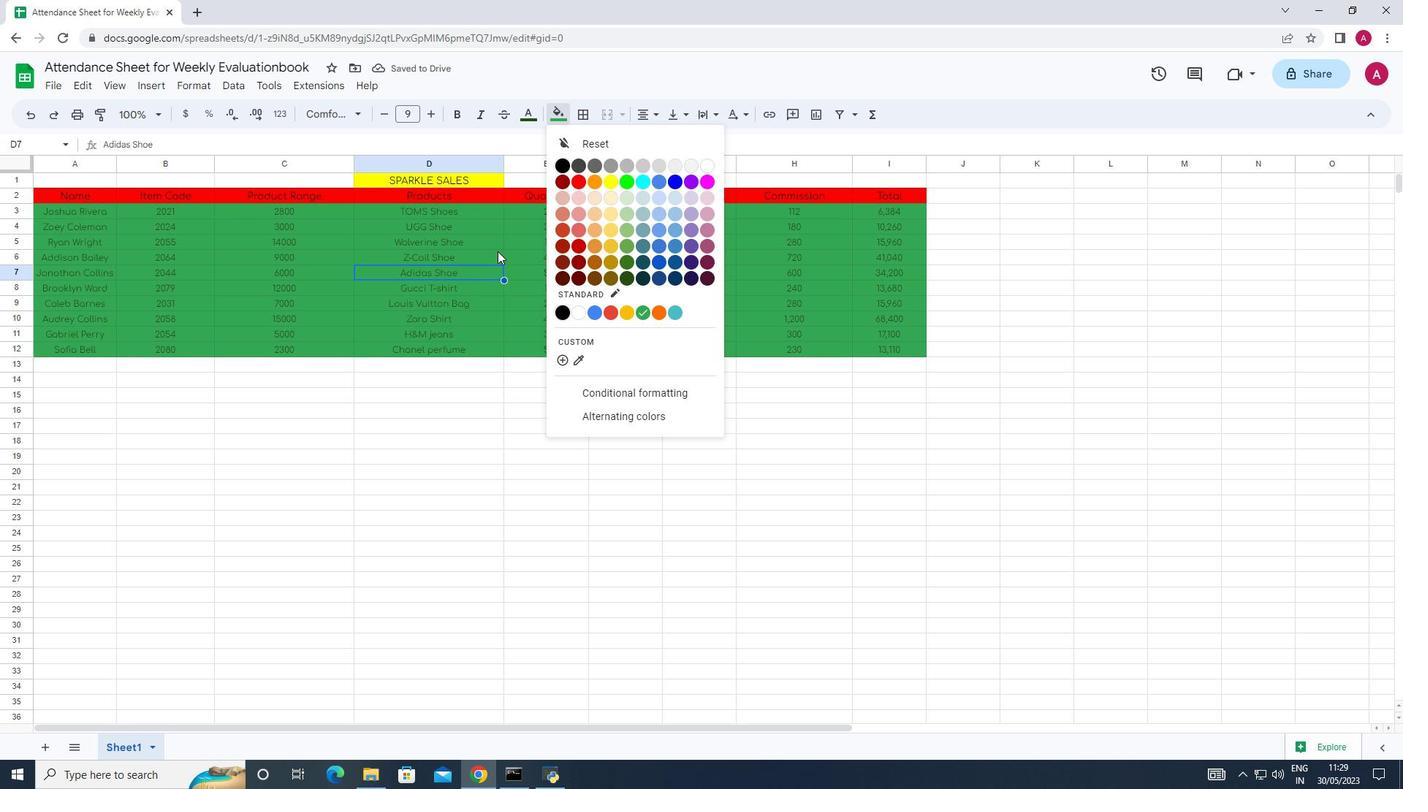 
Action: Mouse moved to (51, 205)
Screenshot: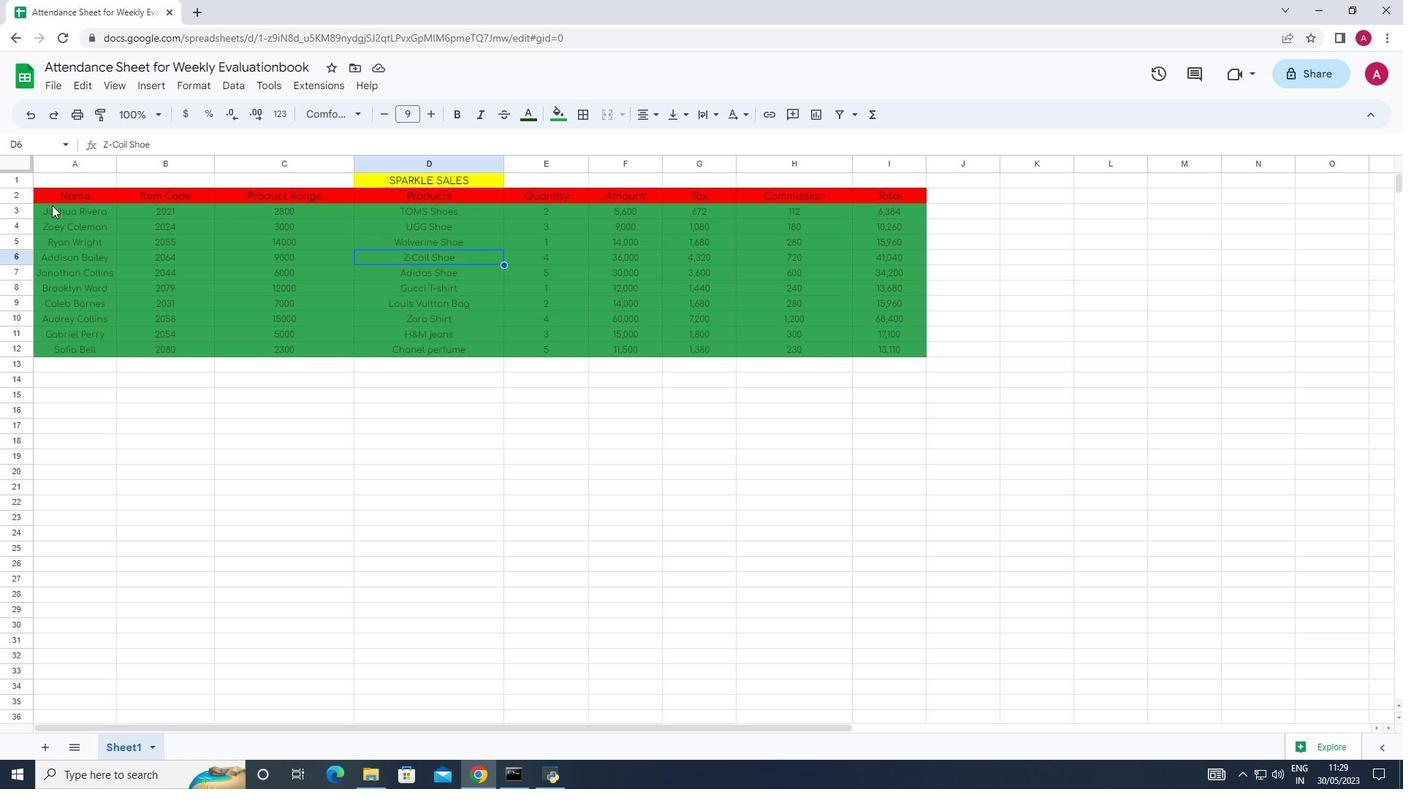 
Action: Mouse pressed left at (51, 205)
Screenshot: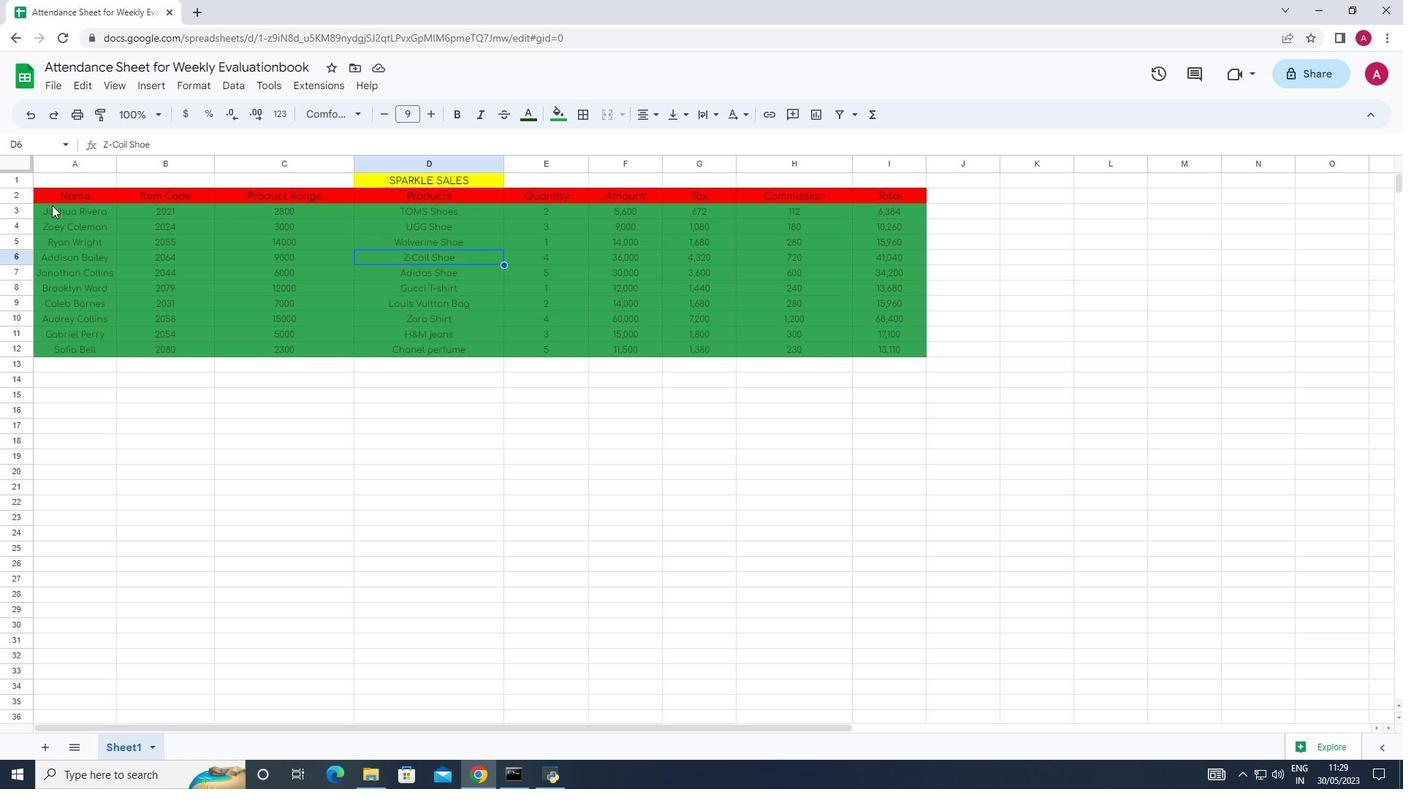 
Action: Mouse moved to (50, 208)
Screenshot: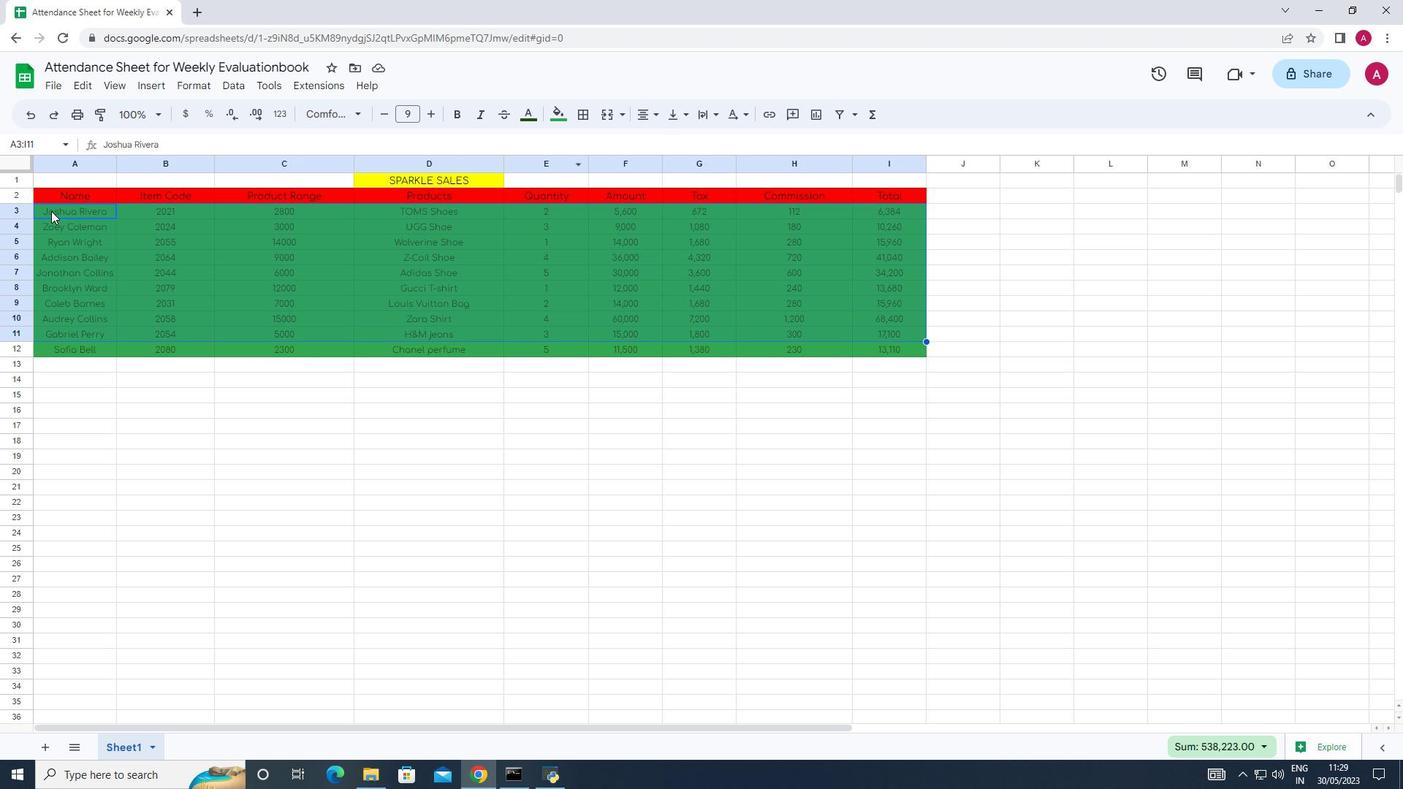 
Action: Mouse pressed left at (50, 208)
Screenshot: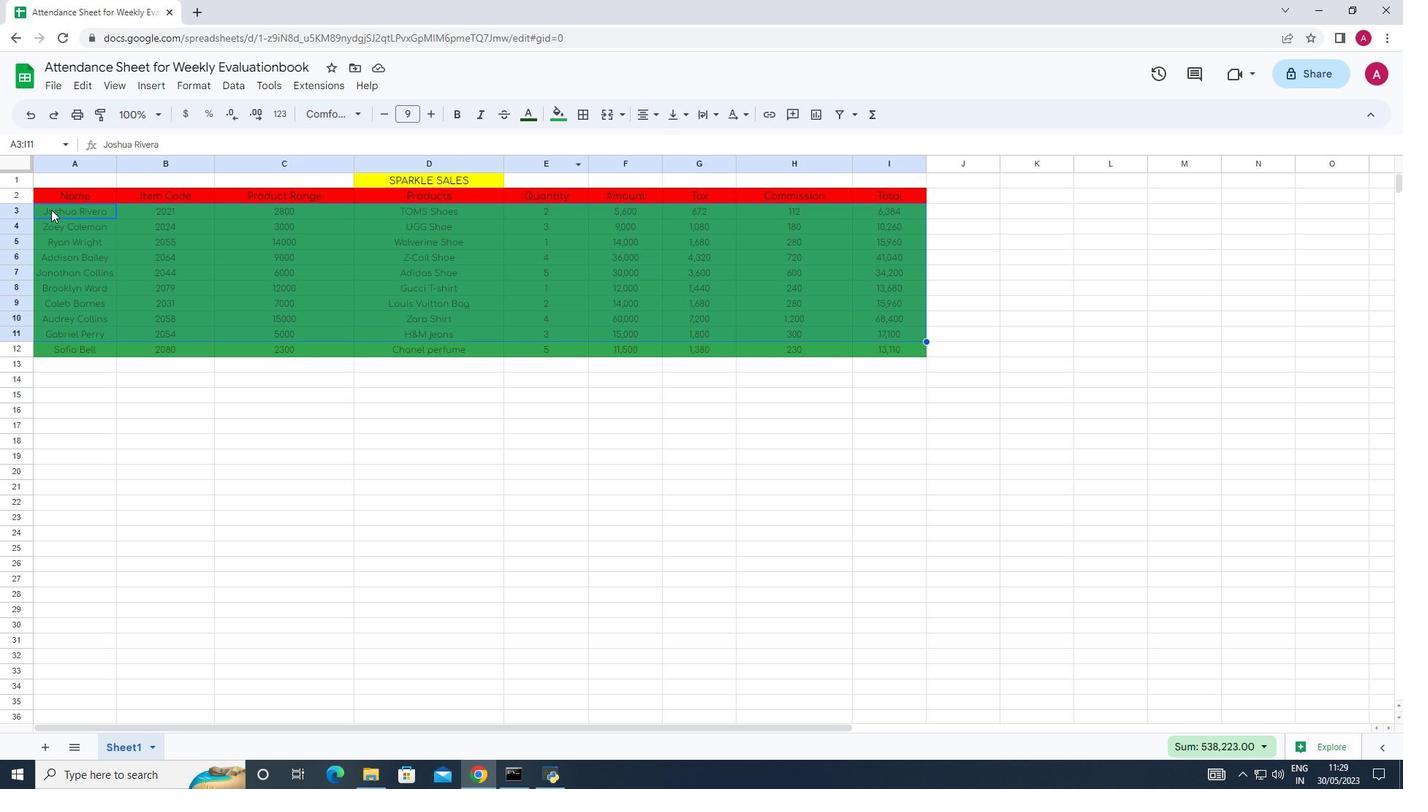 
Action: Mouse moved to (567, 111)
Screenshot: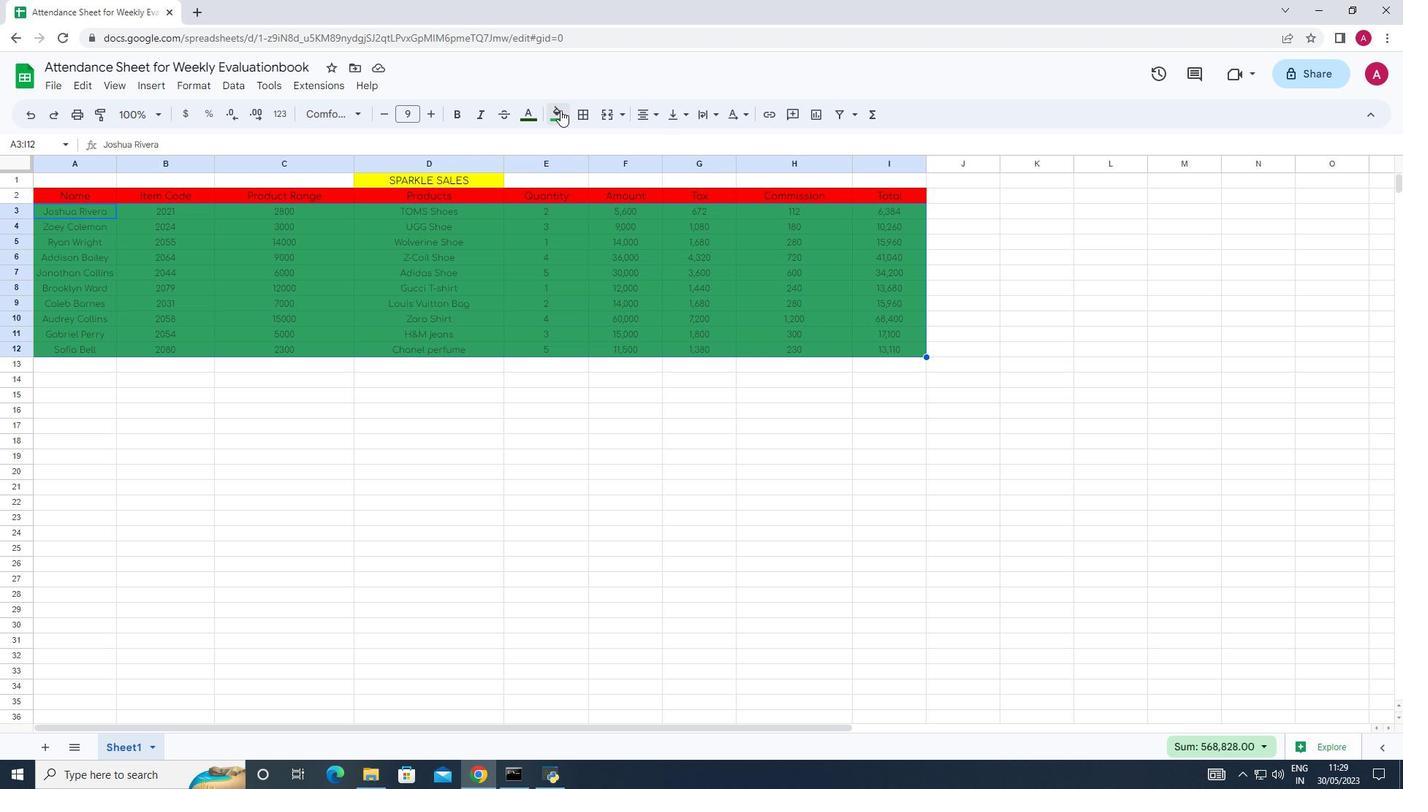 
Action: Mouse pressed left at (567, 111)
Screenshot: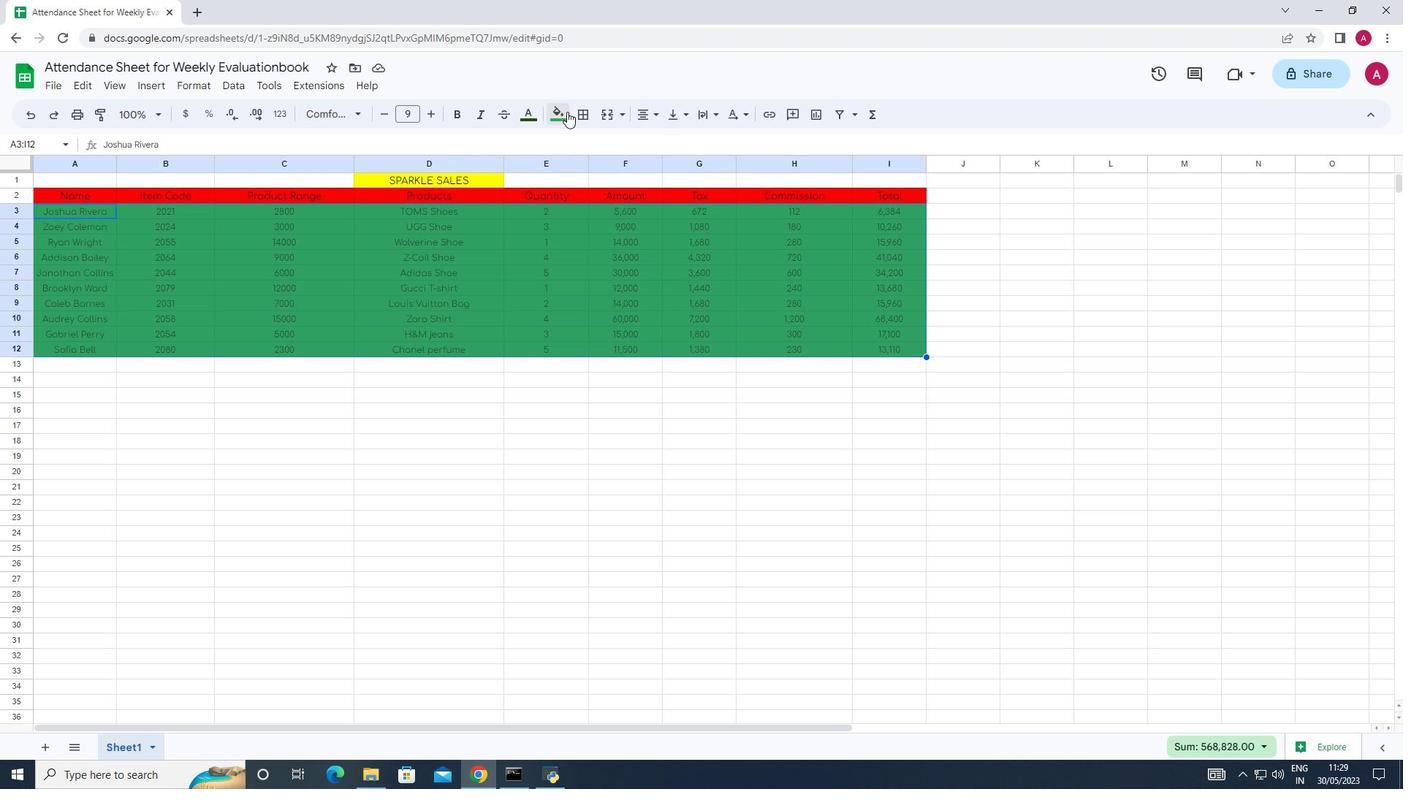 
Action: Mouse moved to (624, 182)
Screenshot: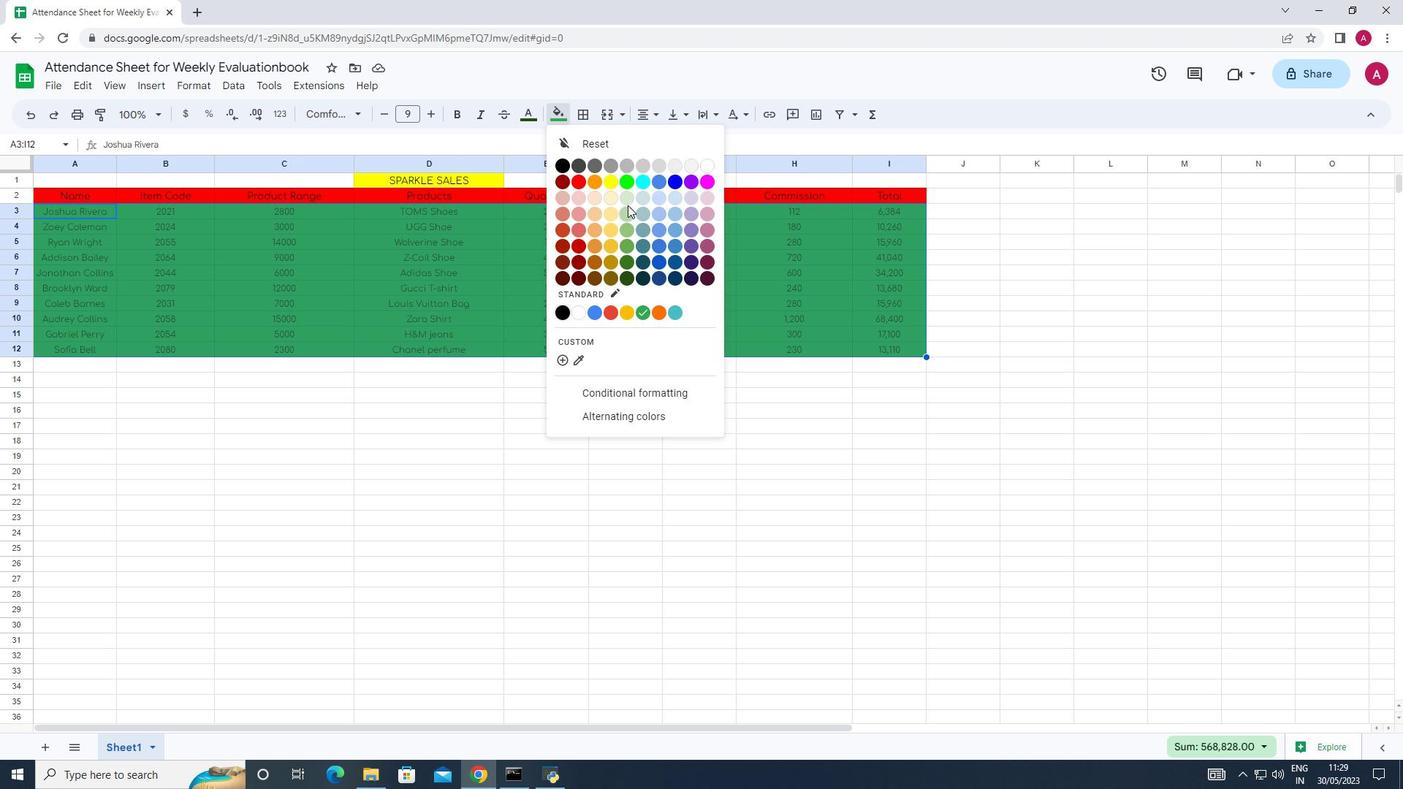 
Action: Mouse pressed left at (624, 182)
Screenshot: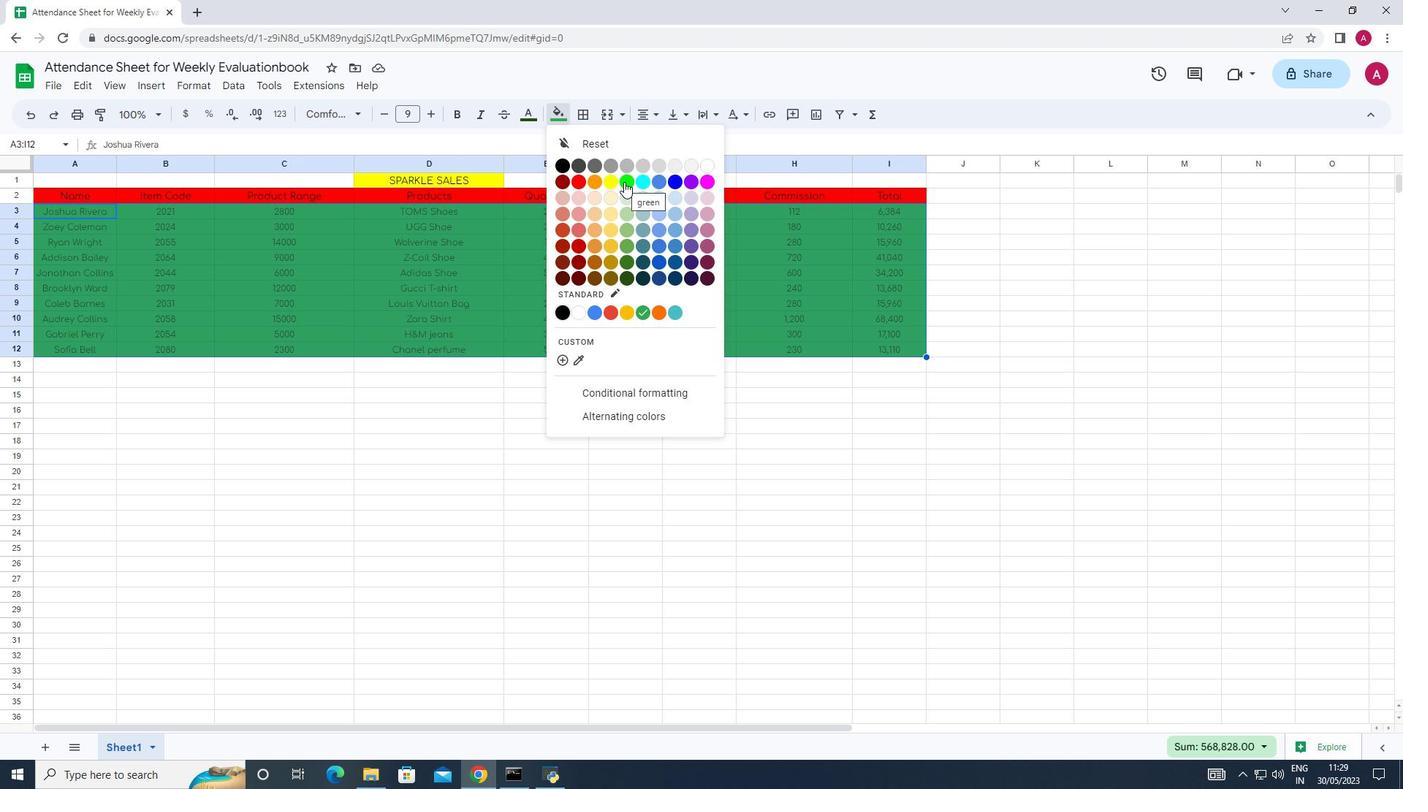 
Action: Mouse moved to (375, 293)
Screenshot: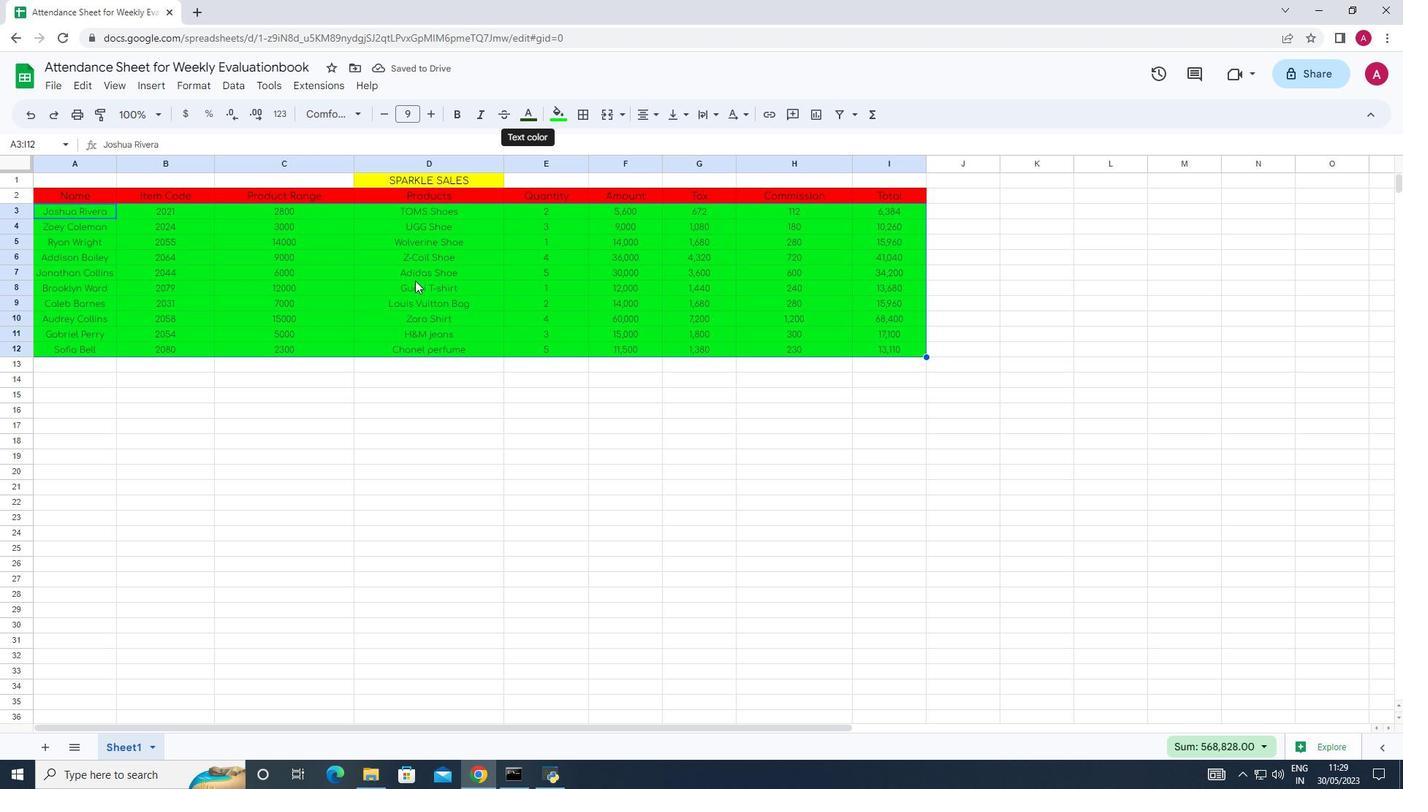 
Action: Mouse pressed left at (375, 293)
Screenshot: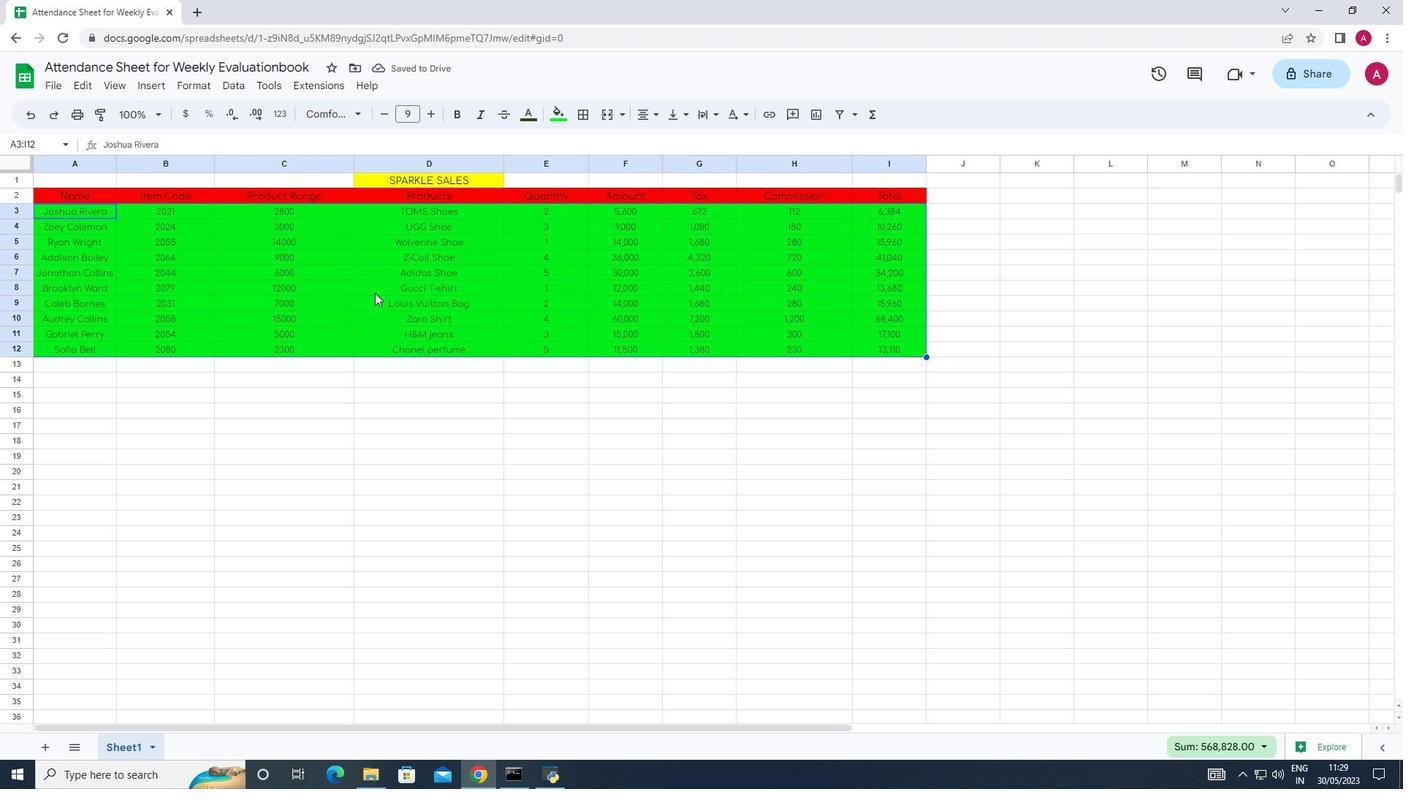 
Action: Mouse moved to (50, 209)
Screenshot: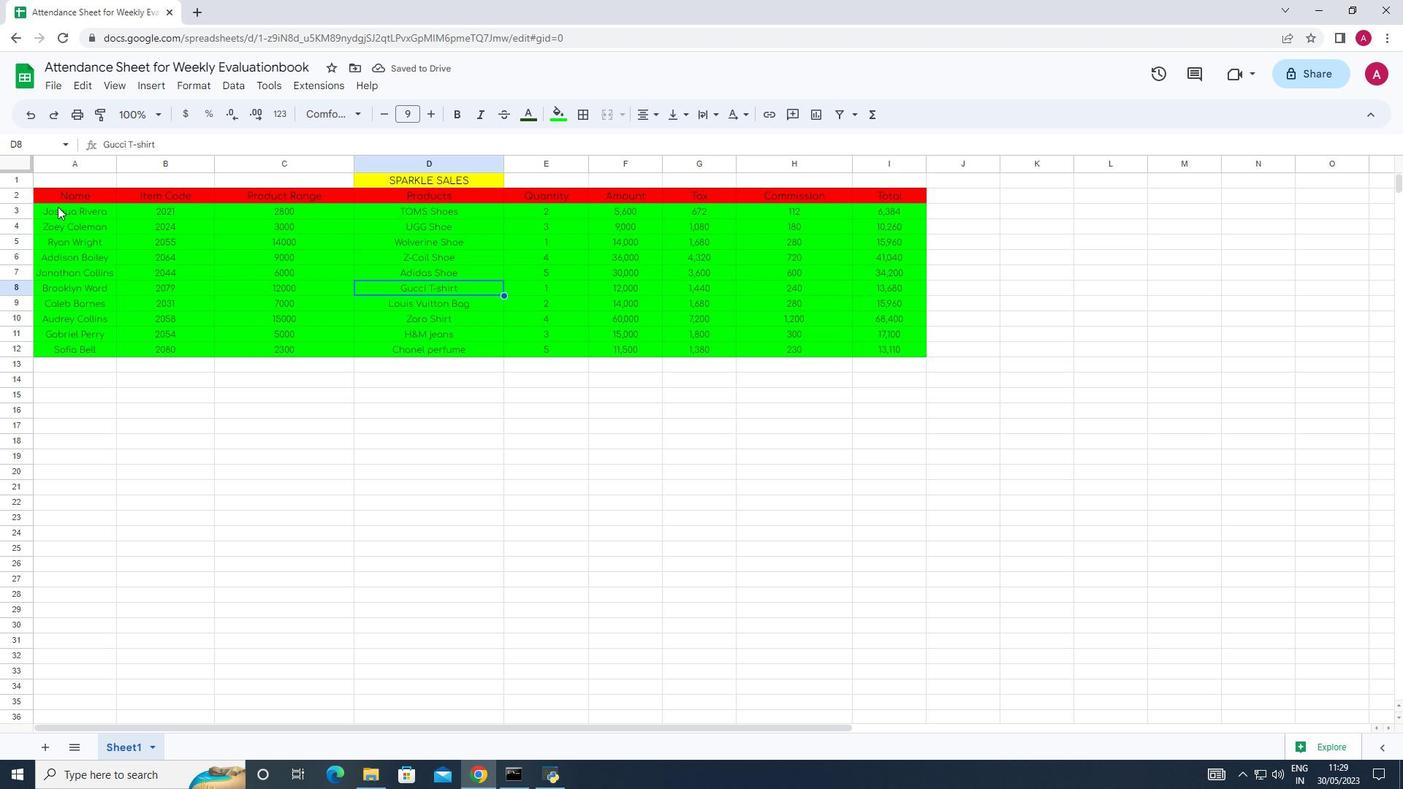 
Action: Mouse pressed left at (50, 209)
Screenshot: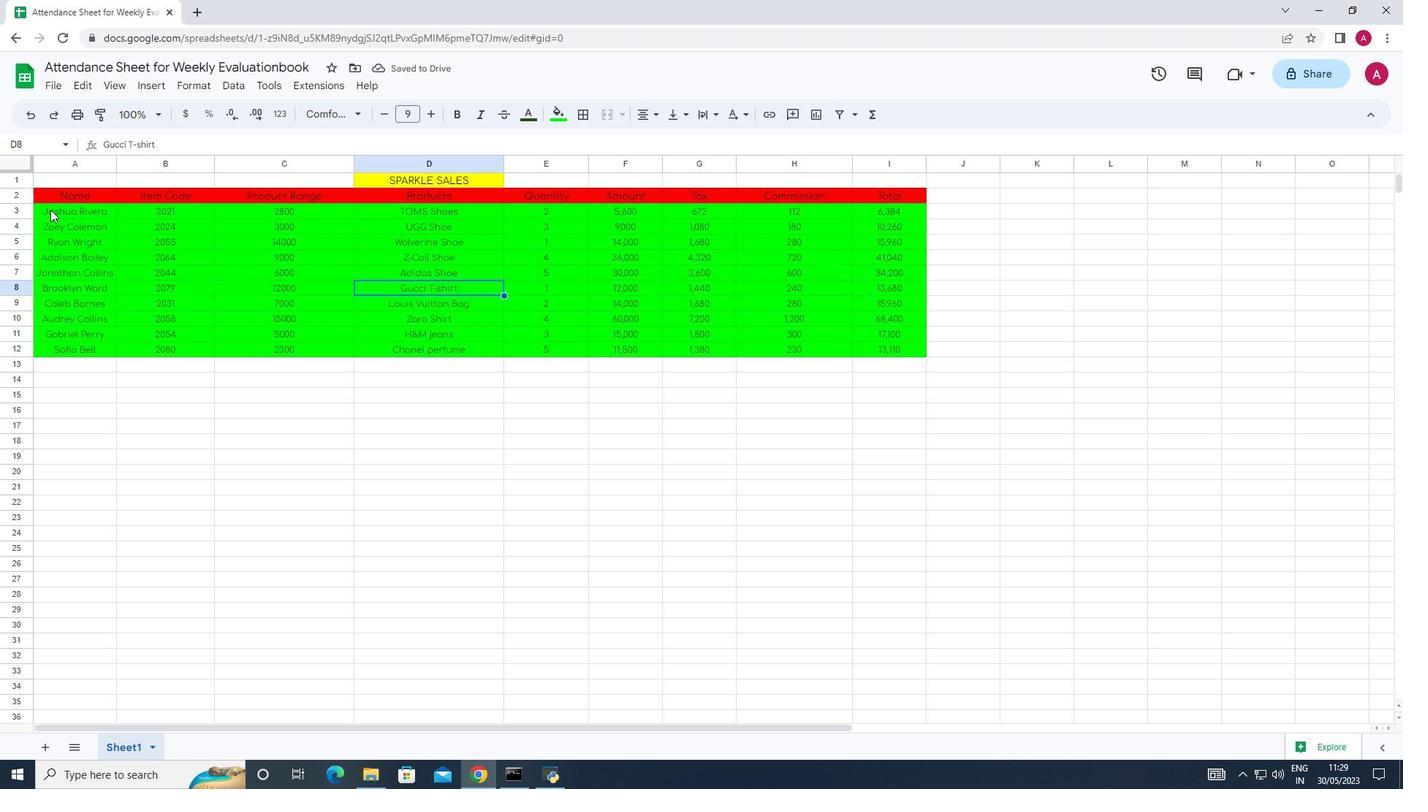 
Action: Mouse moved to (38, 213)
Screenshot: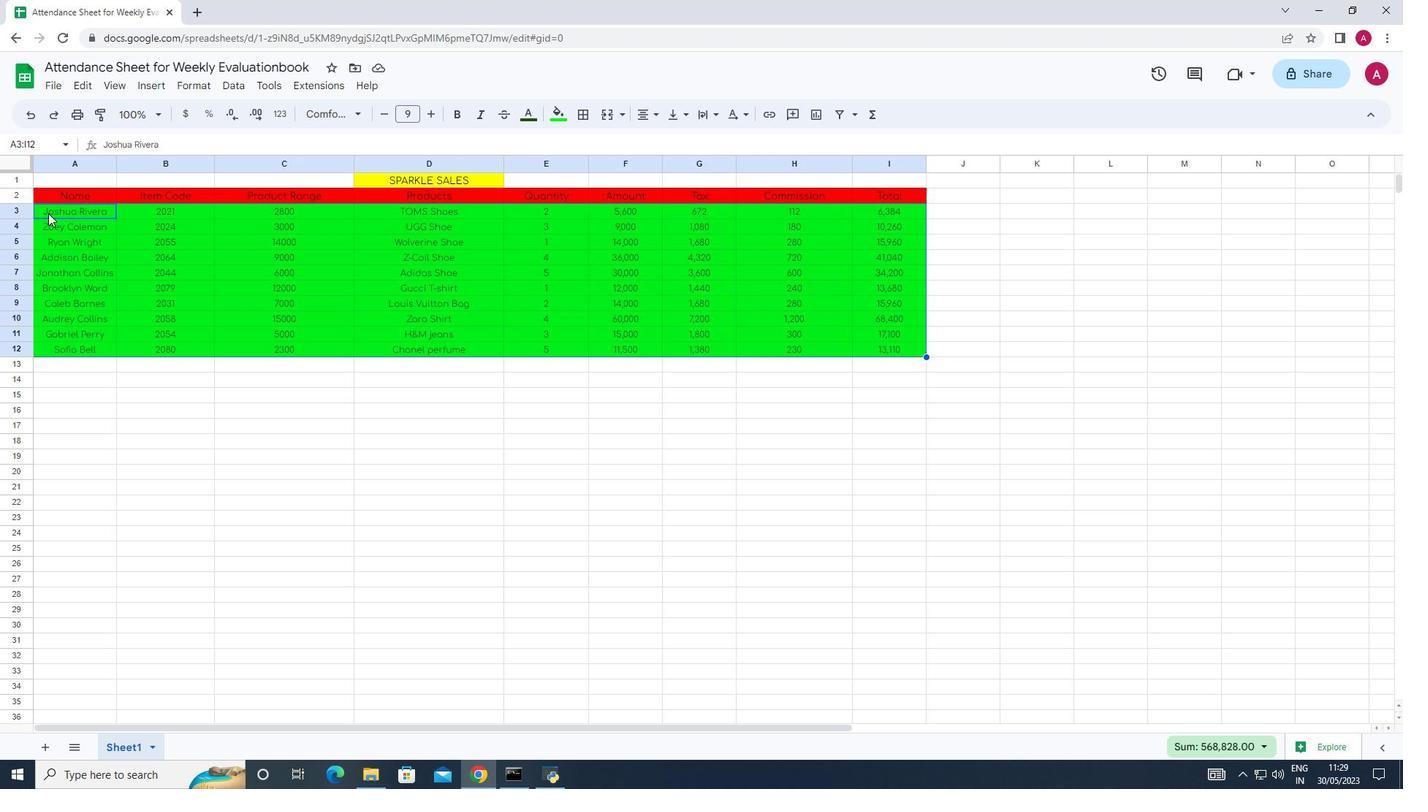 
Action: Mouse pressed left at (38, 213)
Screenshot: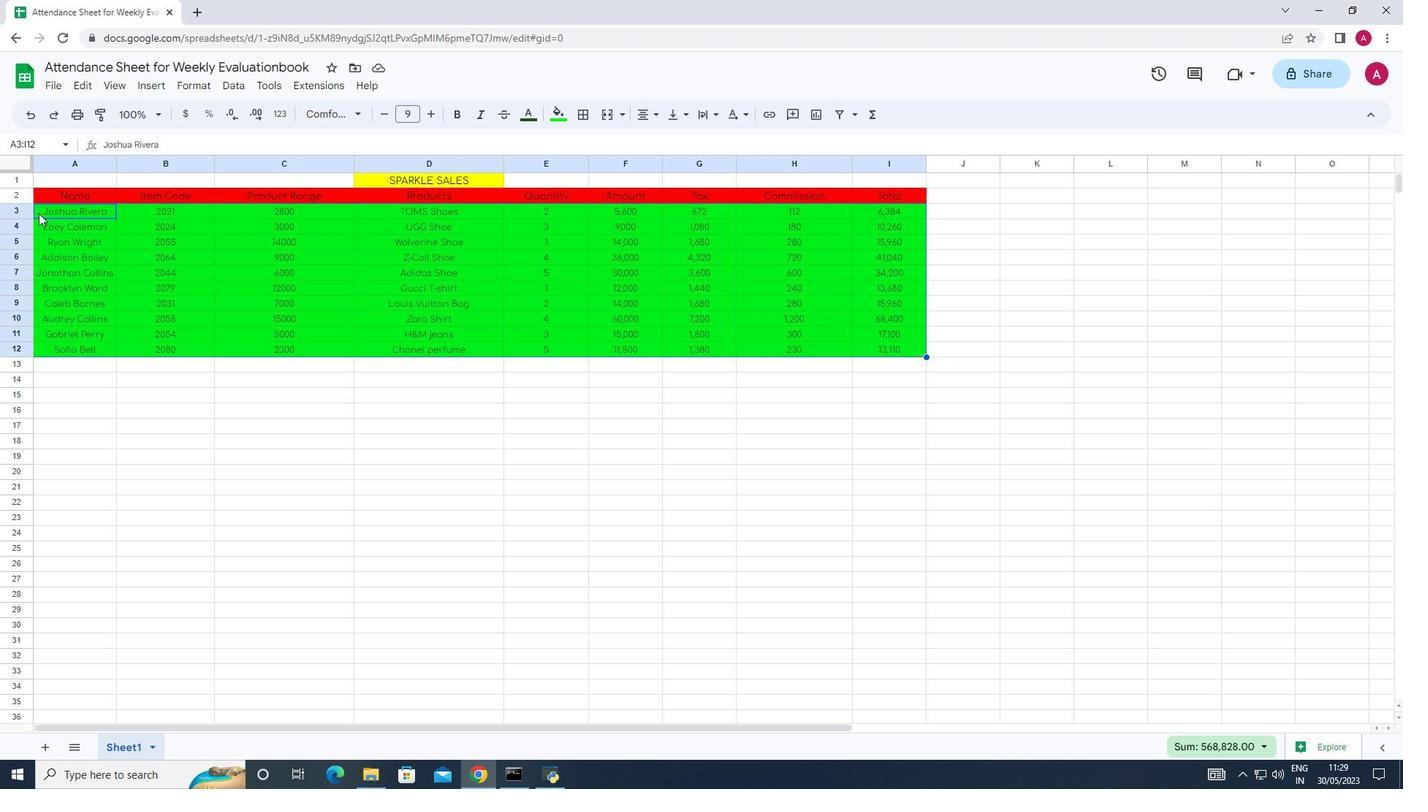 
Action: Mouse moved to (524, 117)
Screenshot: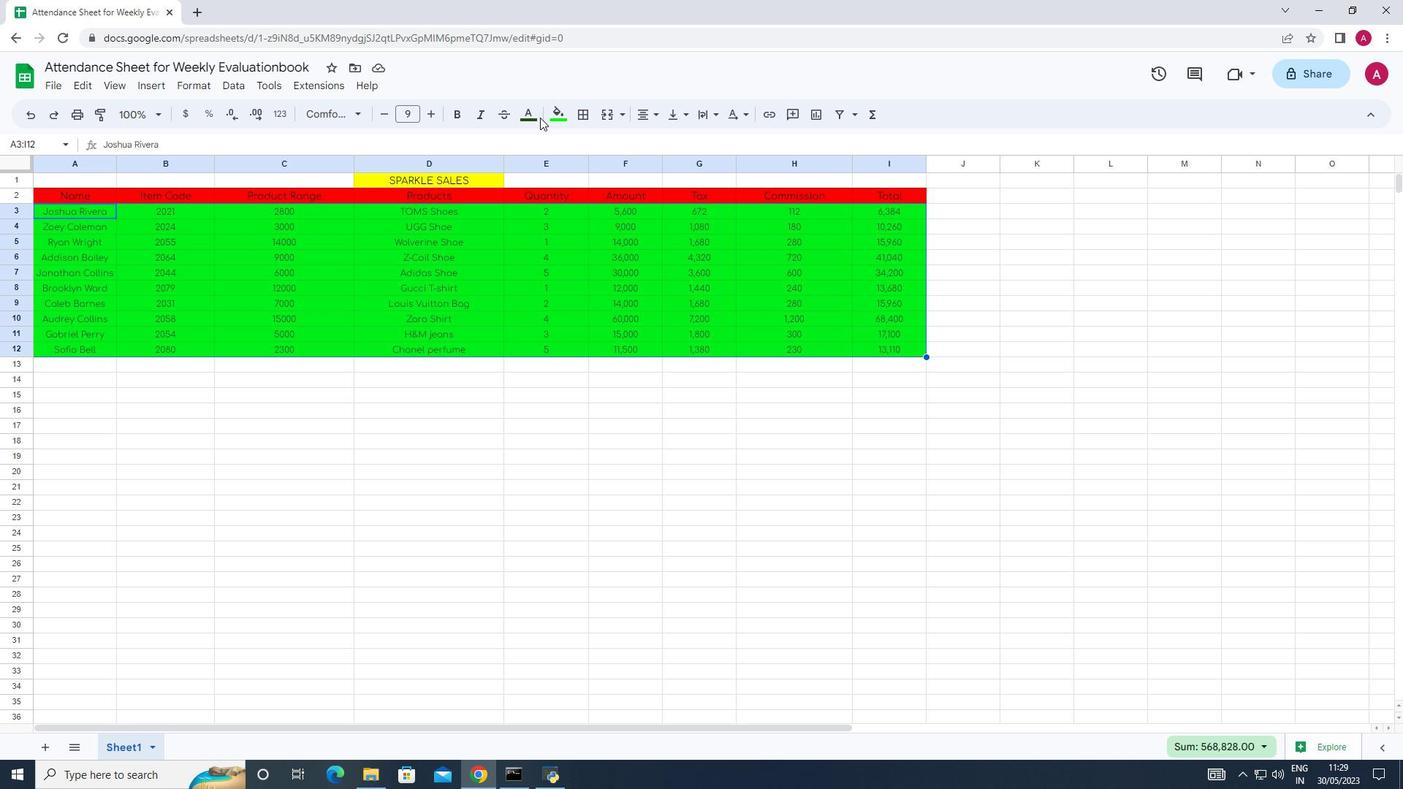 
Action: Mouse pressed left at (524, 117)
Screenshot: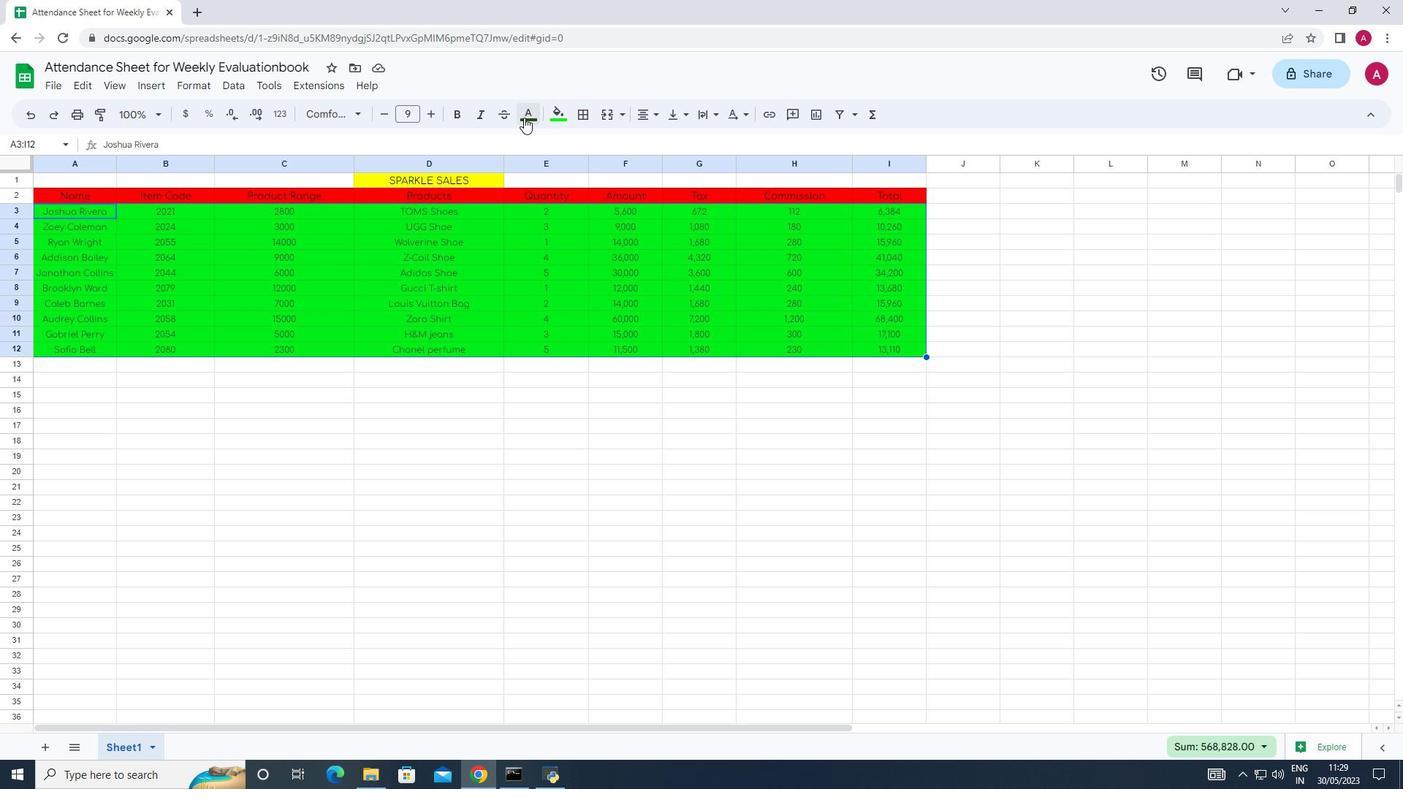
Action: Mouse moved to (596, 272)
Screenshot: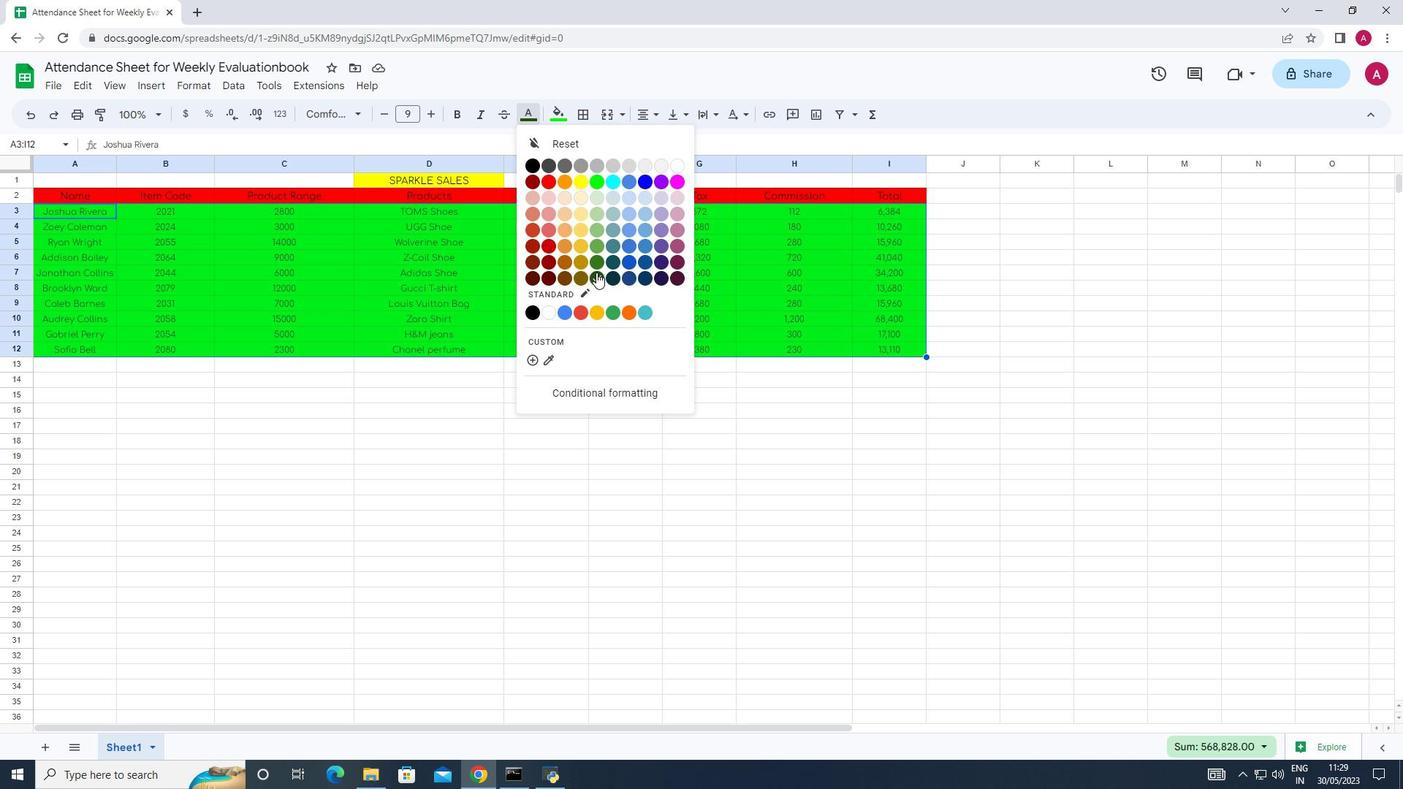 
Action: Mouse pressed left at (596, 272)
Screenshot: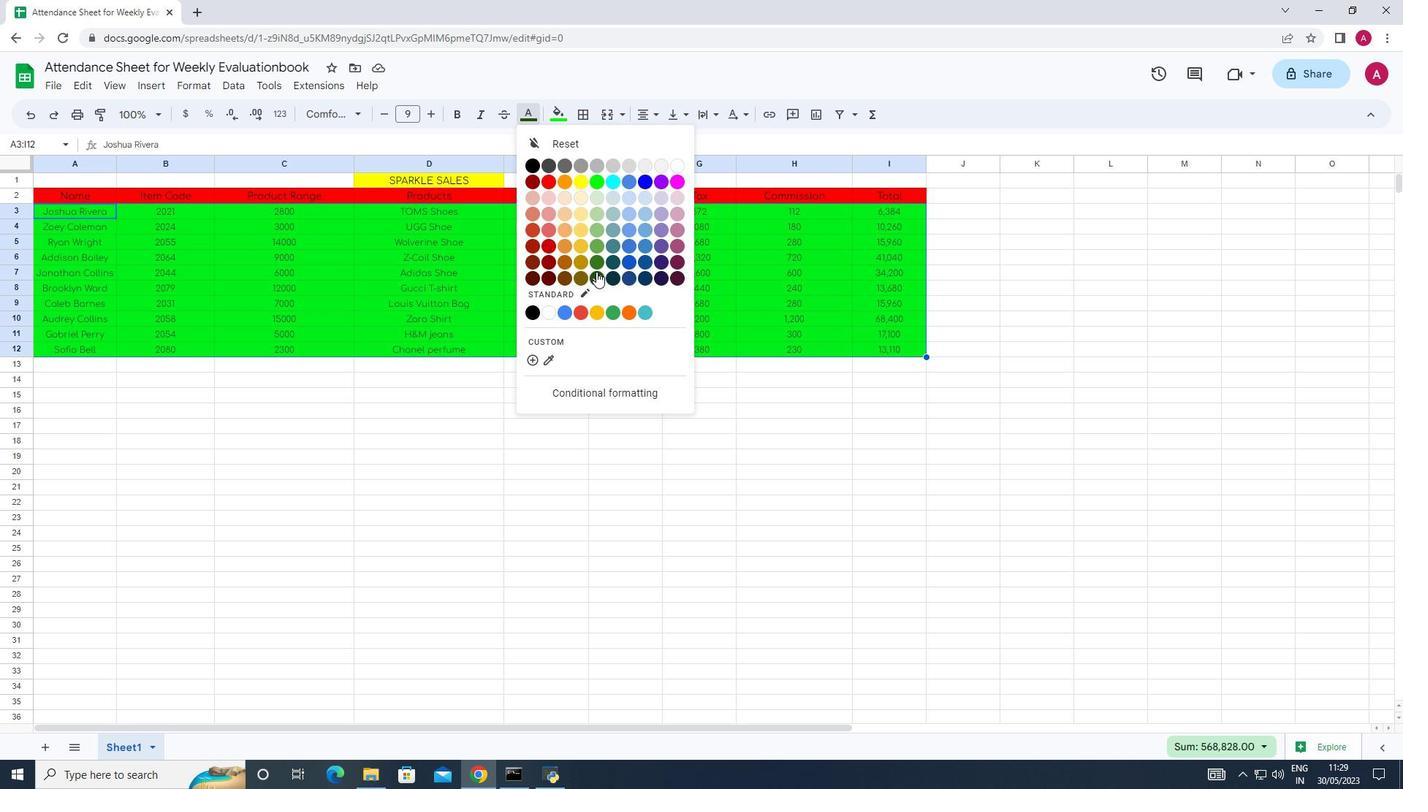 
Action: Mouse moved to (523, 113)
Screenshot: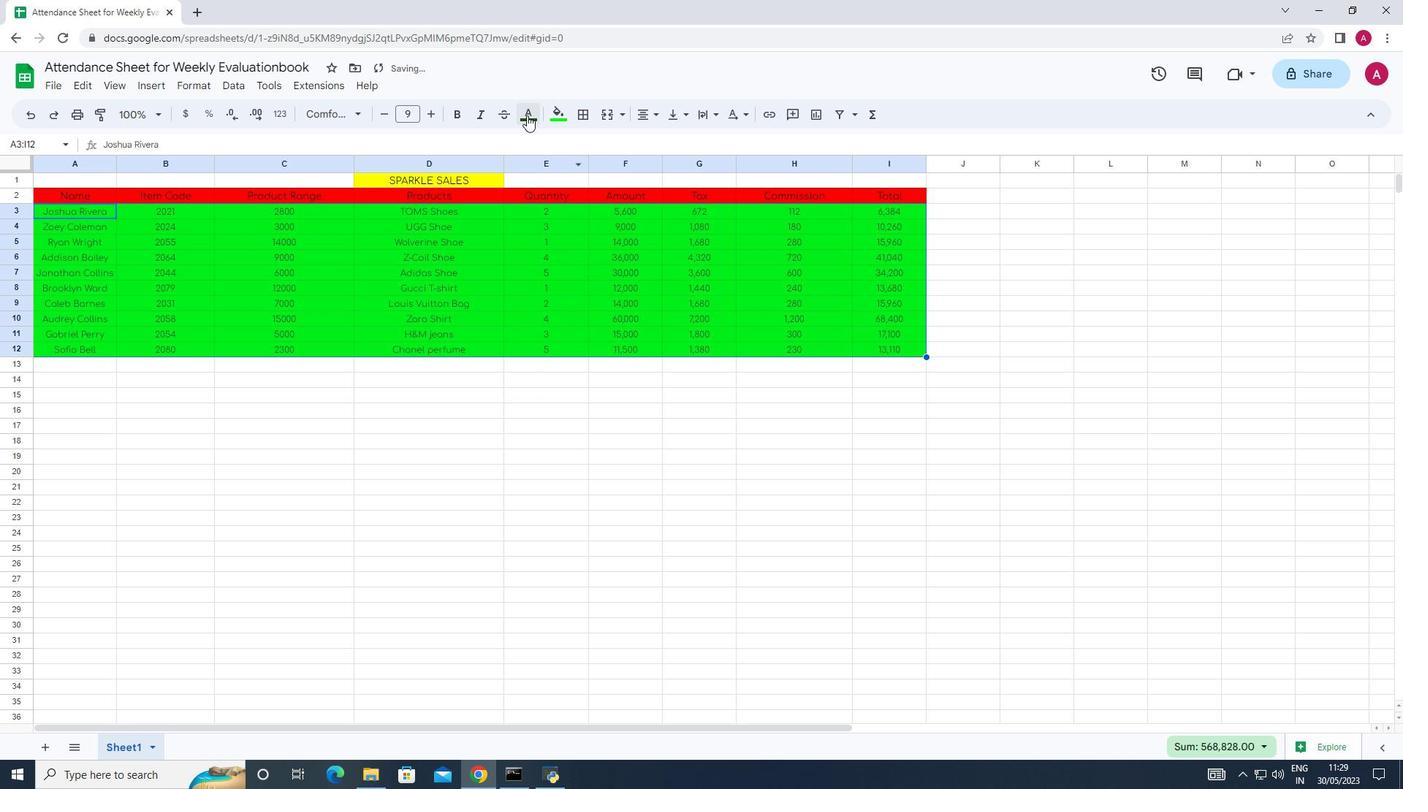 
Action: Mouse pressed left at (523, 113)
Screenshot: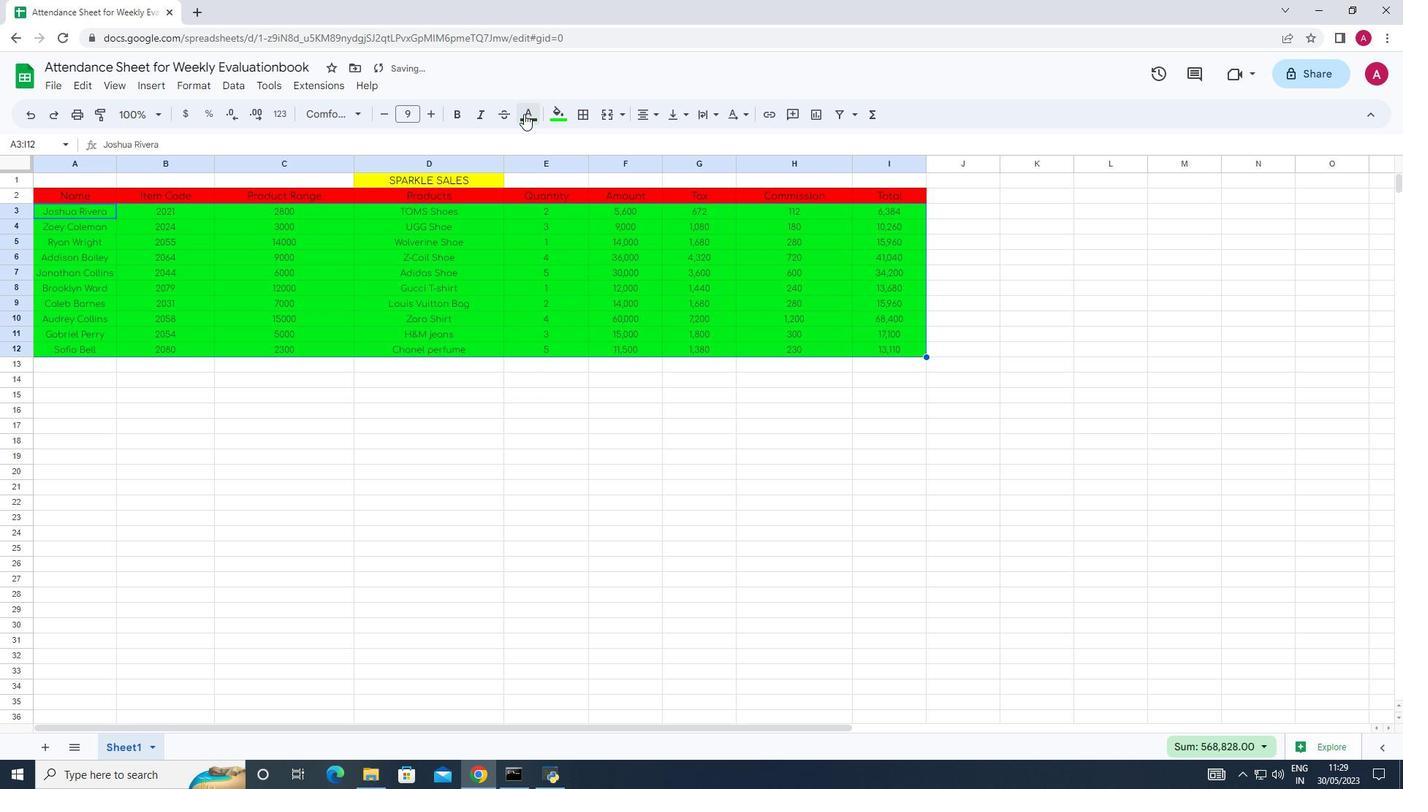 
Action: Mouse moved to (590, 262)
Screenshot: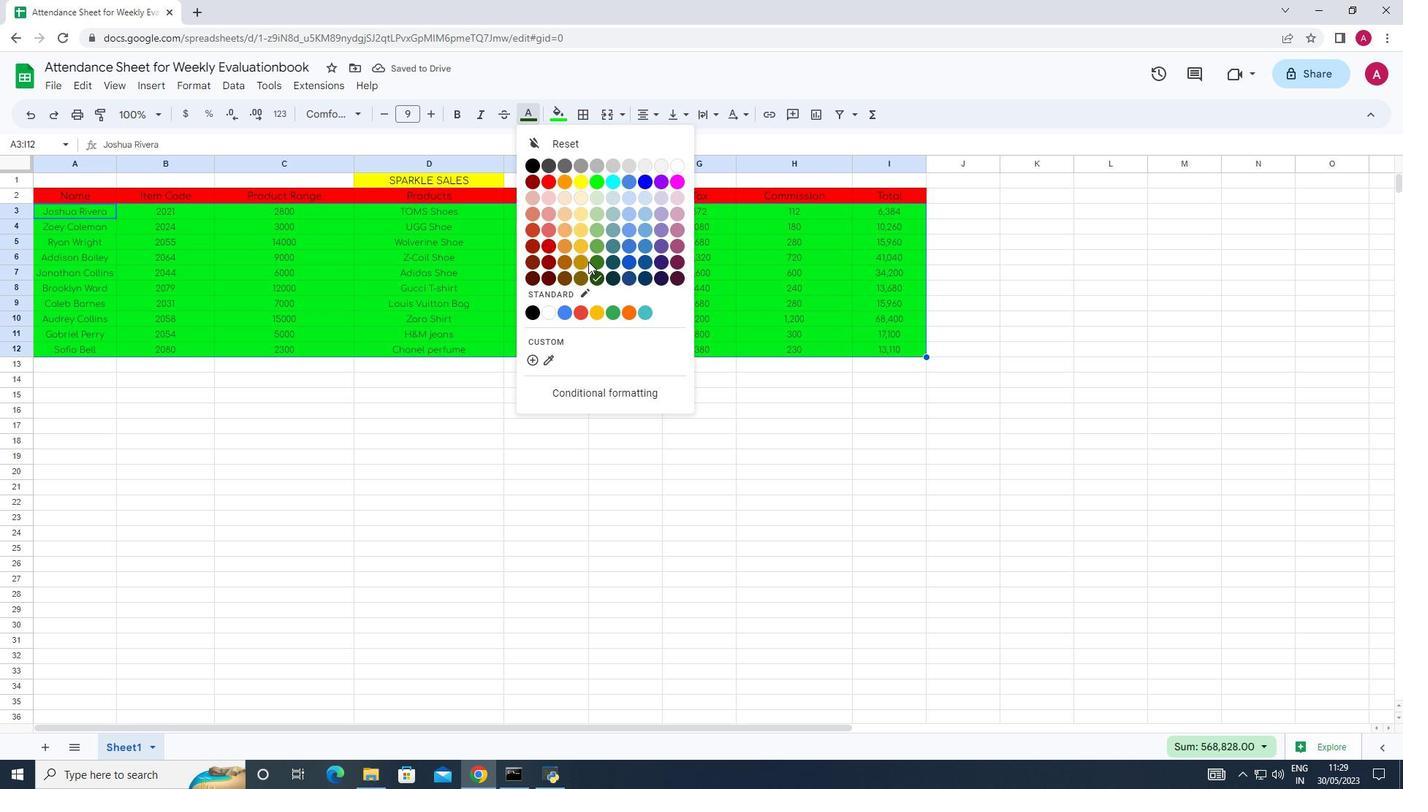 
Action: Mouse pressed left at (590, 262)
Screenshot: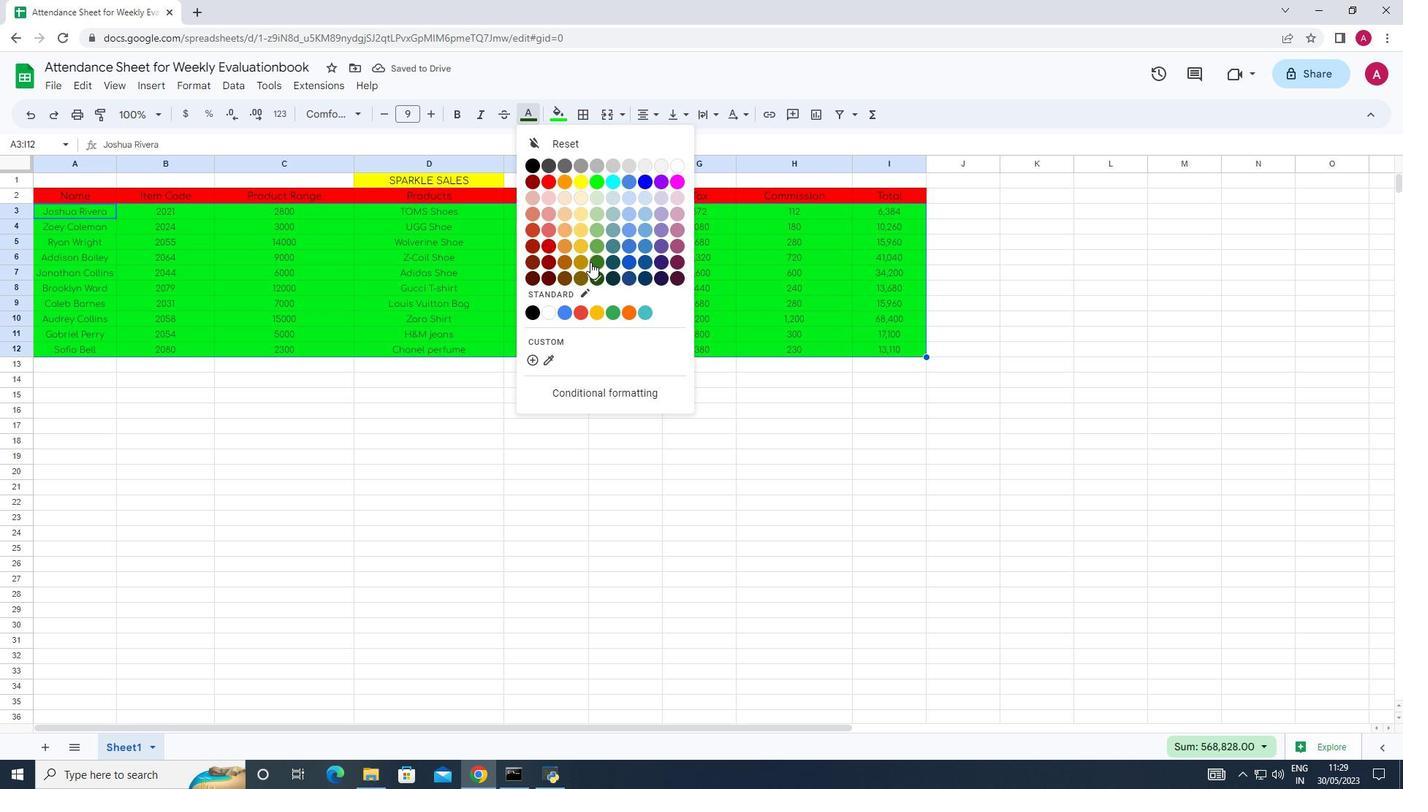 
Action: Mouse moved to (590, 307)
Screenshot: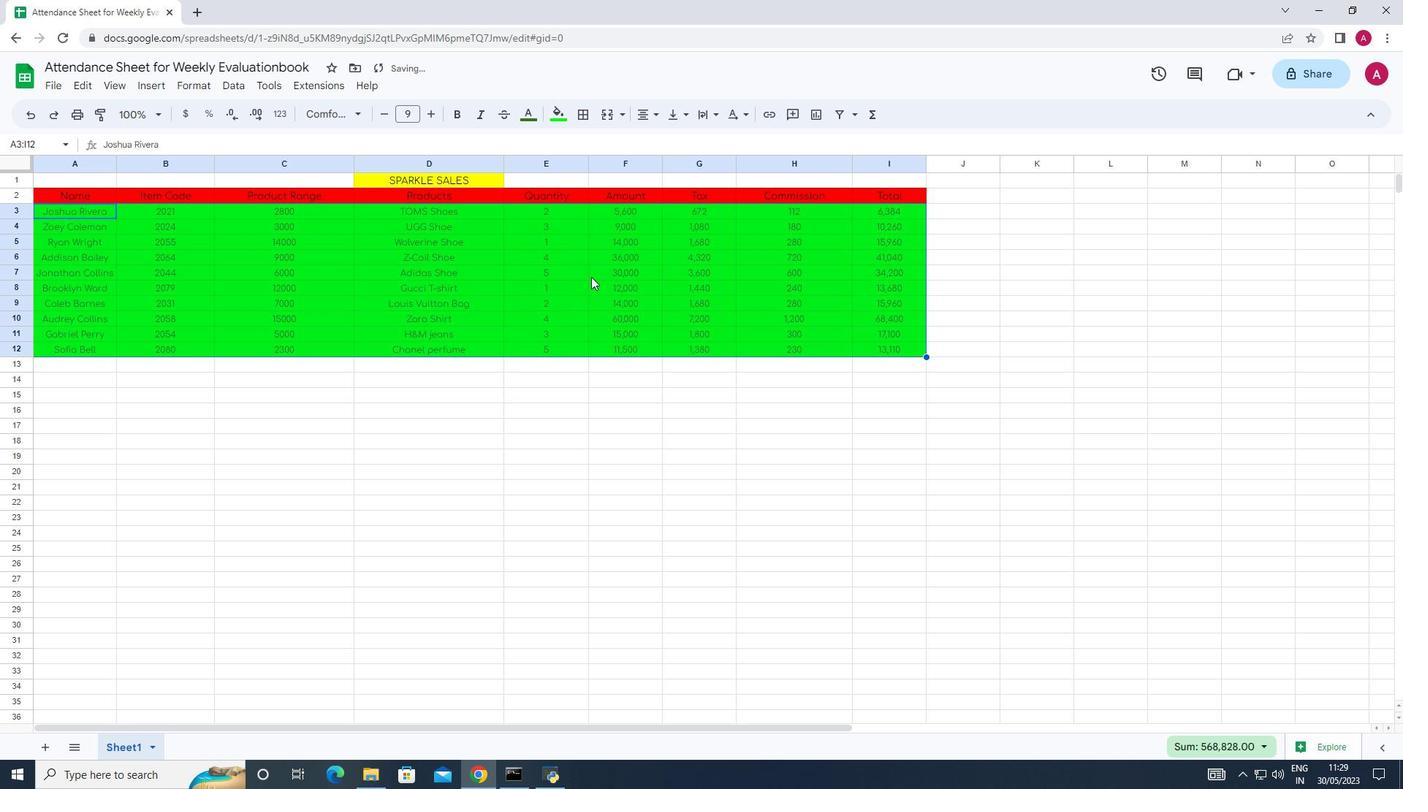 
Action: Mouse pressed left at (590, 307)
Screenshot: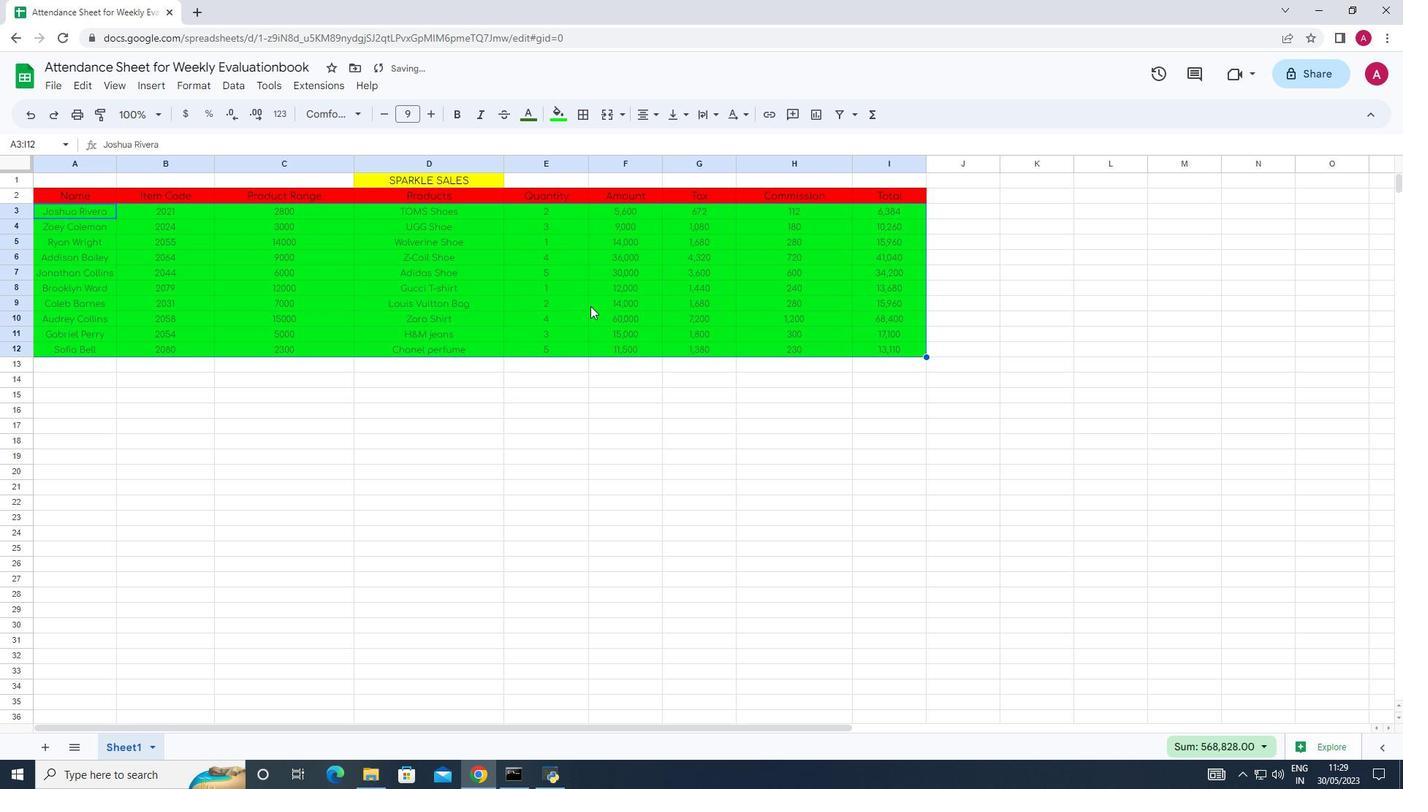 
Action: Mouse moved to (71, 361)
Screenshot: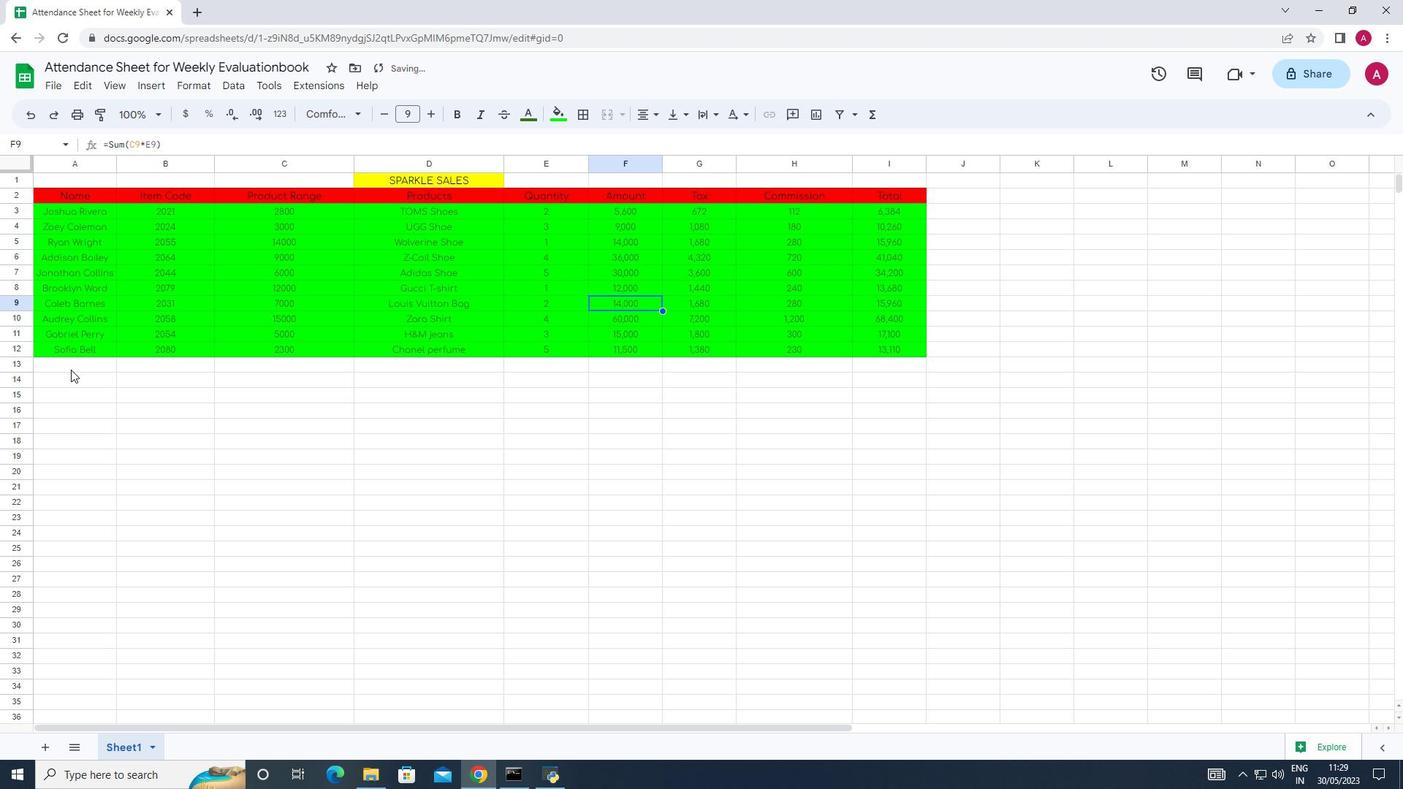 
Action: Mouse pressed left at (71, 361)
Screenshot: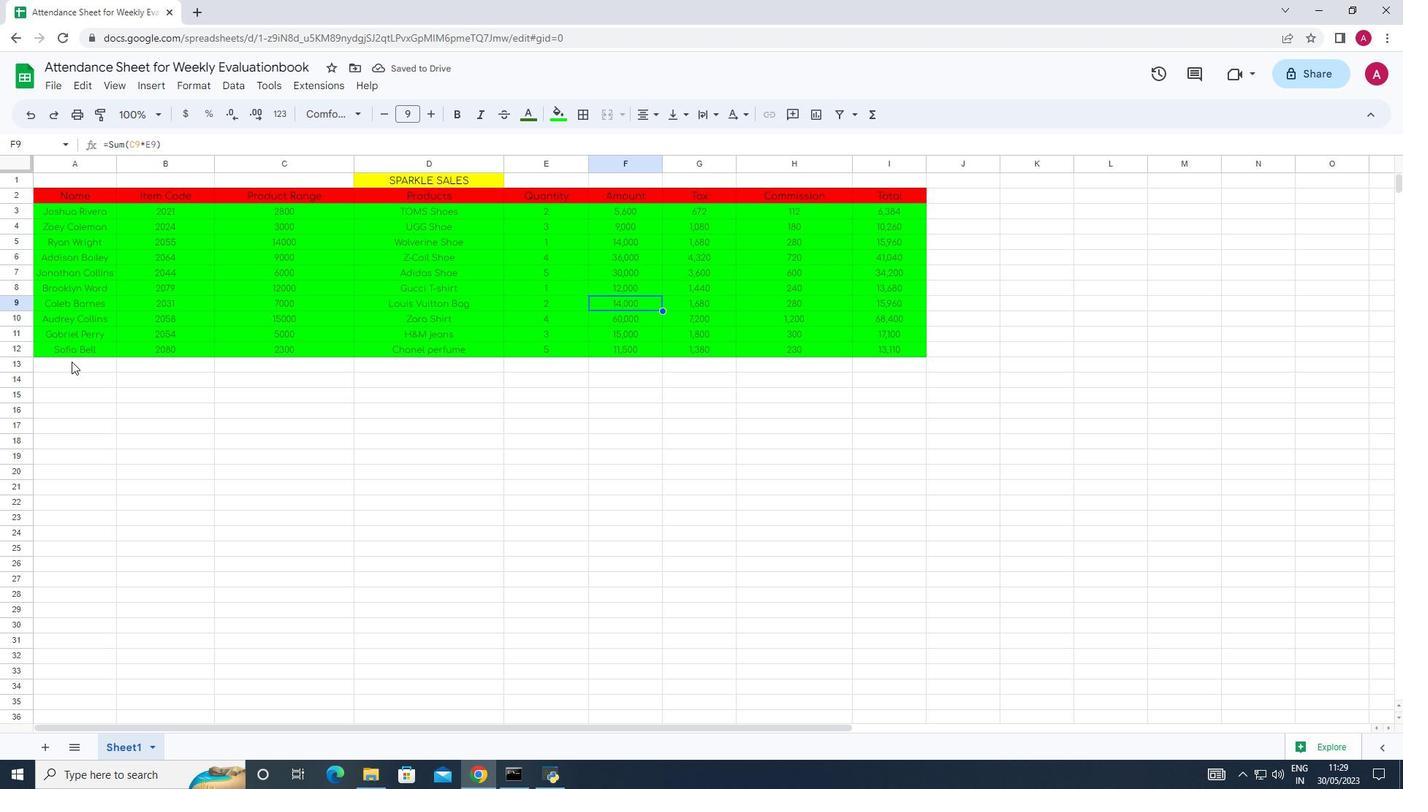 
Action: Mouse moved to (72, 361)
Screenshot: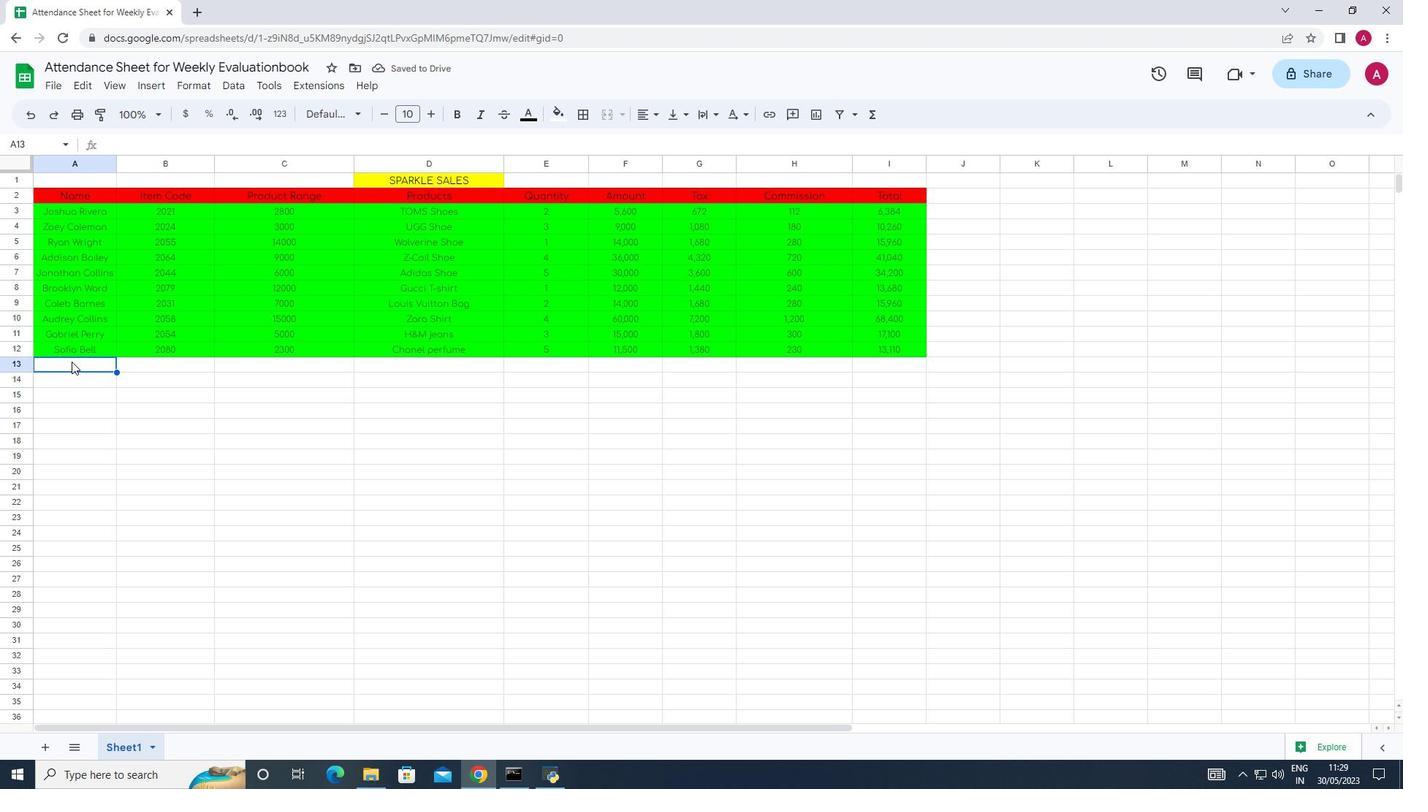 
